 Task: Find connections with filter location Igarapé Açu with filter topic #Entrepreneurswith filter profile language French with filter current company Tata Consultancy Services – UK & Europe with filter school Sikkim Manipal Institute of Technology - SMU with filter industry Wholesale Appliances, Electrical, and Electronics with filter service category Market Research with filter keywords title Translator
Action: Mouse moved to (645, 120)
Screenshot: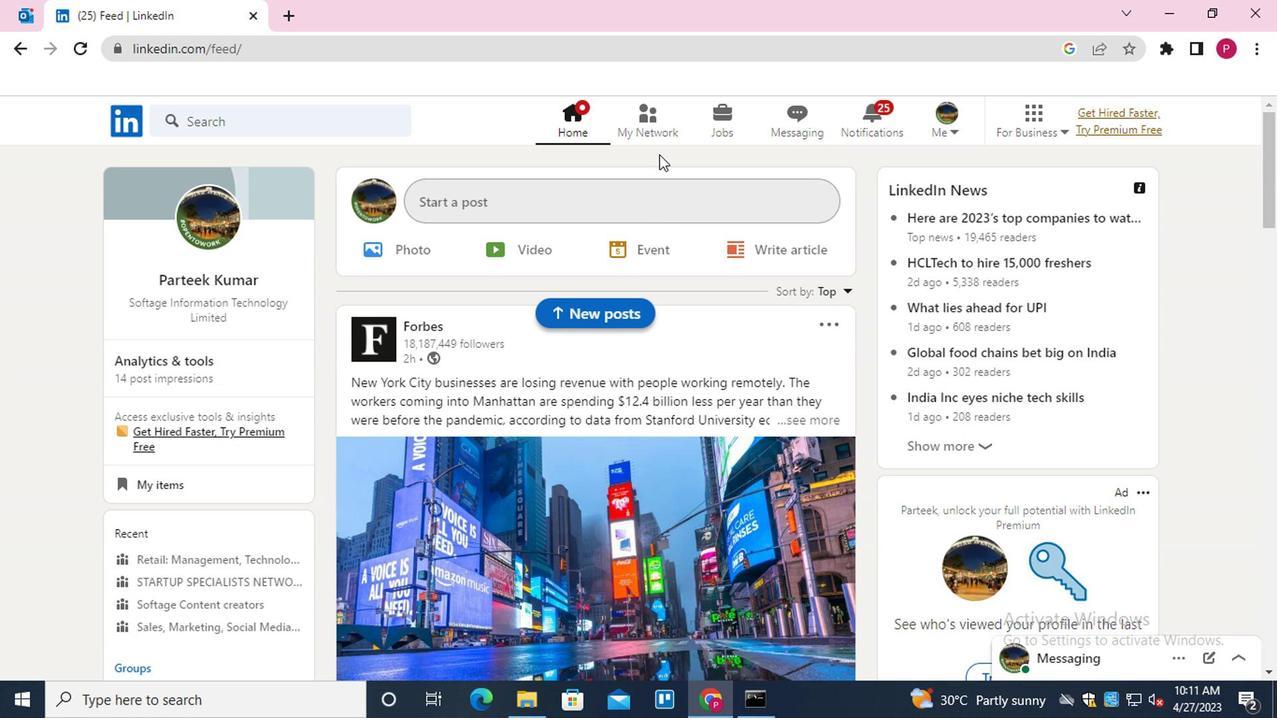 
Action: Mouse pressed left at (645, 120)
Screenshot: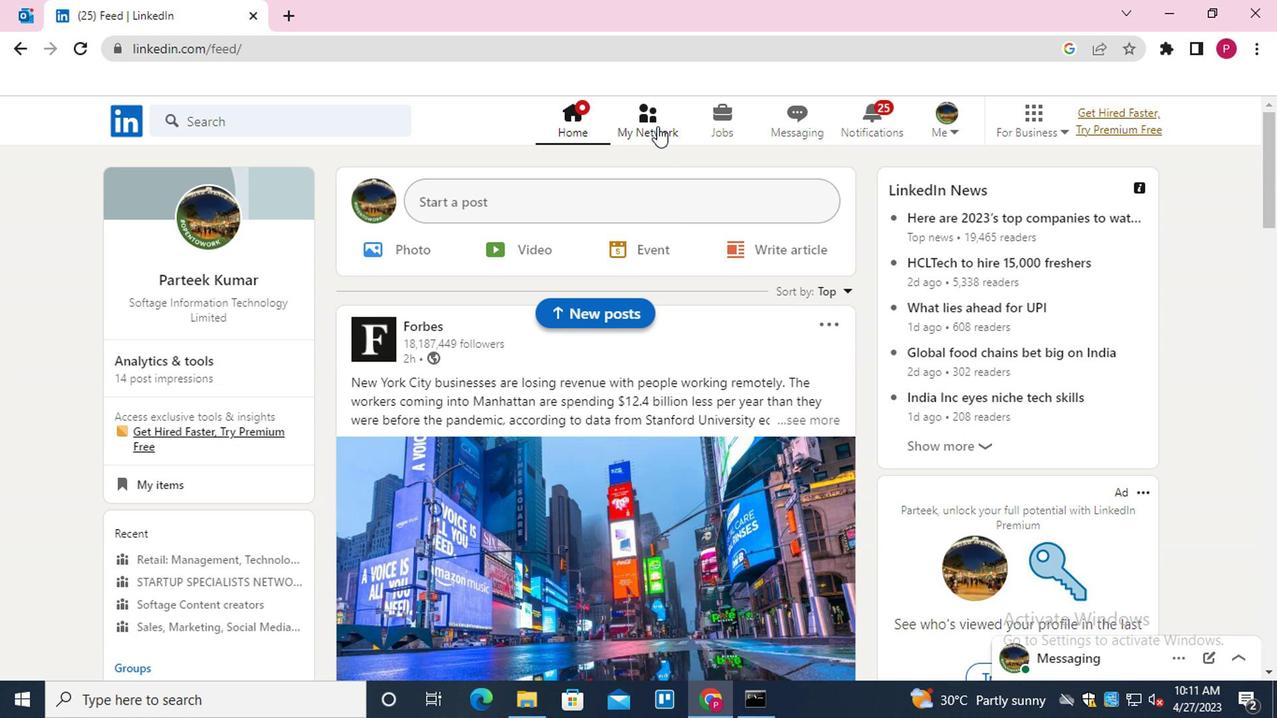 
Action: Mouse moved to (260, 226)
Screenshot: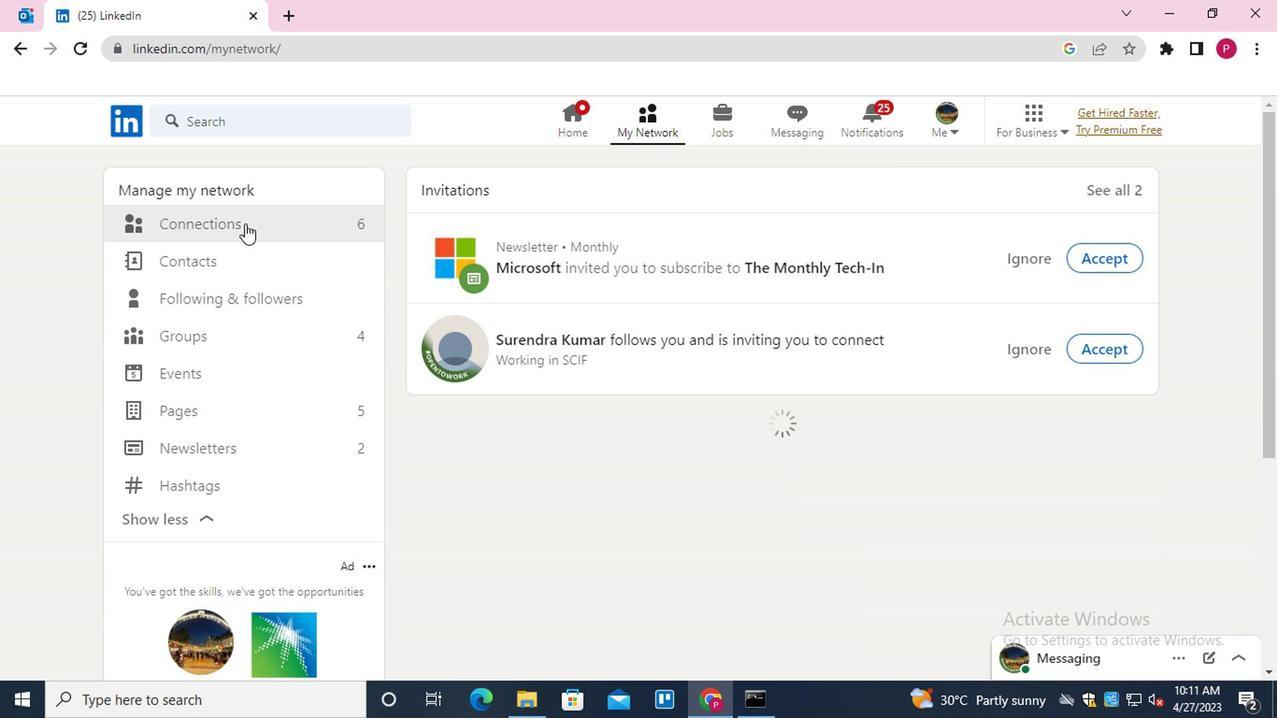 
Action: Mouse pressed left at (260, 226)
Screenshot: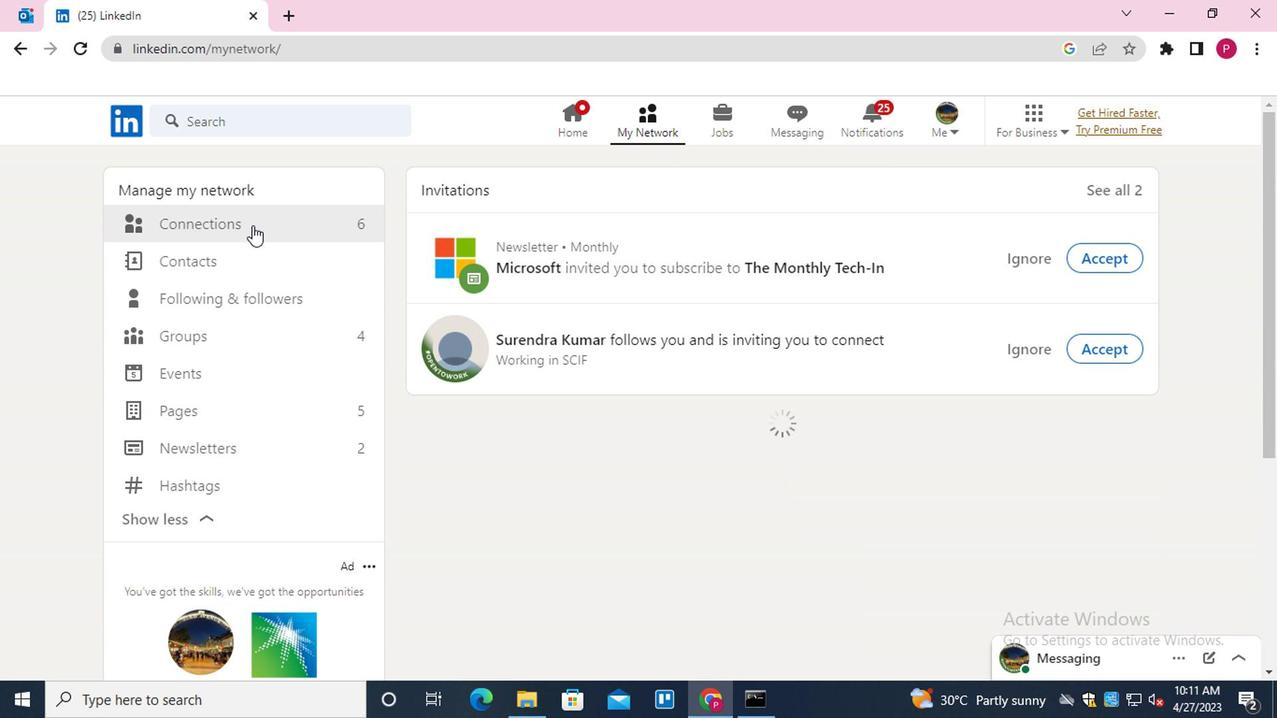 
Action: Mouse moved to (803, 228)
Screenshot: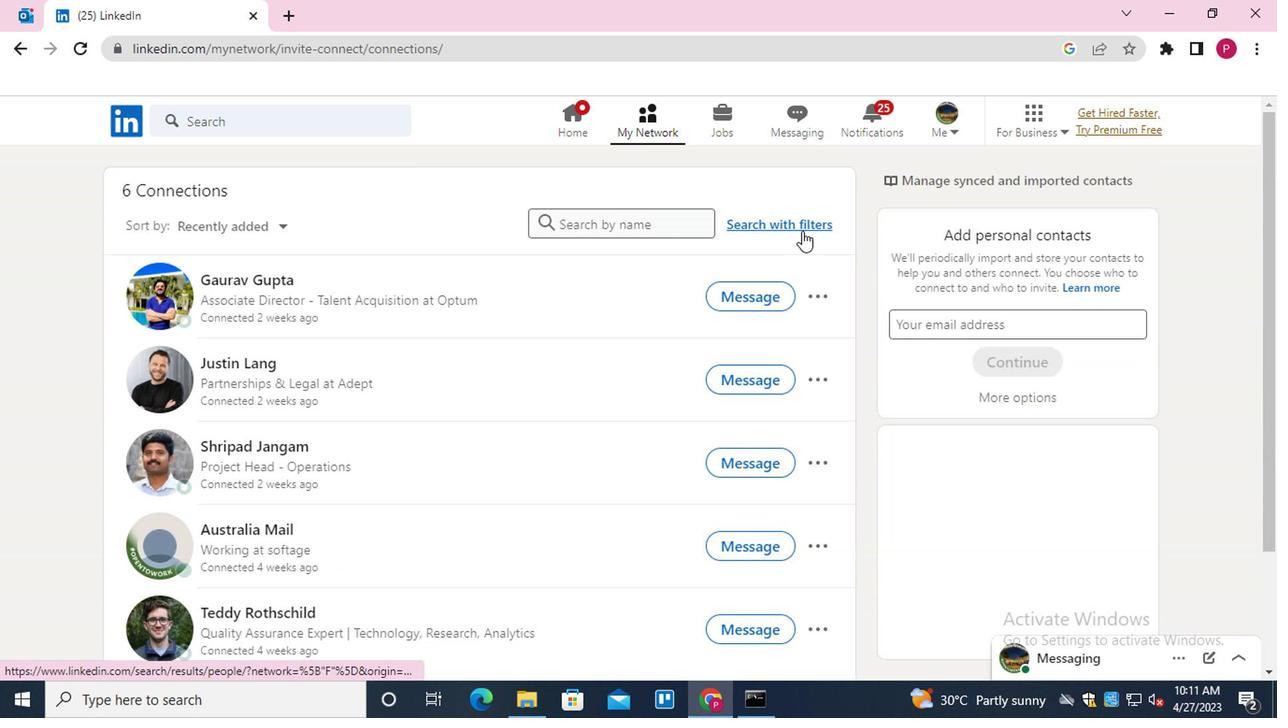 
Action: Mouse pressed left at (803, 228)
Screenshot: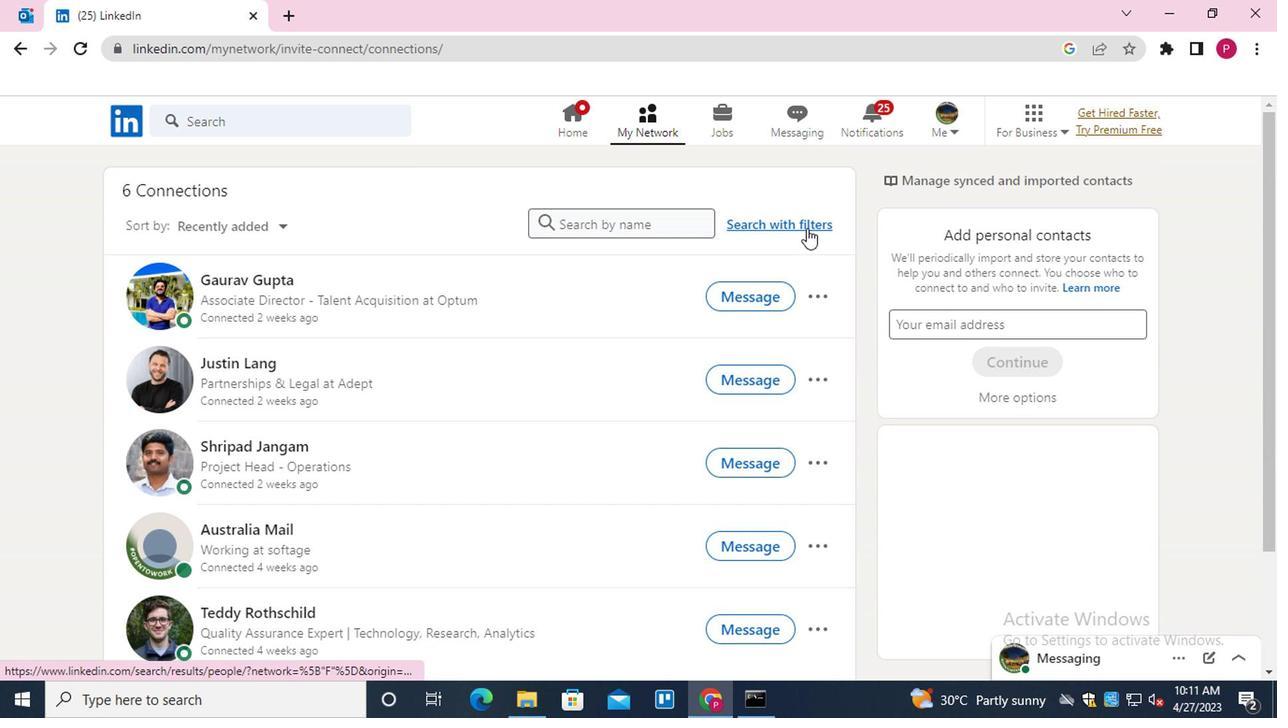 
Action: Mouse moved to (632, 180)
Screenshot: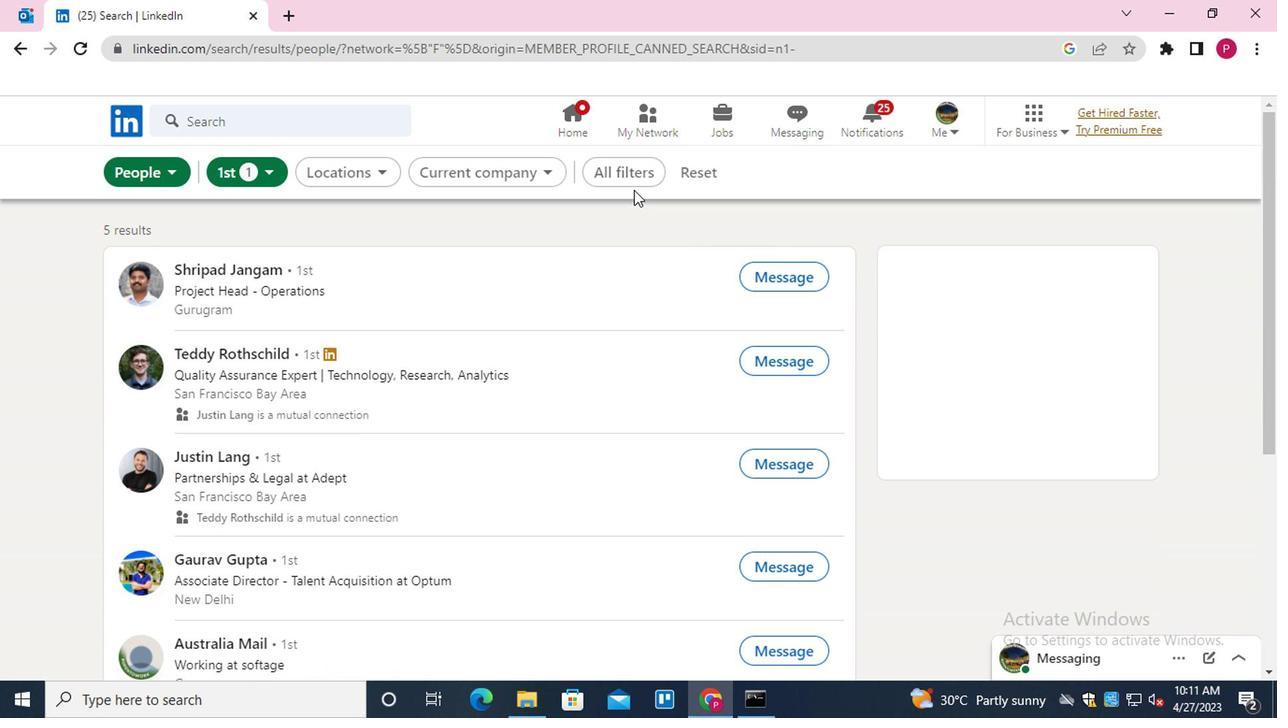 
Action: Mouse pressed left at (632, 180)
Screenshot: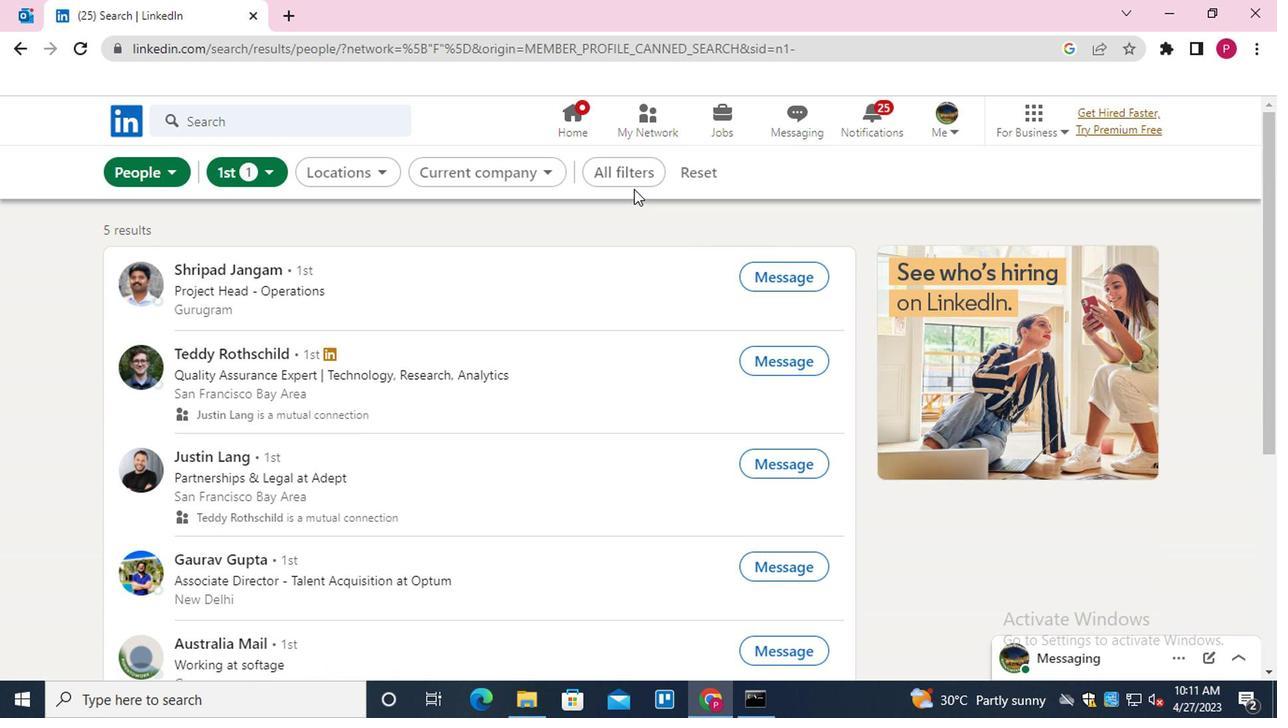 
Action: Mouse moved to (927, 401)
Screenshot: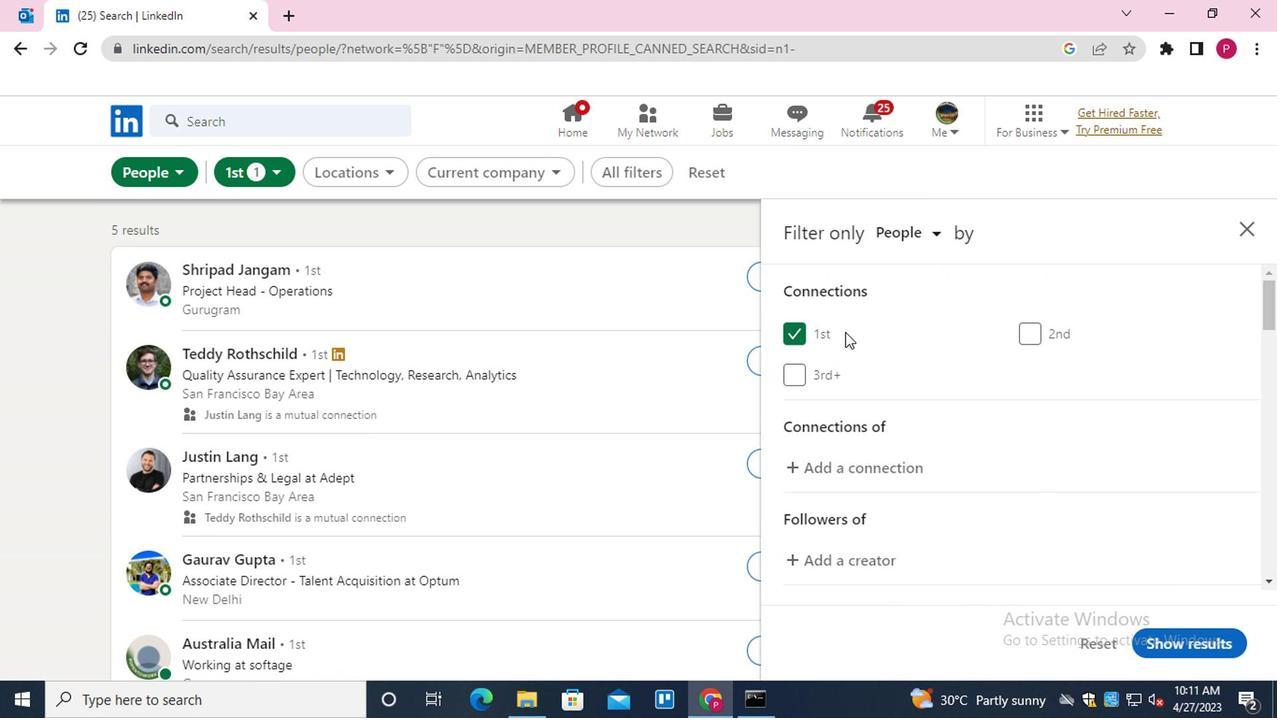 
Action: Mouse scrolled (927, 399) with delta (0, -1)
Screenshot: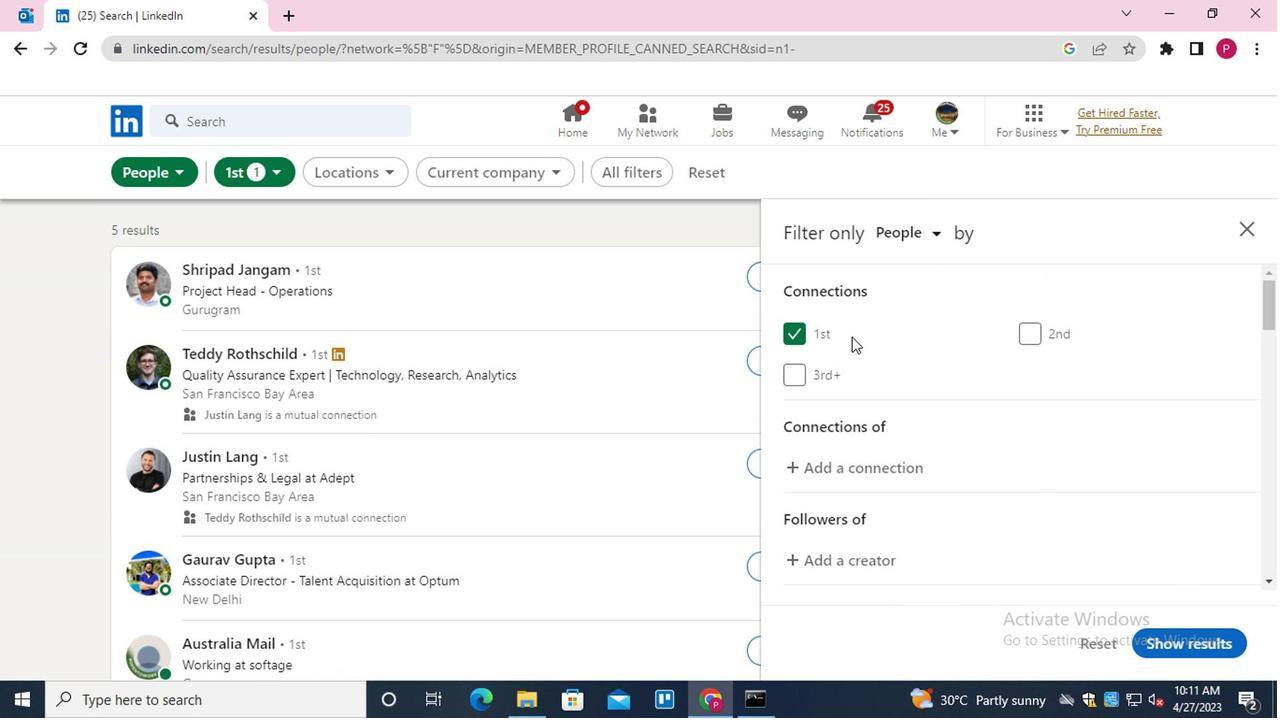 
Action: Mouse scrolled (927, 399) with delta (0, -1)
Screenshot: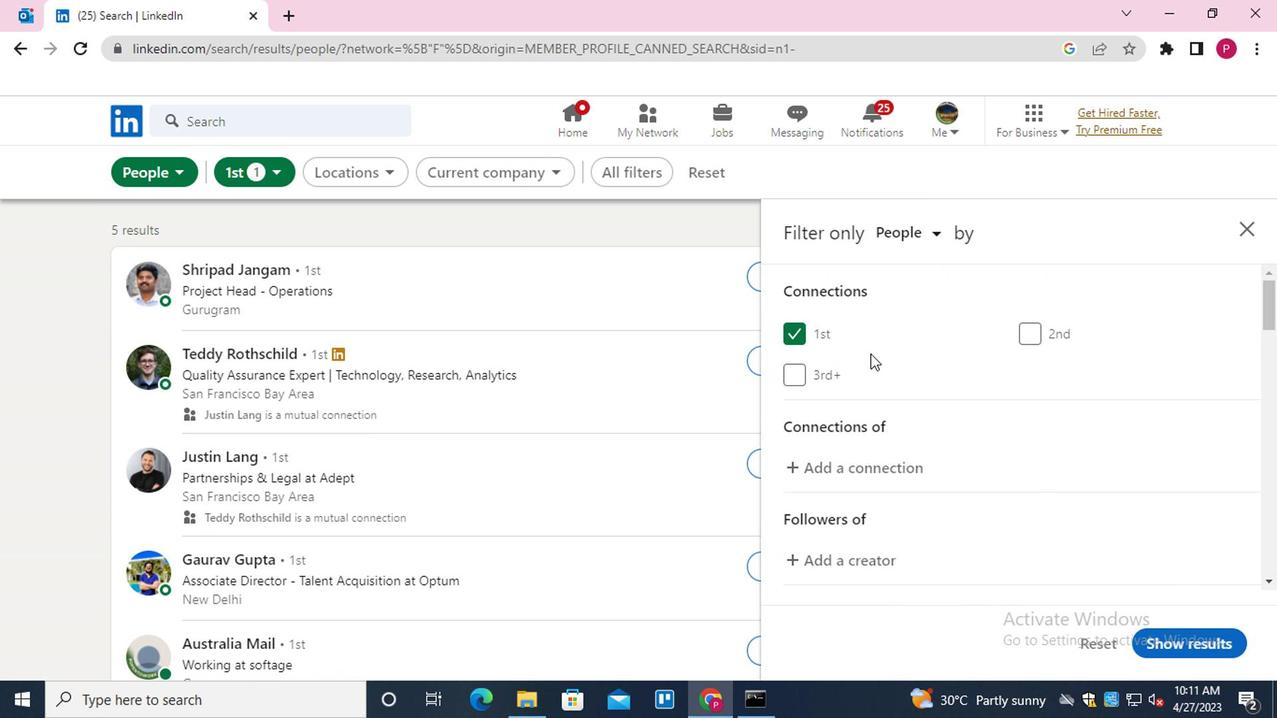 
Action: Mouse scrolled (927, 399) with delta (0, -1)
Screenshot: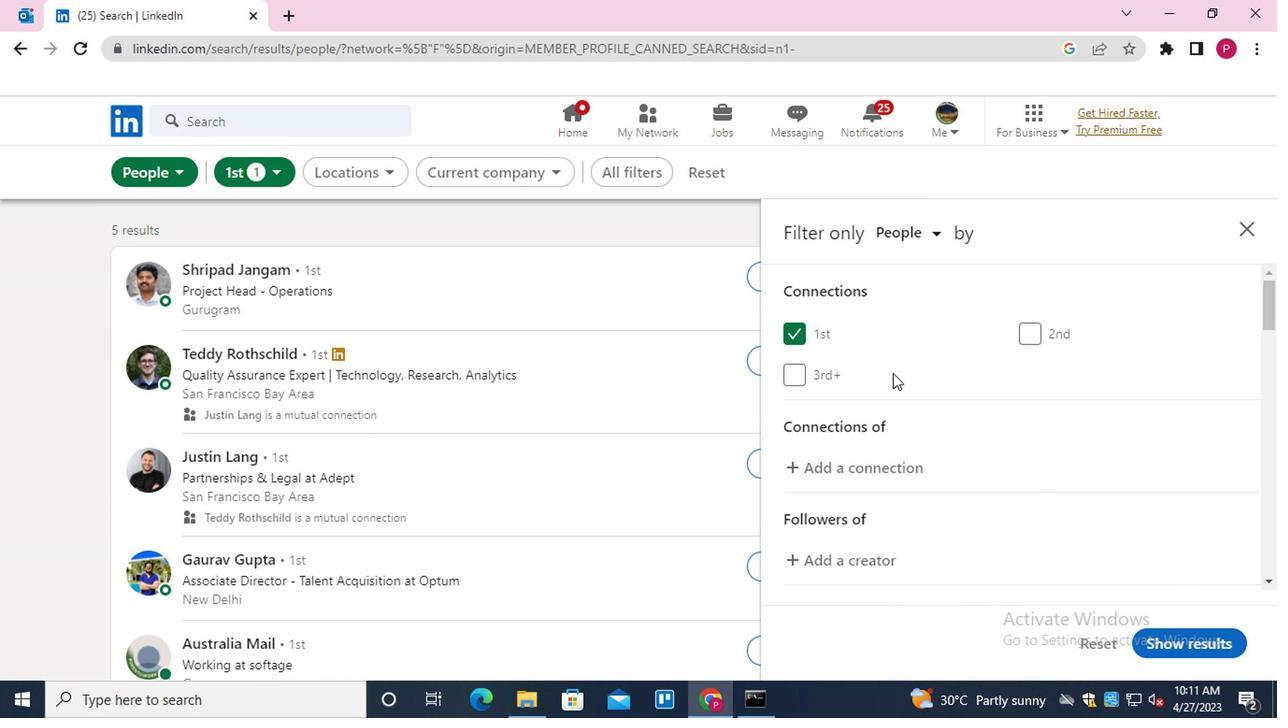 
Action: Mouse moved to (1070, 458)
Screenshot: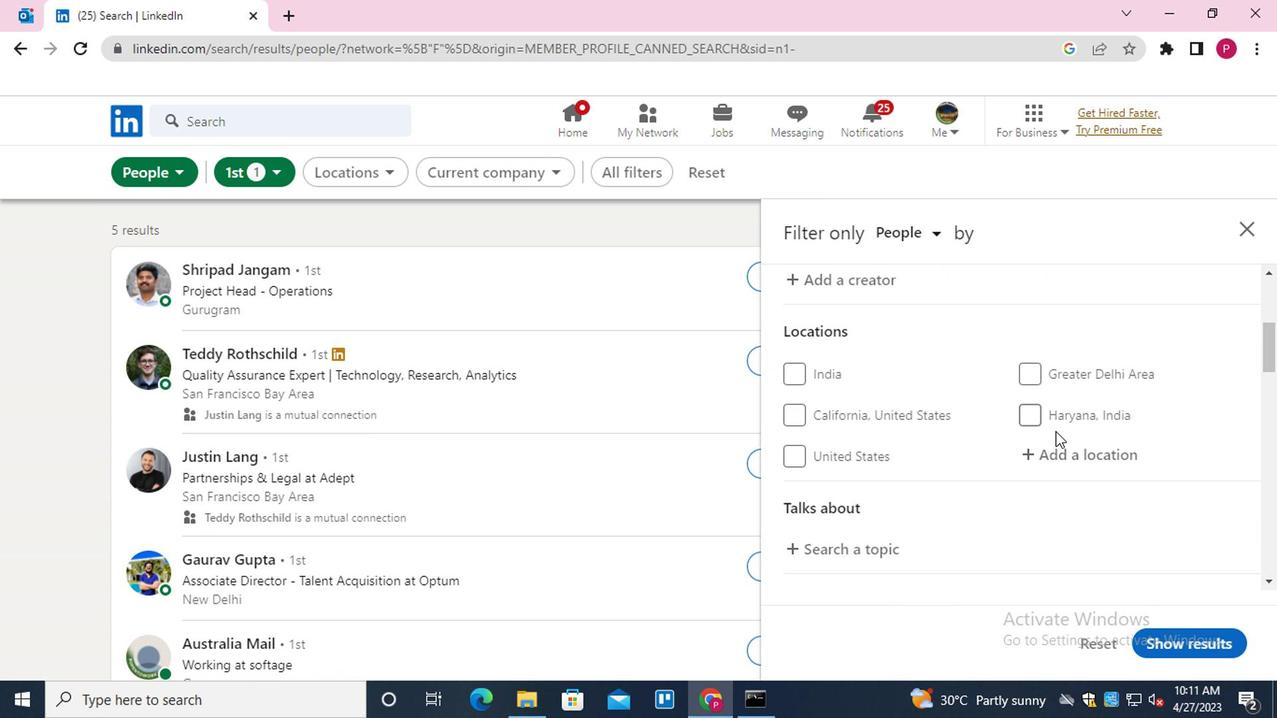 
Action: Mouse pressed left at (1070, 458)
Screenshot: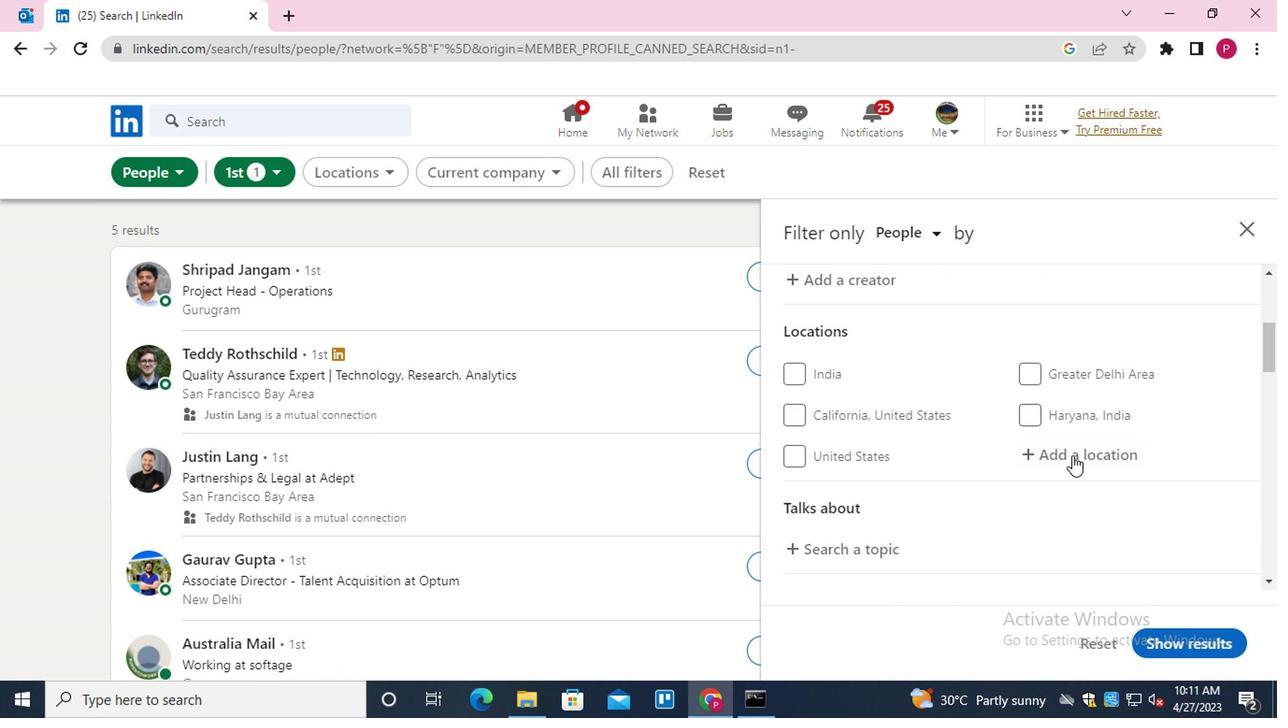 
Action: Key pressed <Key.shift>IGARPAE<Key.backspace><Key.backspace><Key.backspace>APE<Key.down><Key.down><Key.enter>
Screenshot: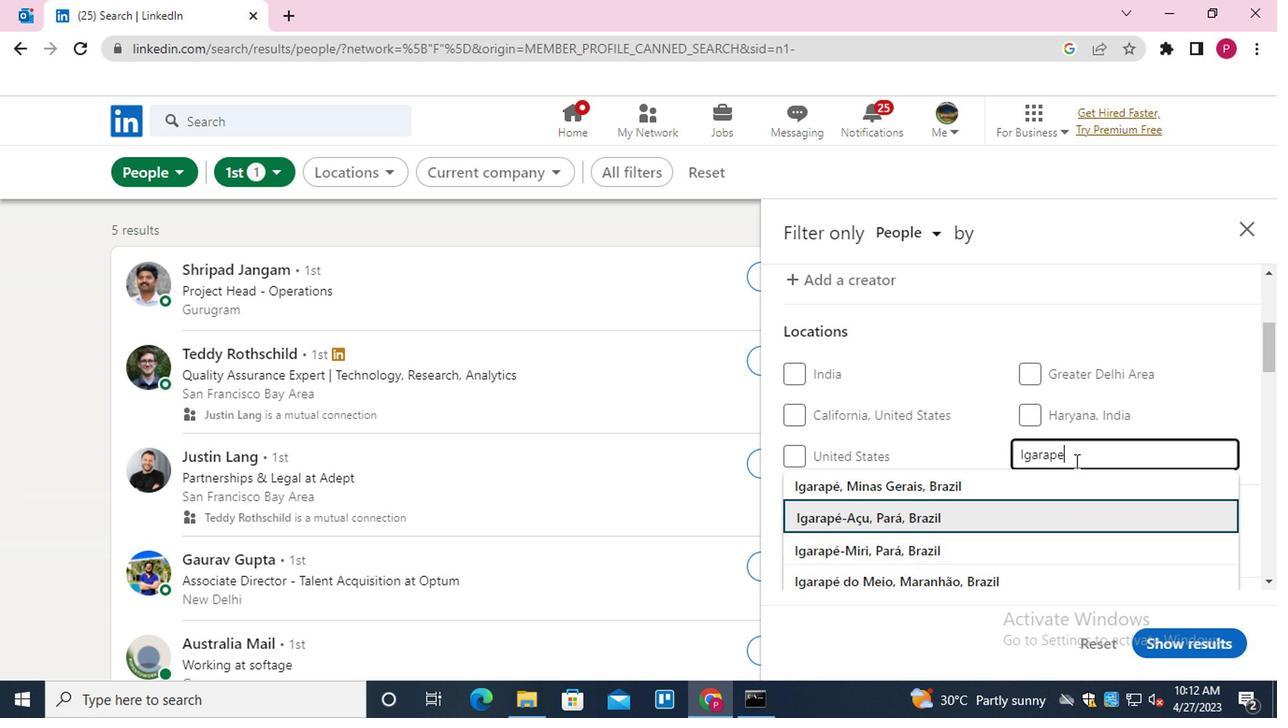 
Action: Mouse moved to (1103, 438)
Screenshot: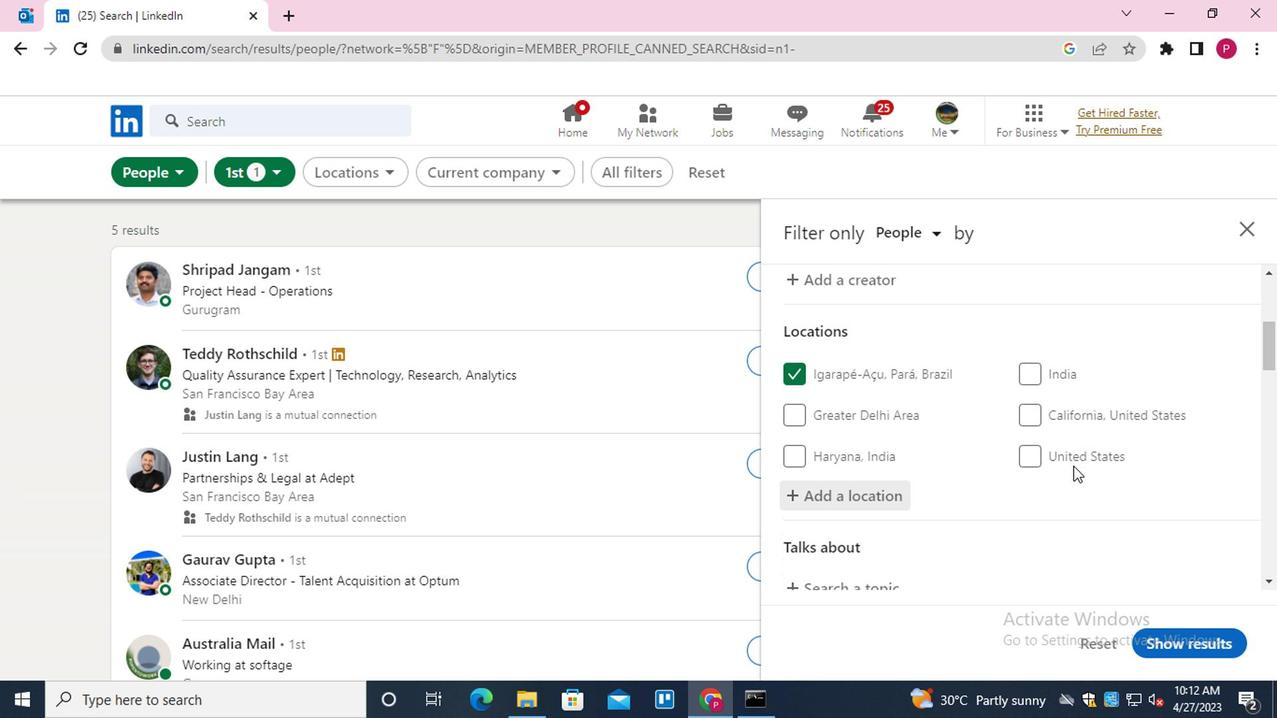 
Action: Mouse scrolled (1103, 437) with delta (0, -1)
Screenshot: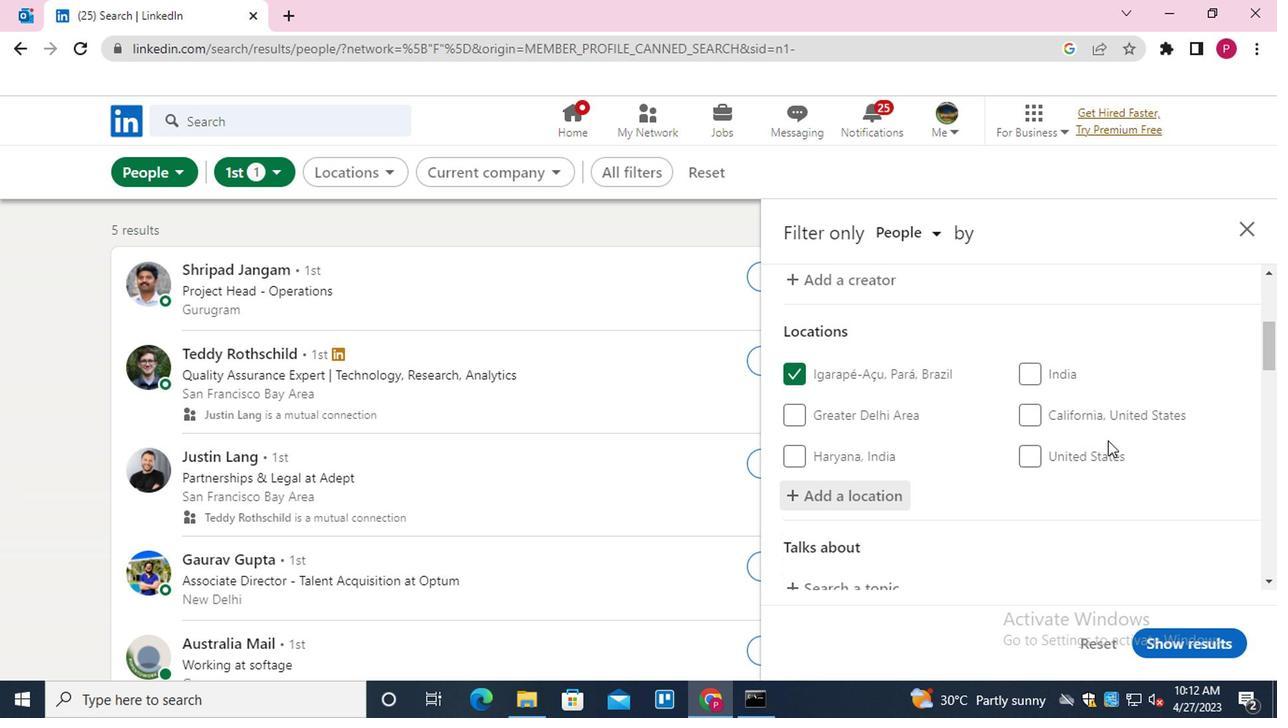 
Action: Mouse scrolled (1103, 437) with delta (0, -1)
Screenshot: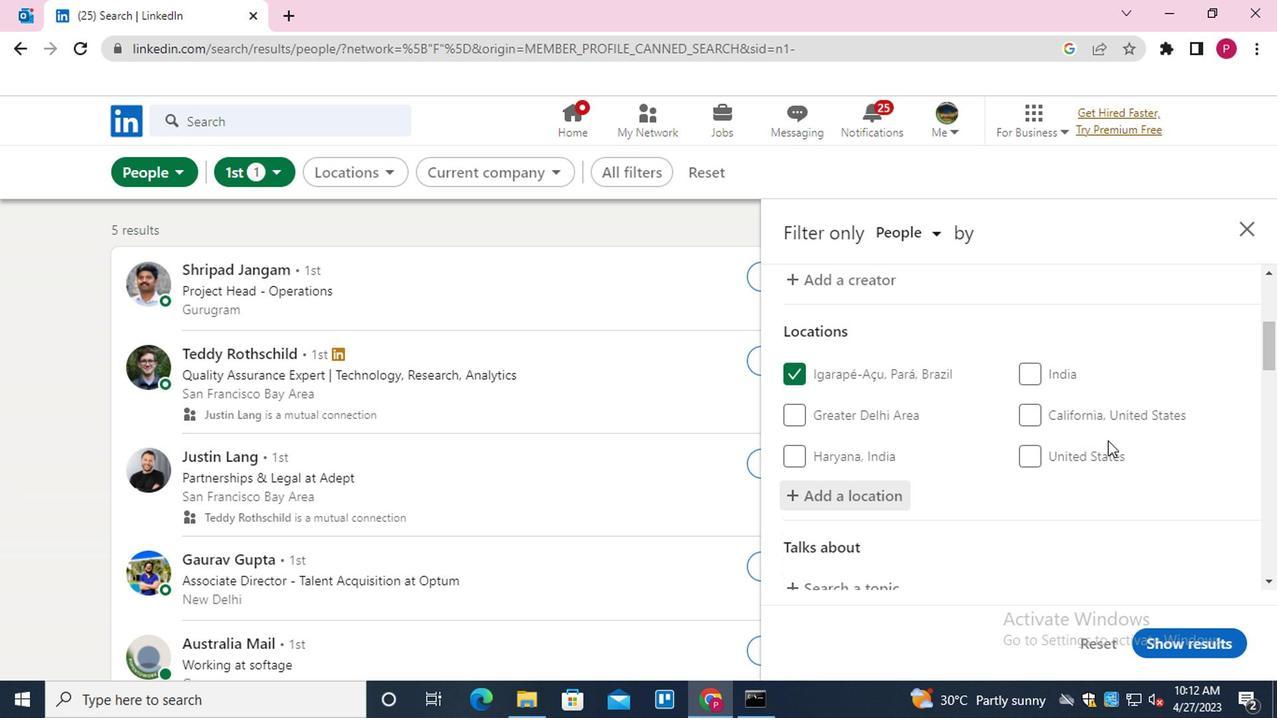 
Action: Mouse moved to (875, 392)
Screenshot: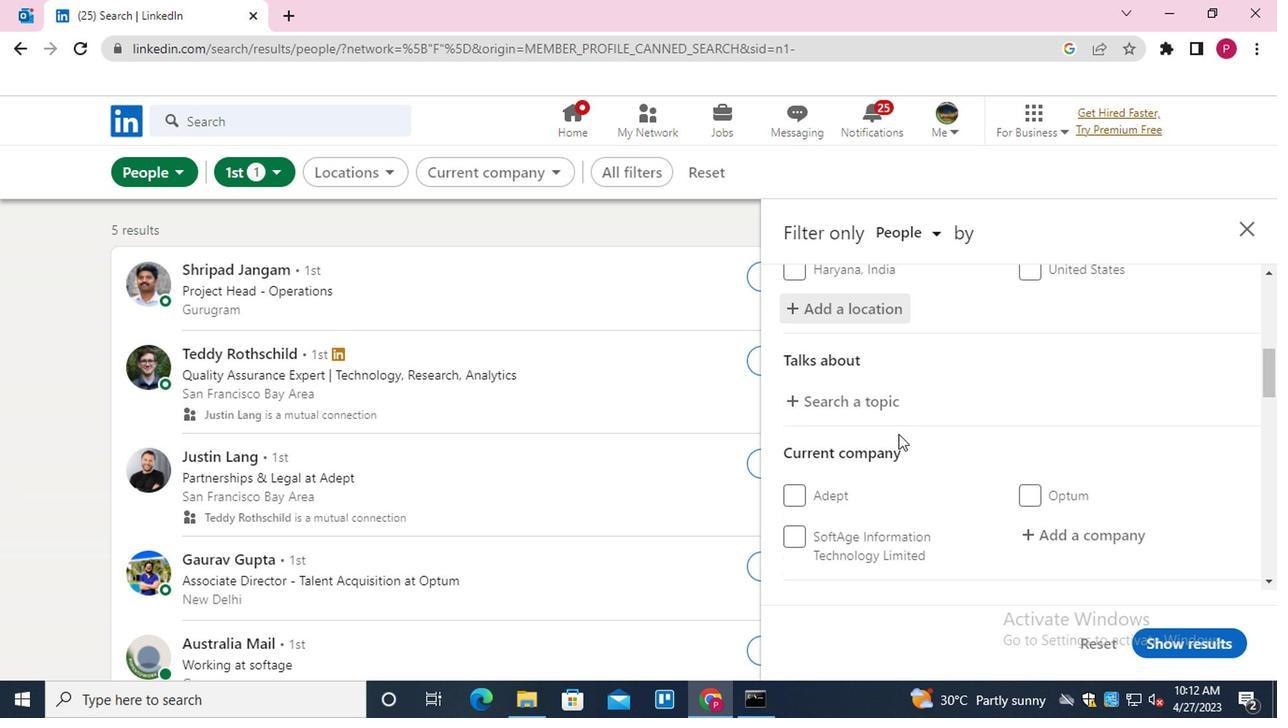 
Action: Mouse pressed left at (875, 392)
Screenshot: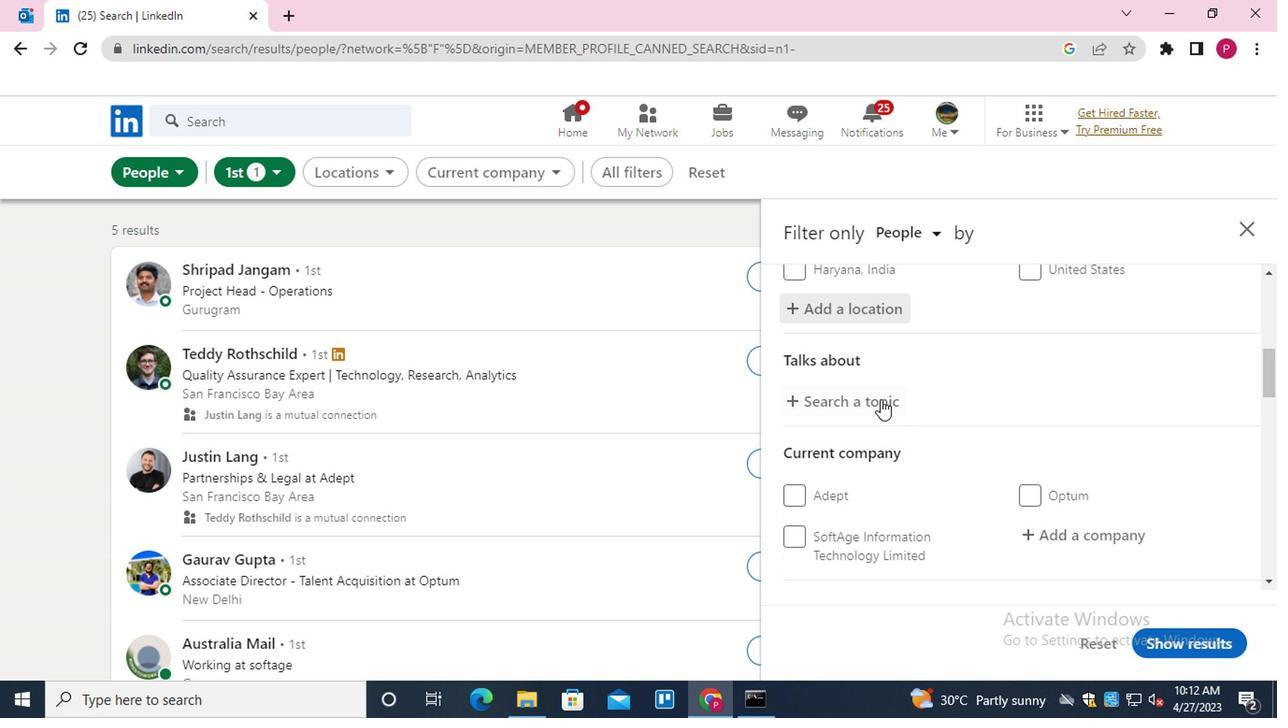 
Action: Key pressed <Key.shift>EMTERPRE<Key.backspace><Key.backspace><Key.backspace><Key.backspace><Key.backspace><Key.backspace><Key.backspace>NTERPRE
Screenshot: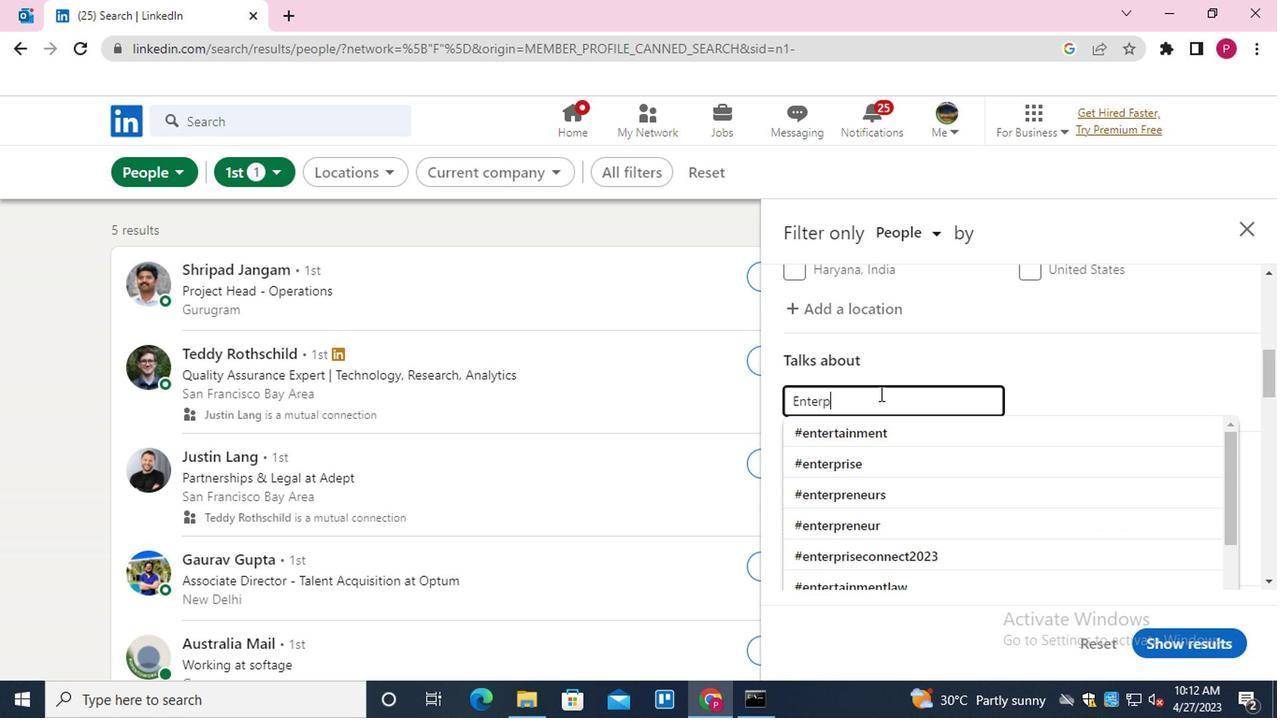 
Action: Mouse moved to (871, 436)
Screenshot: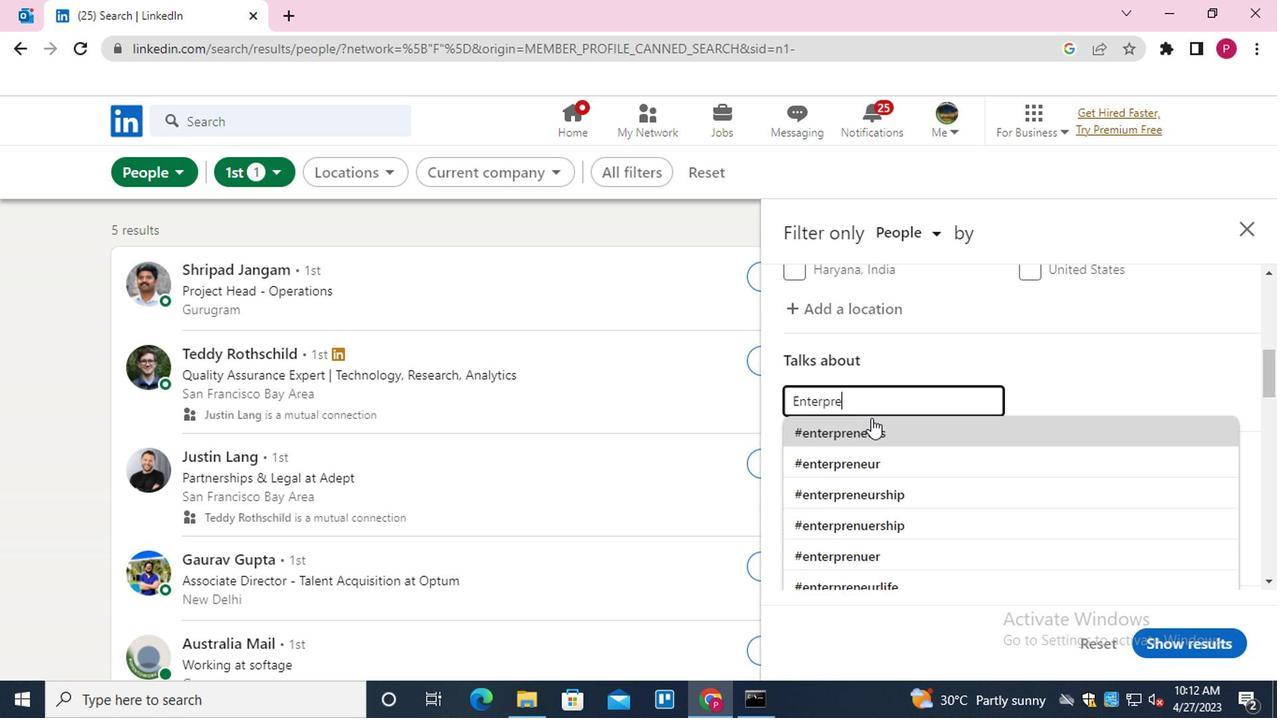 
Action: Mouse pressed left at (871, 436)
Screenshot: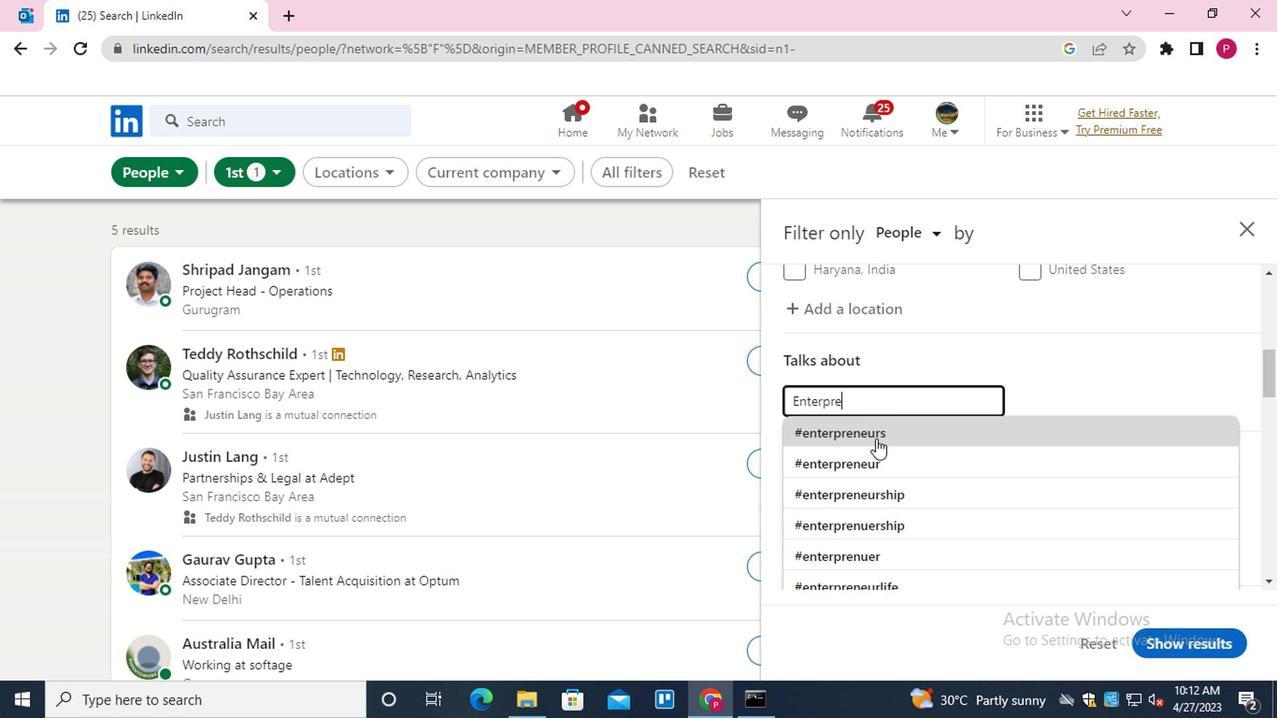 
Action: Mouse moved to (903, 419)
Screenshot: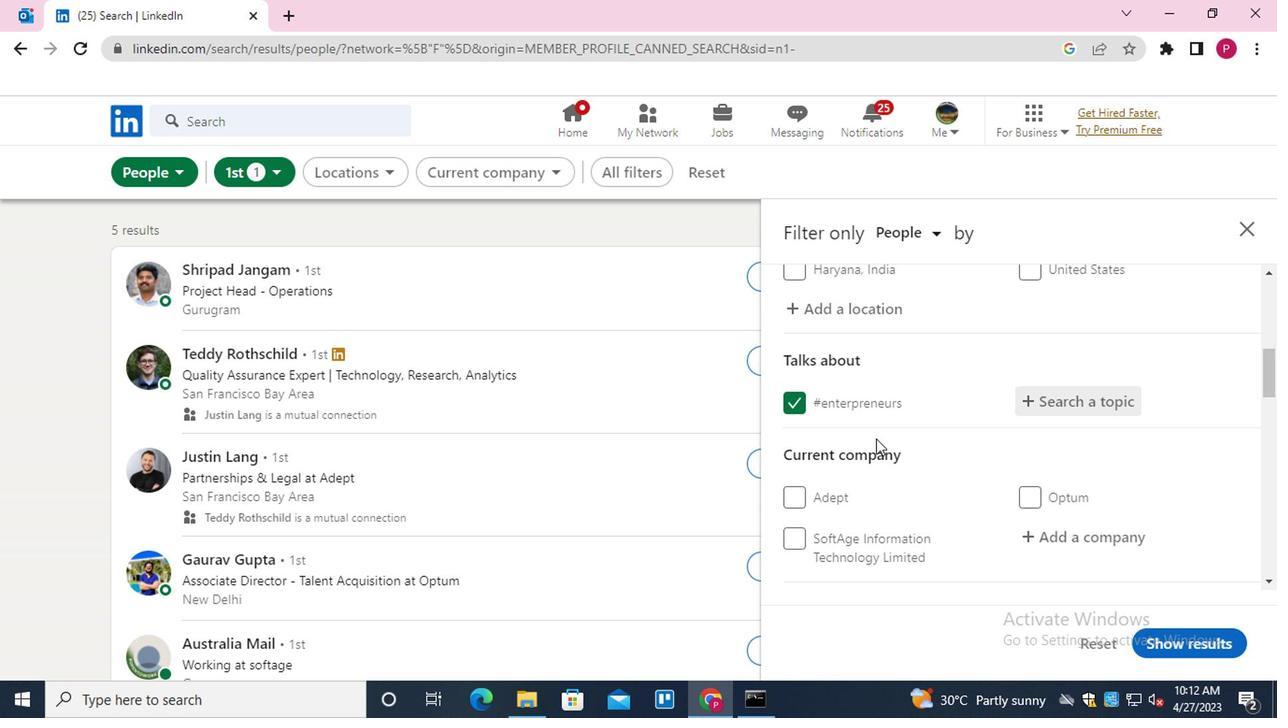 
Action: Mouse scrolled (903, 418) with delta (0, -1)
Screenshot: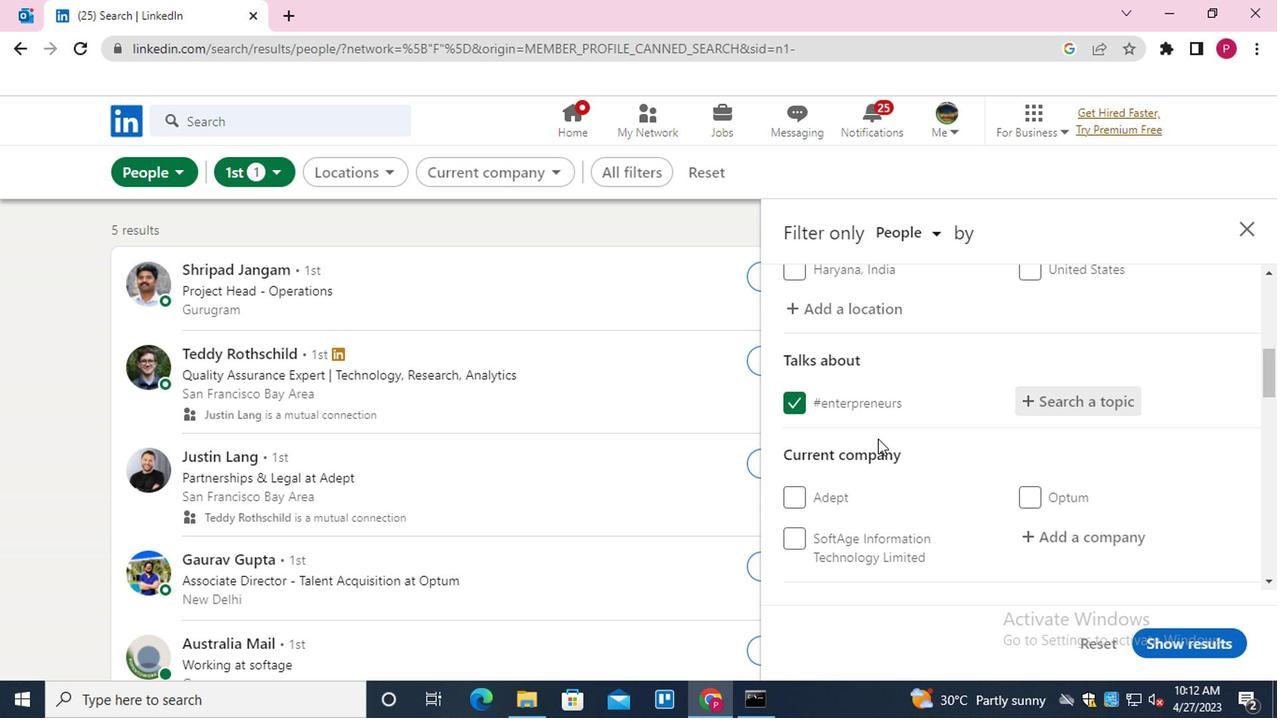 
Action: Mouse scrolled (903, 418) with delta (0, -1)
Screenshot: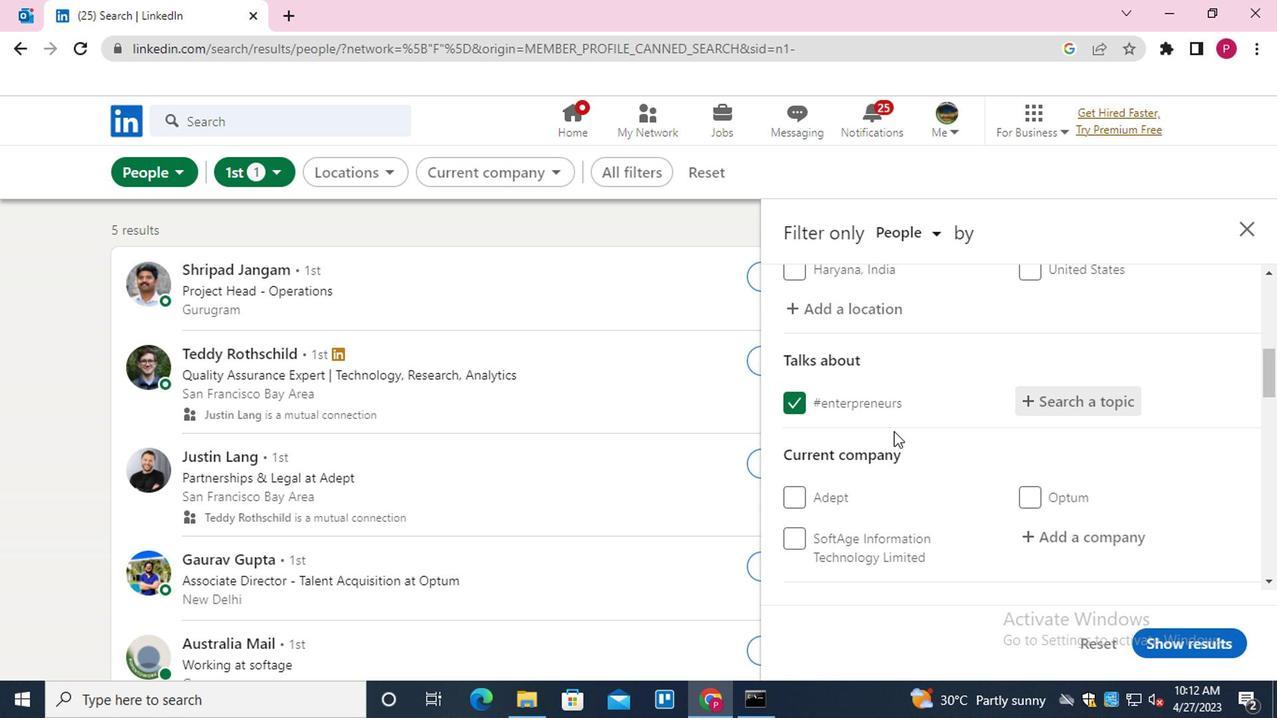 
Action: Mouse scrolled (903, 418) with delta (0, -1)
Screenshot: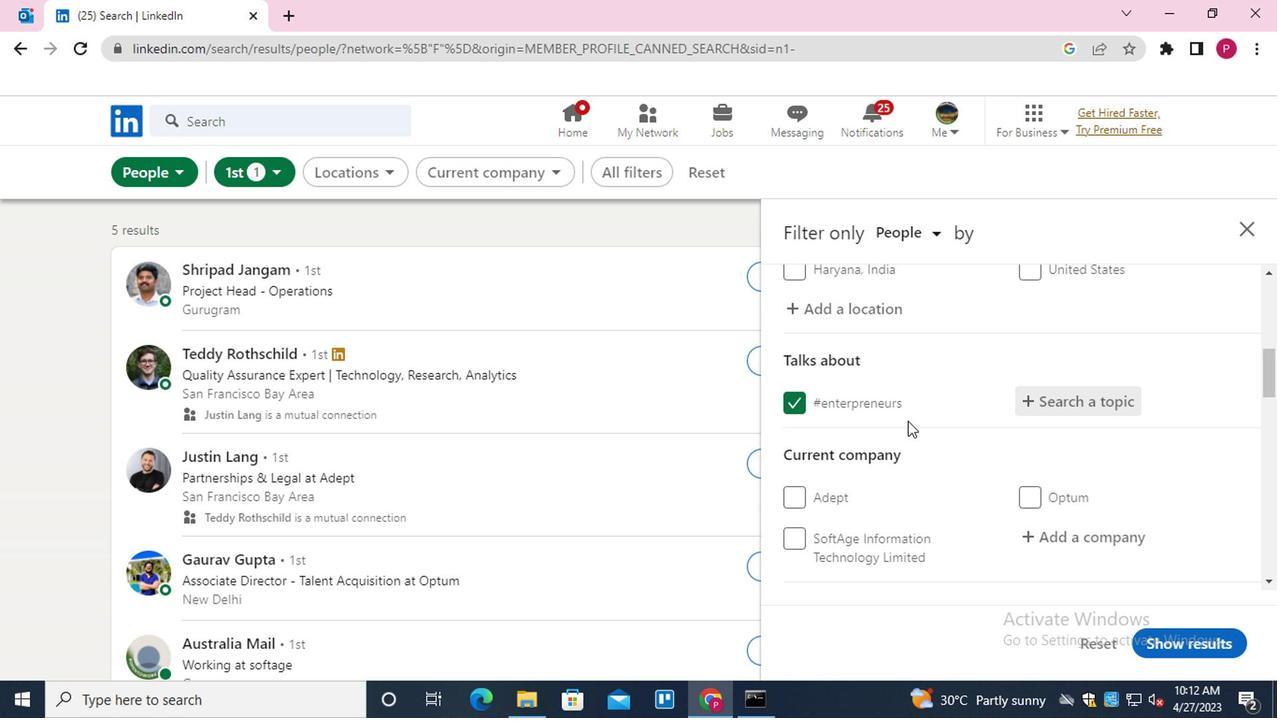 
Action: Mouse moved to (1019, 351)
Screenshot: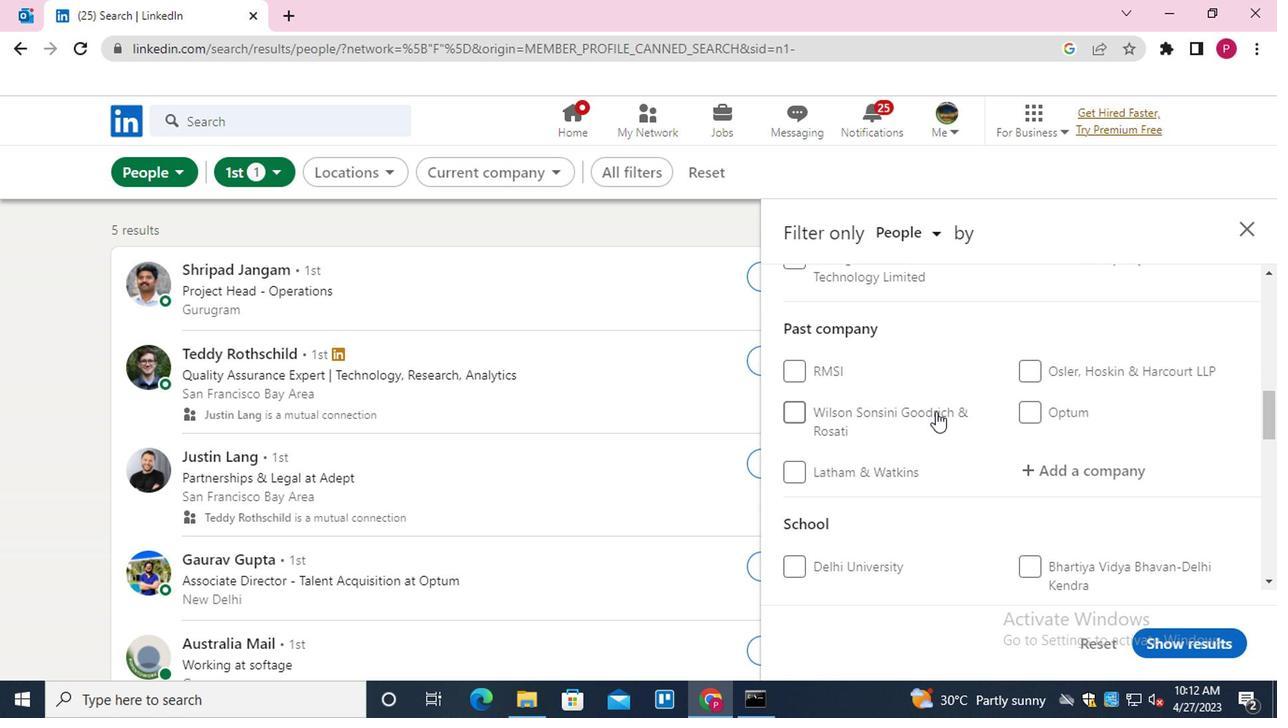 
Action: Mouse scrolled (1019, 351) with delta (0, 0)
Screenshot: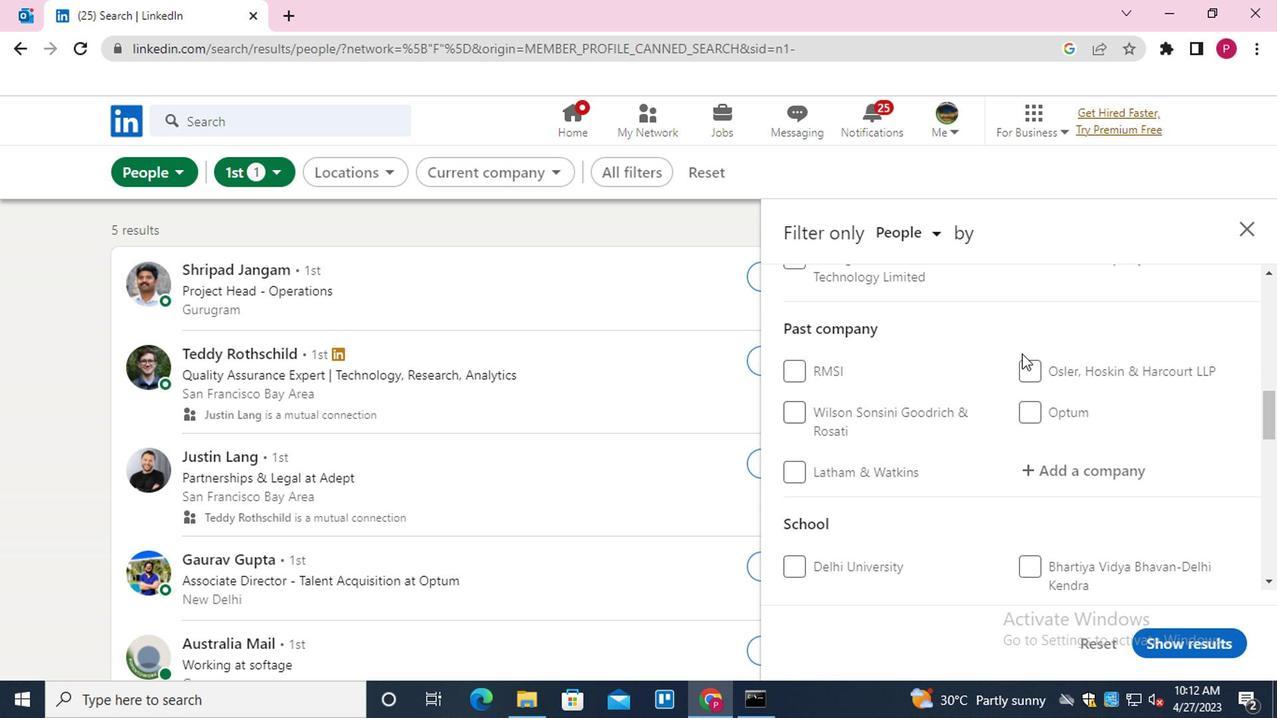
Action: Mouse moved to (1050, 351)
Screenshot: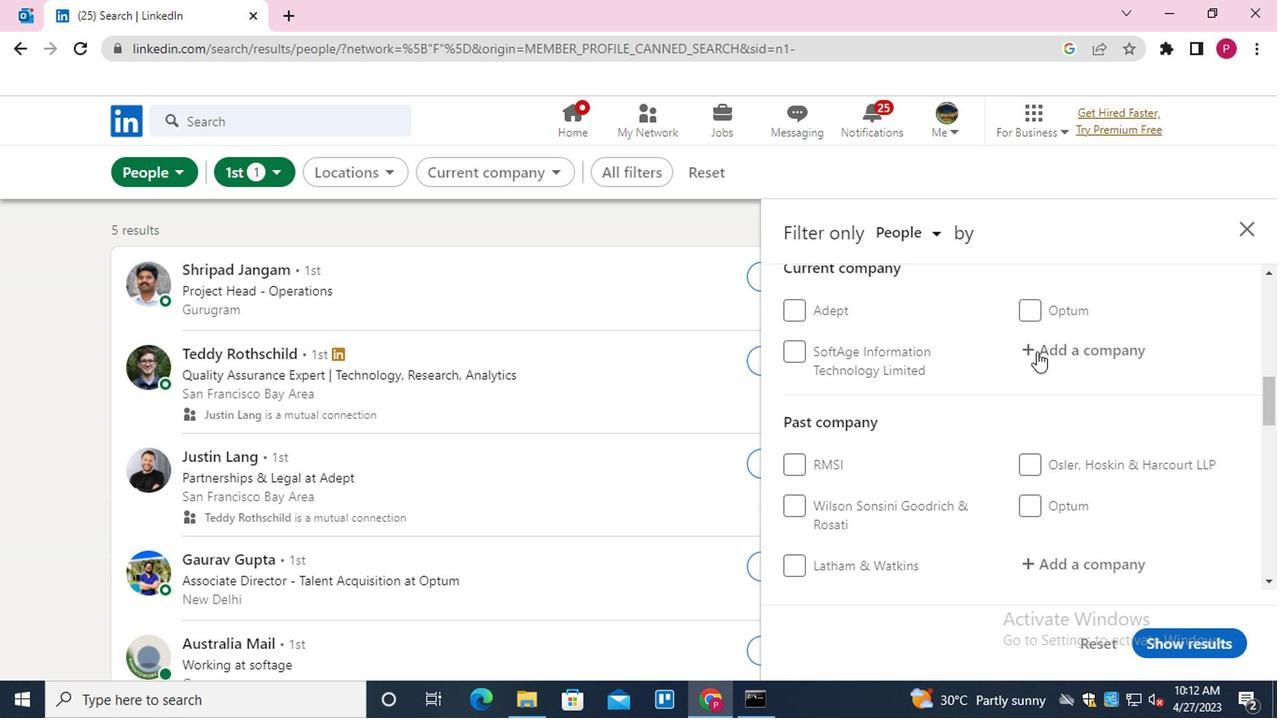
Action: Mouse pressed left at (1050, 351)
Screenshot: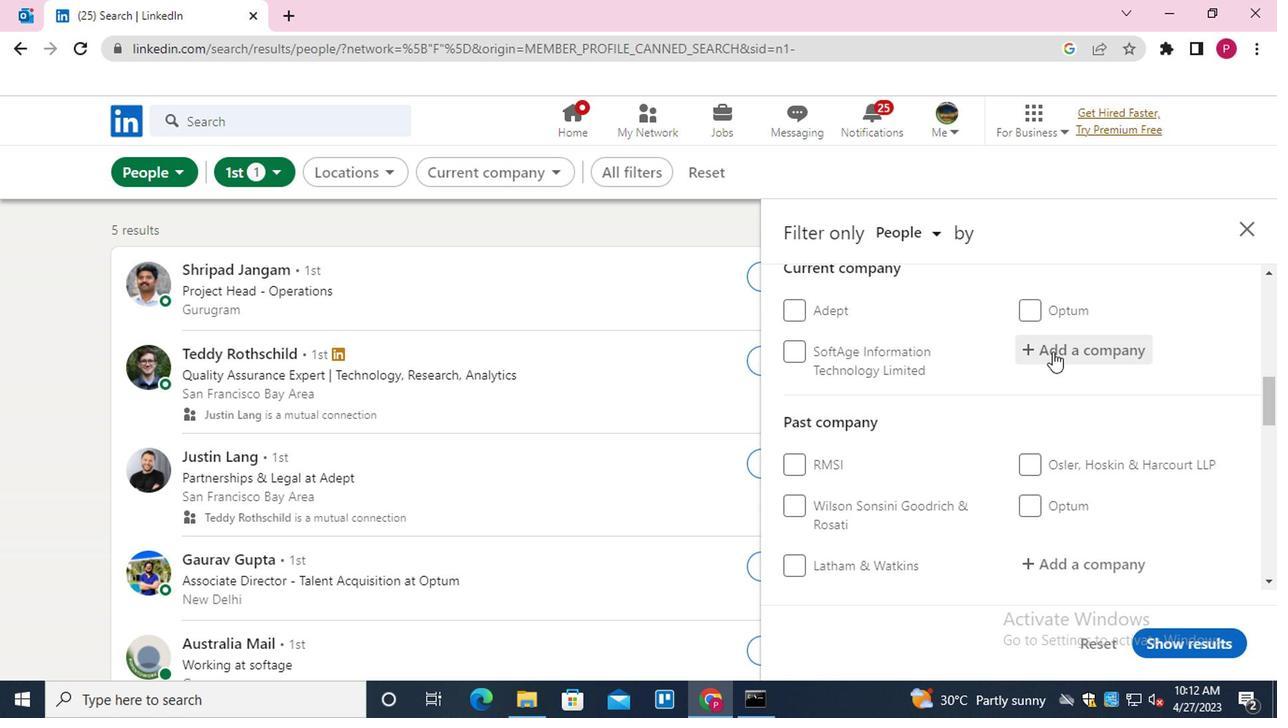 
Action: Key pressed <Key.shift>TATA<Key.space><Key.shift>CON<Key.down><Key.enter>
Screenshot: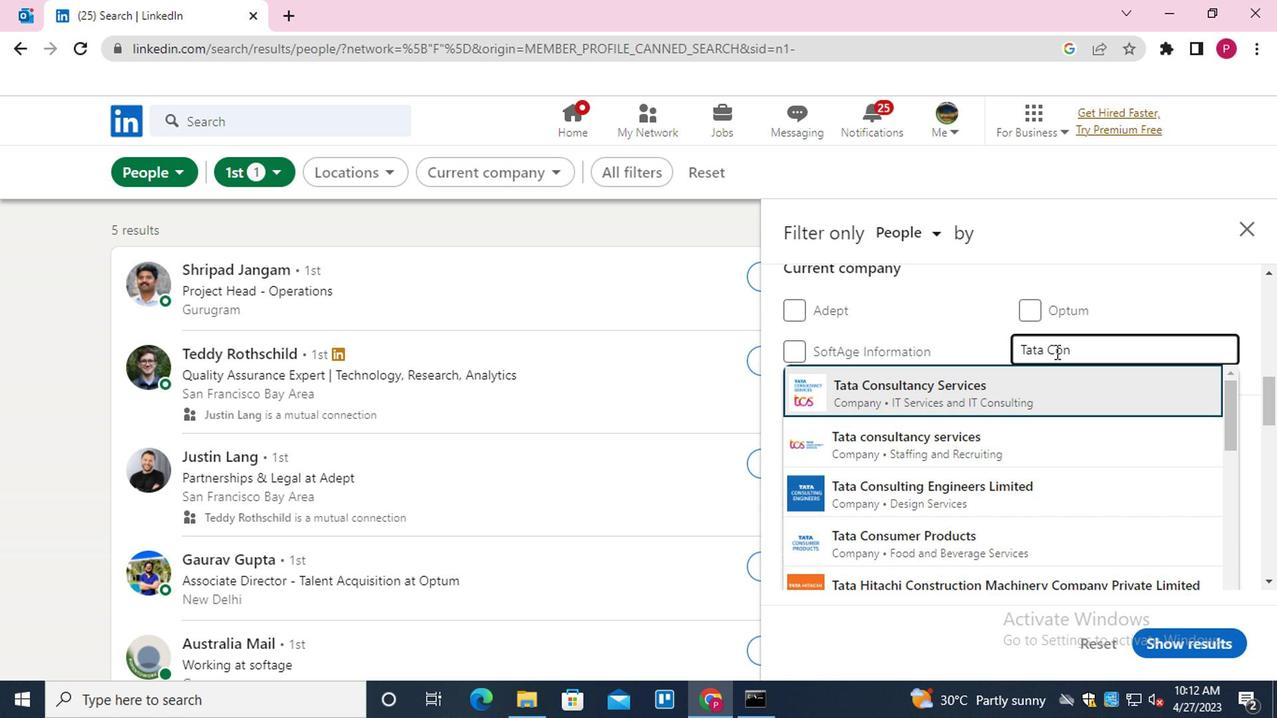 
Action: Mouse scrolled (1050, 350) with delta (0, 0)
Screenshot: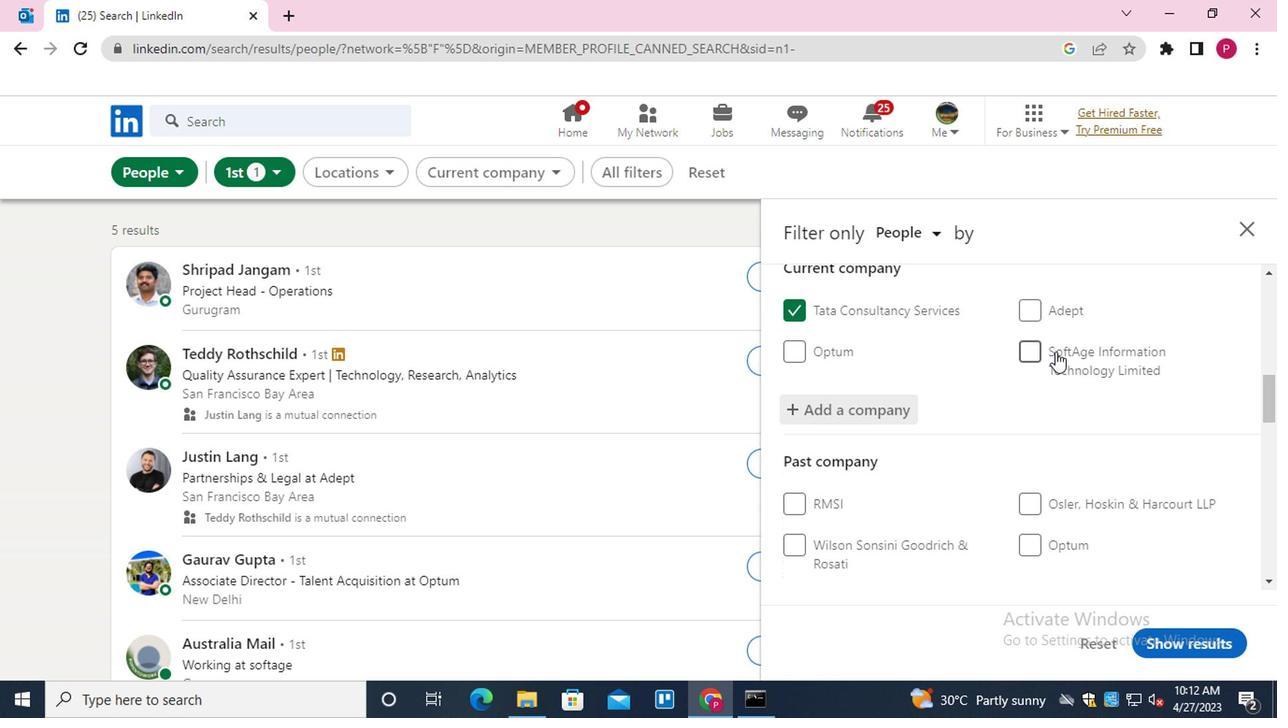 
Action: Mouse moved to (1001, 385)
Screenshot: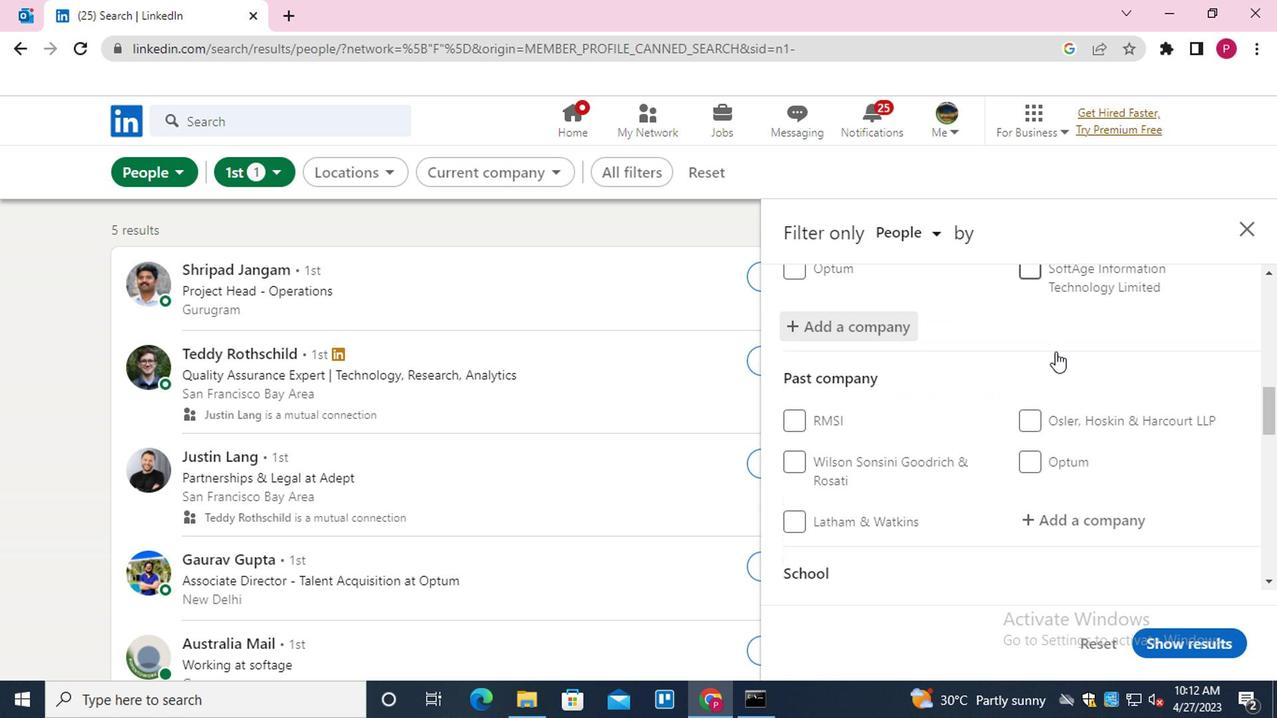 
Action: Mouse scrolled (1001, 384) with delta (0, 0)
Screenshot: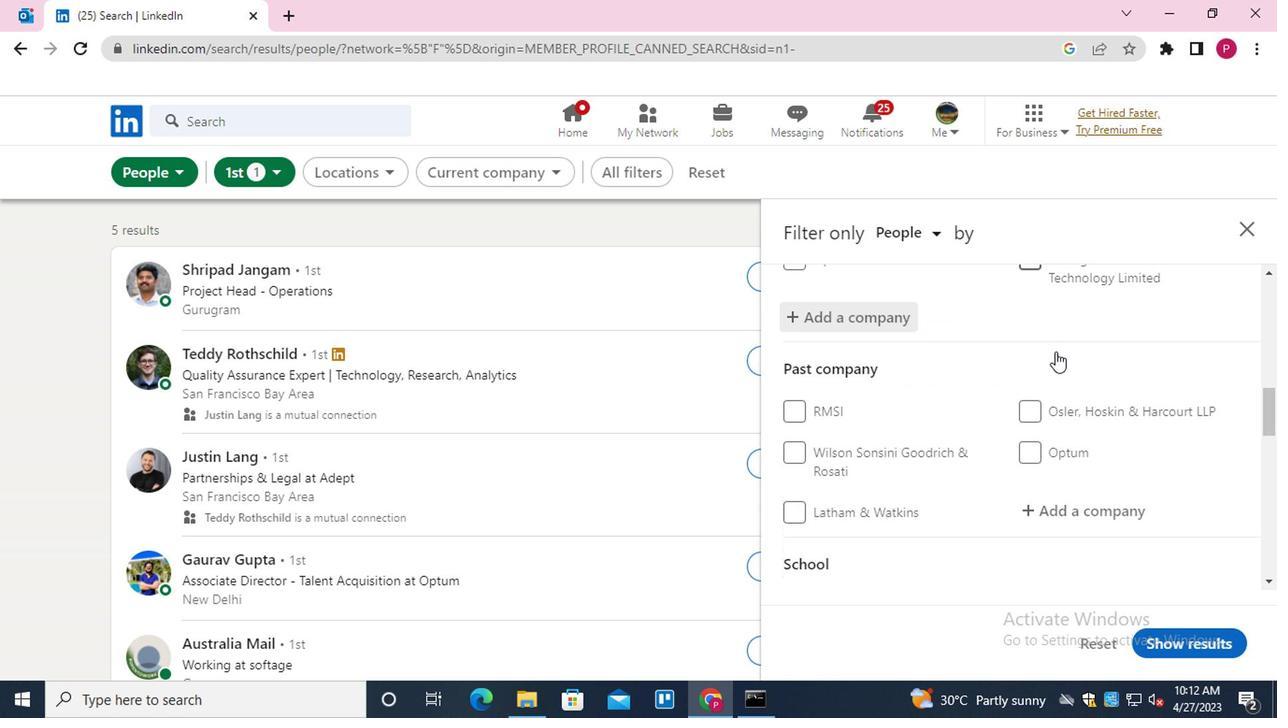 
Action: Mouse scrolled (1001, 384) with delta (0, 0)
Screenshot: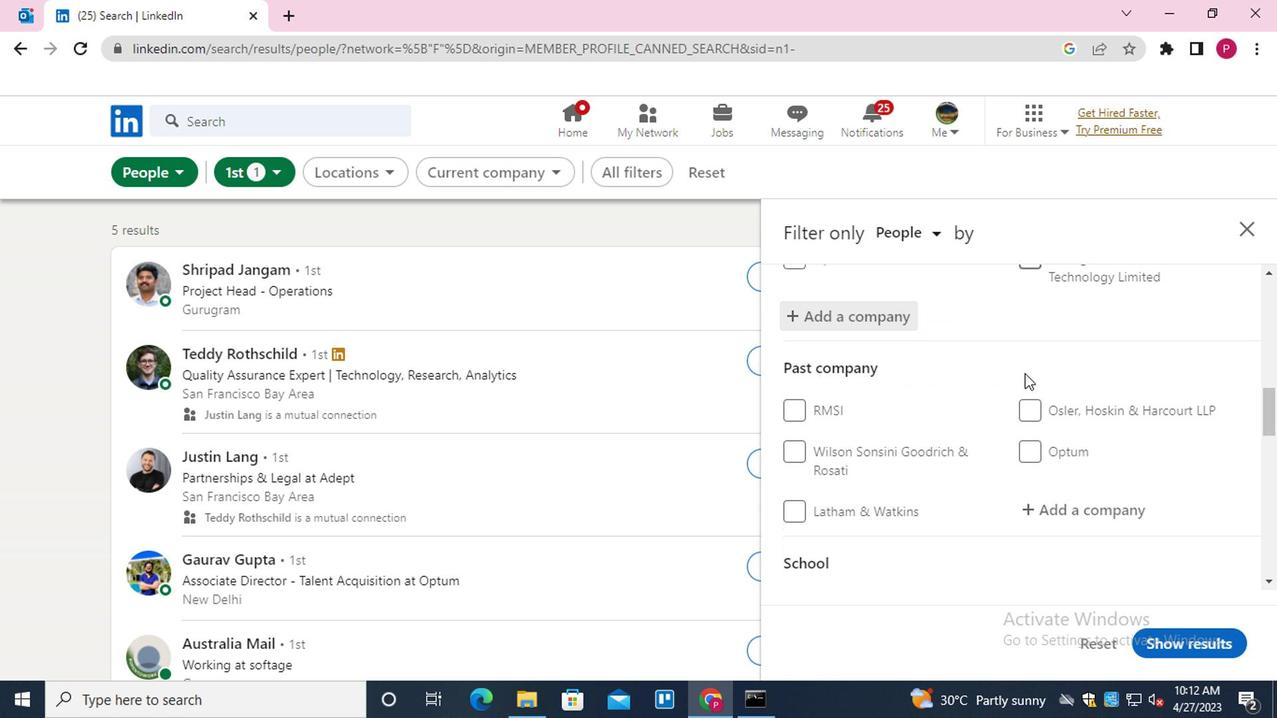 
Action: Mouse scrolled (1001, 384) with delta (0, 0)
Screenshot: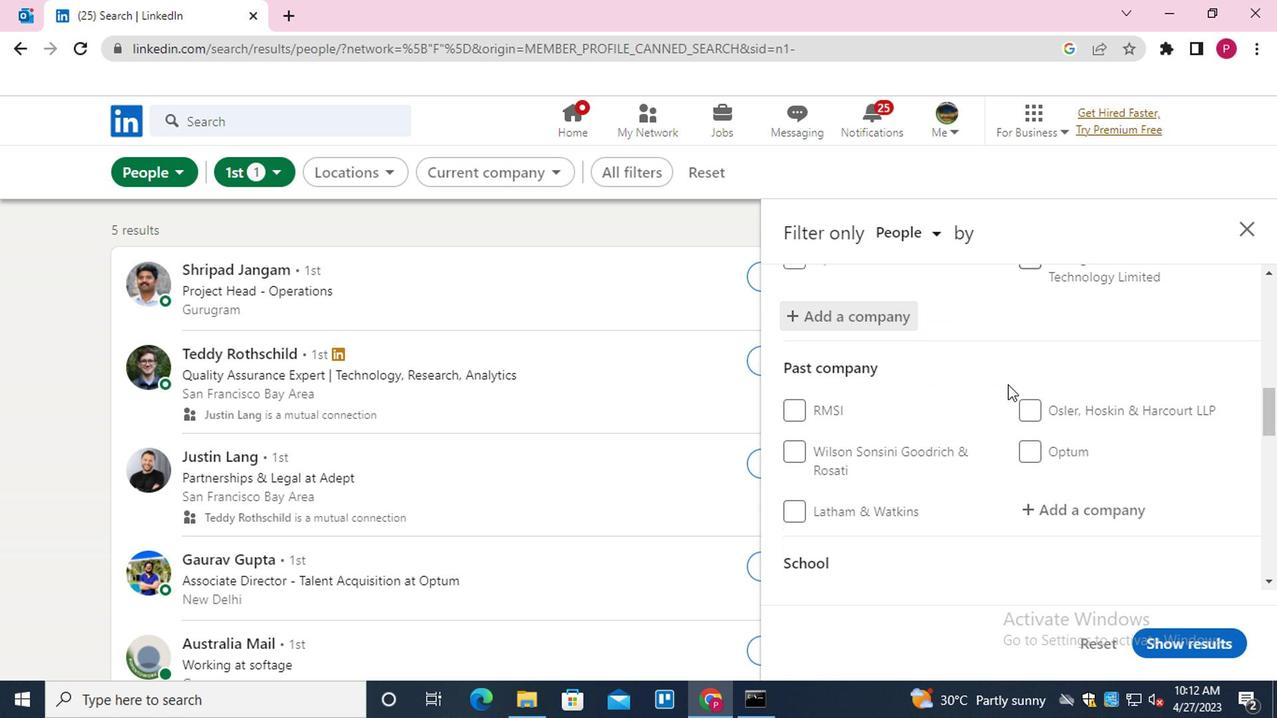
Action: Mouse moved to (1050, 430)
Screenshot: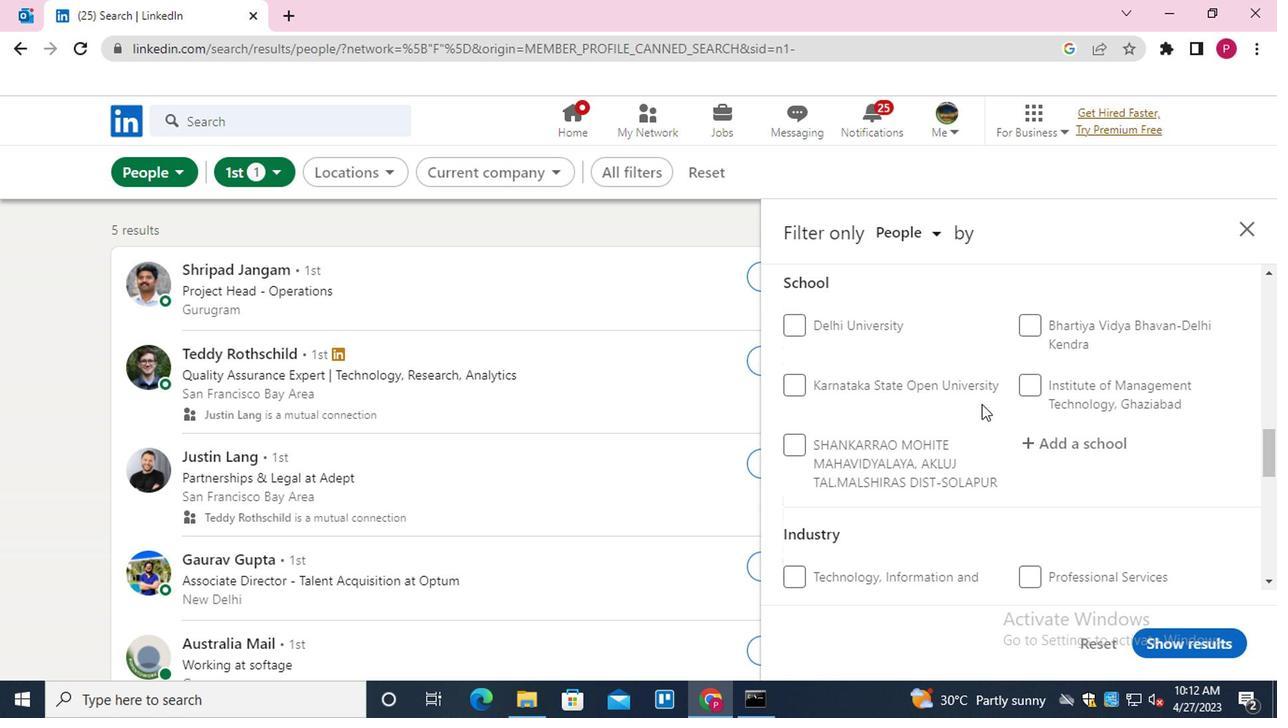 
Action: Mouse pressed left at (1050, 430)
Screenshot: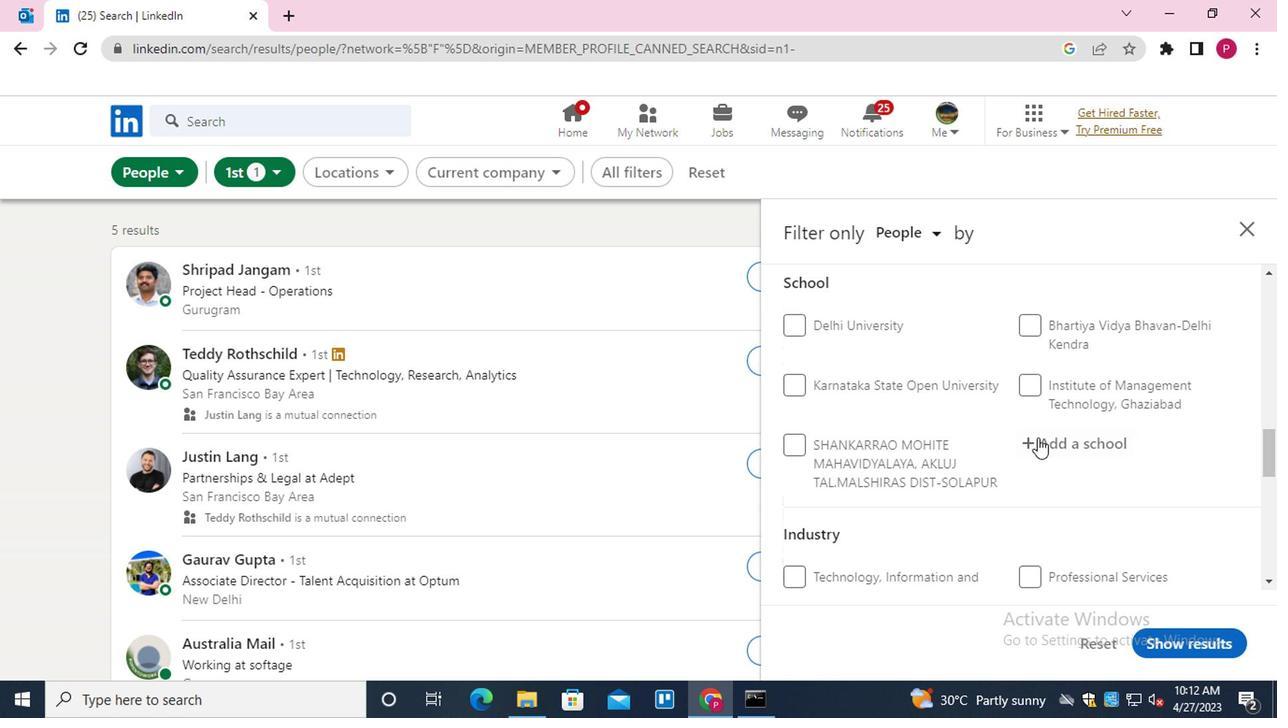 
Action: Mouse moved to (1044, 406)
Screenshot: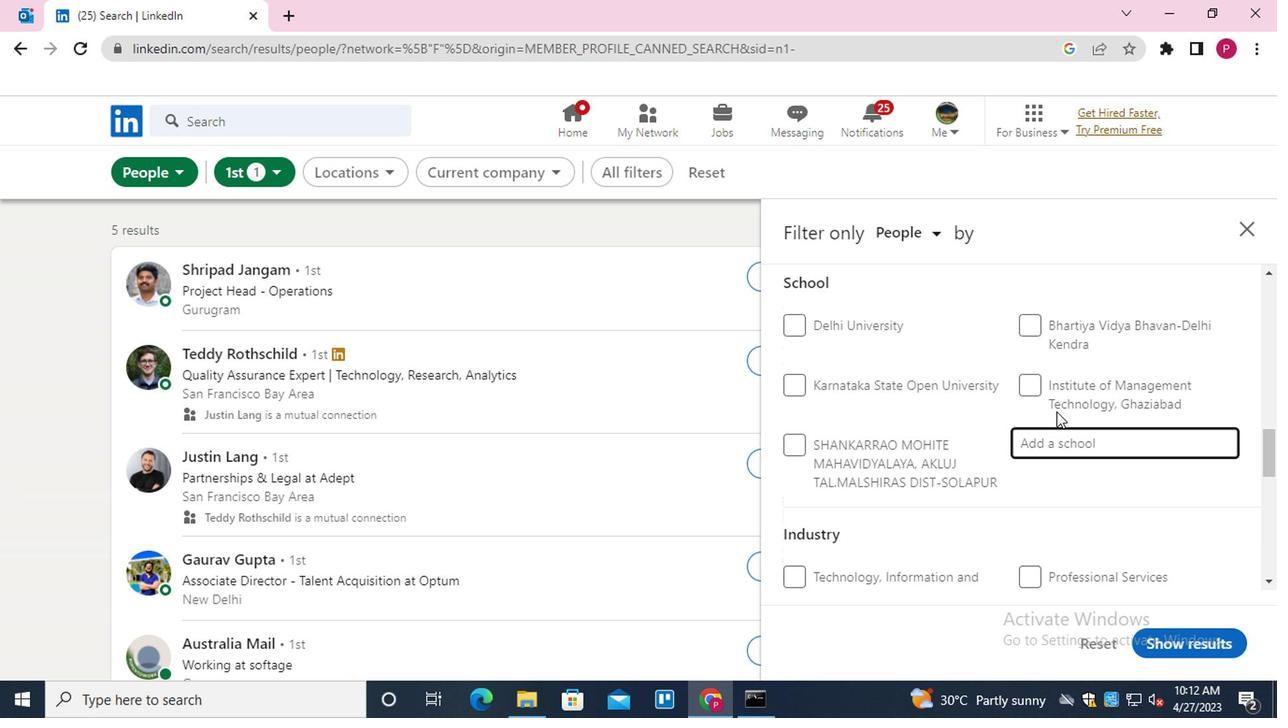 
Action: Mouse scrolled (1044, 407) with delta (0, 1)
Screenshot: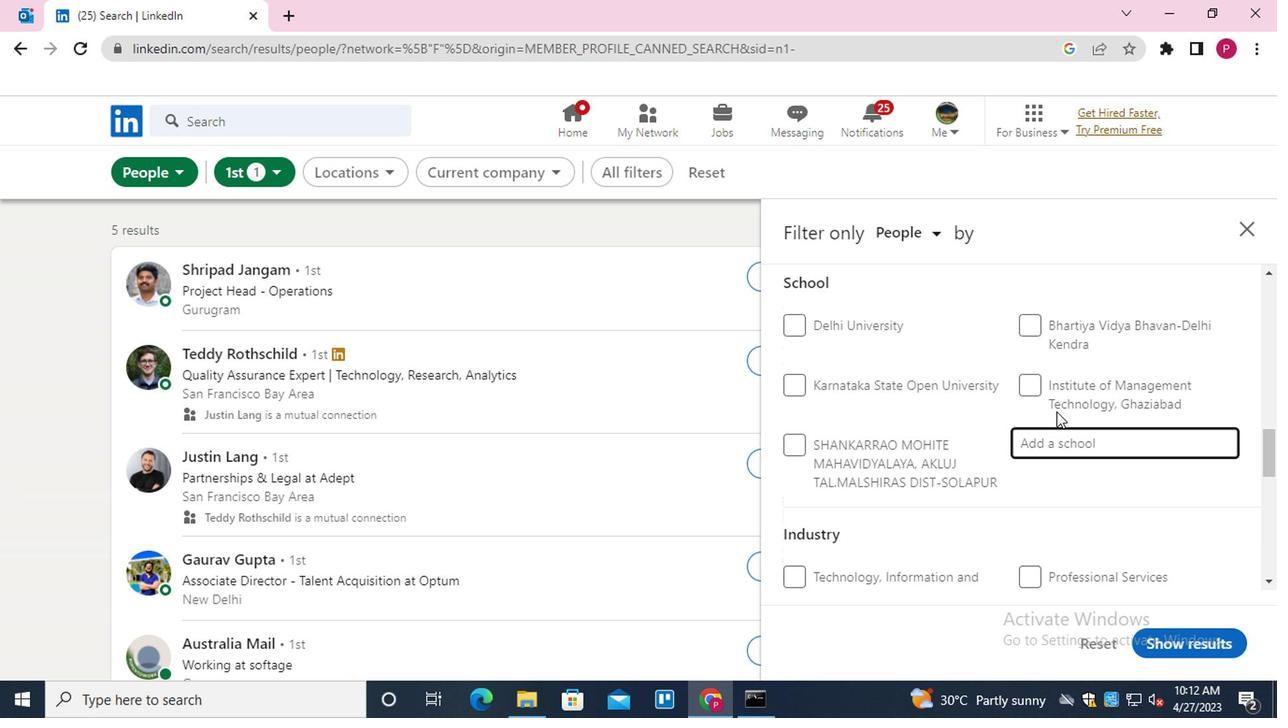 
Action: Mouse scrolled (1044, 407) with delta (0, 1)
Screenshot: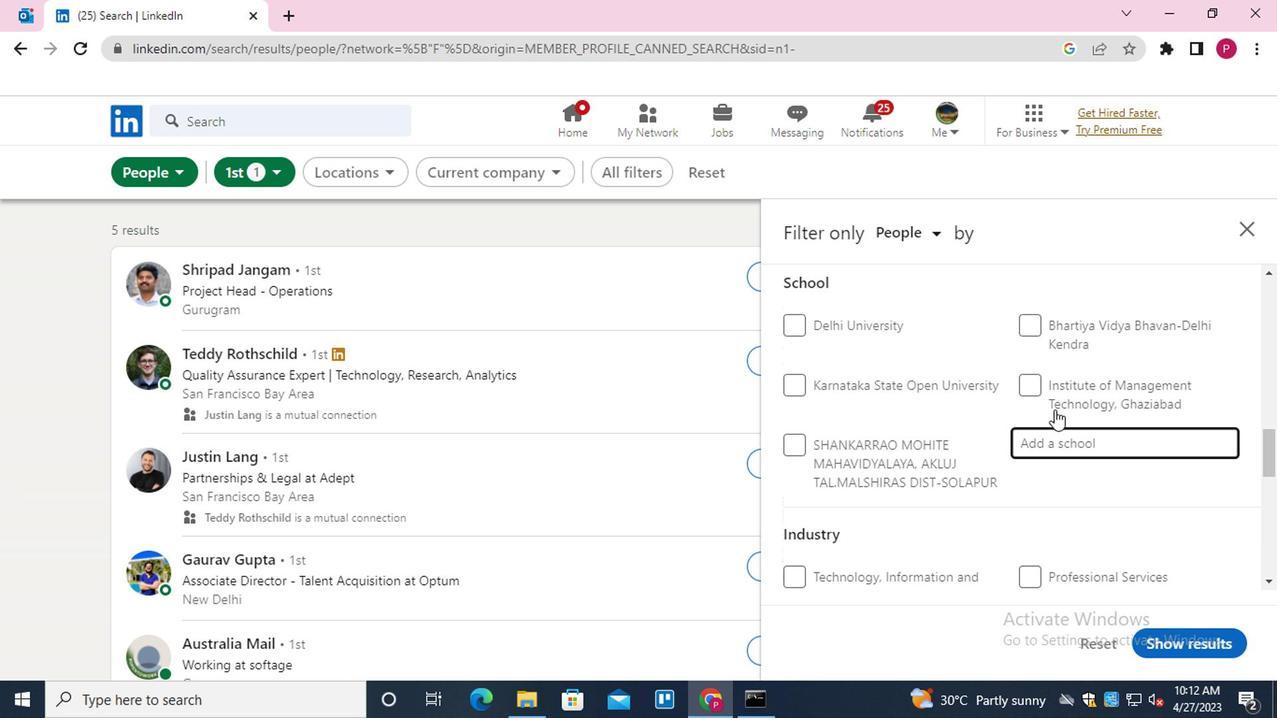 
Action: Mouse scrolled (1044, 407) with delta (0, 1)
Screenshot: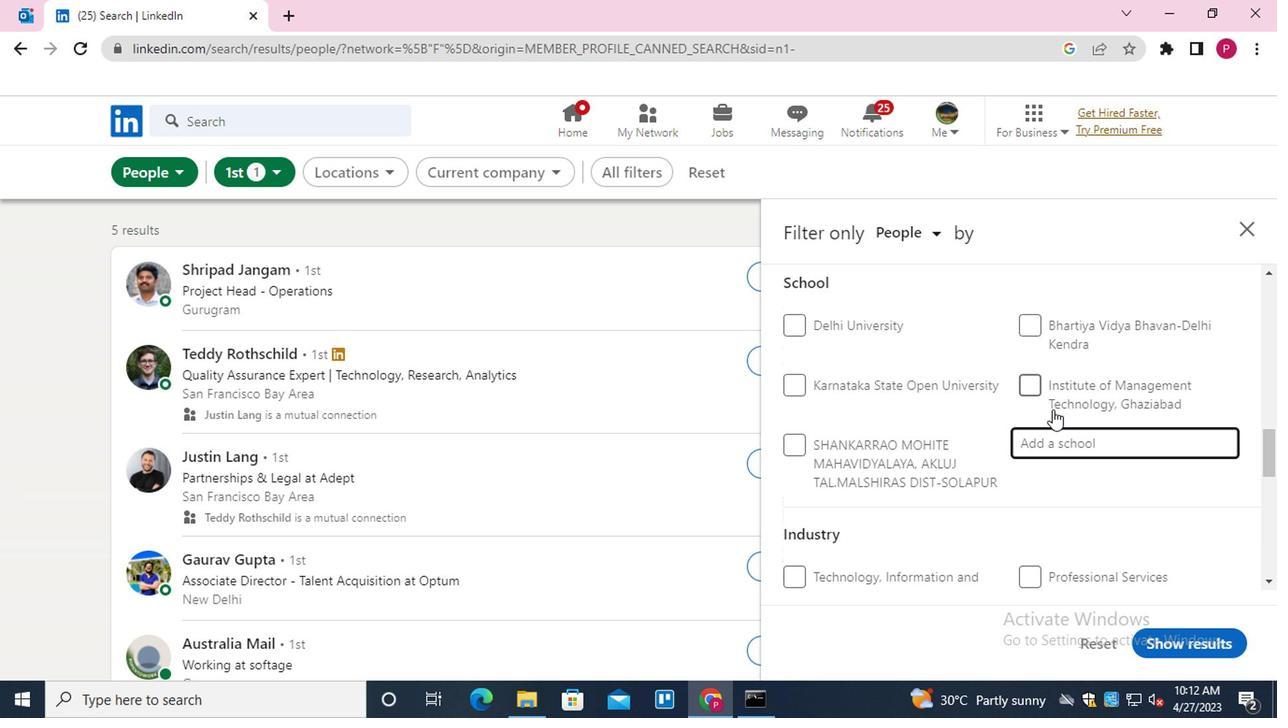 
Action: Mouse scrolled (1044, 405) with delta (0, 0)
Screenshot: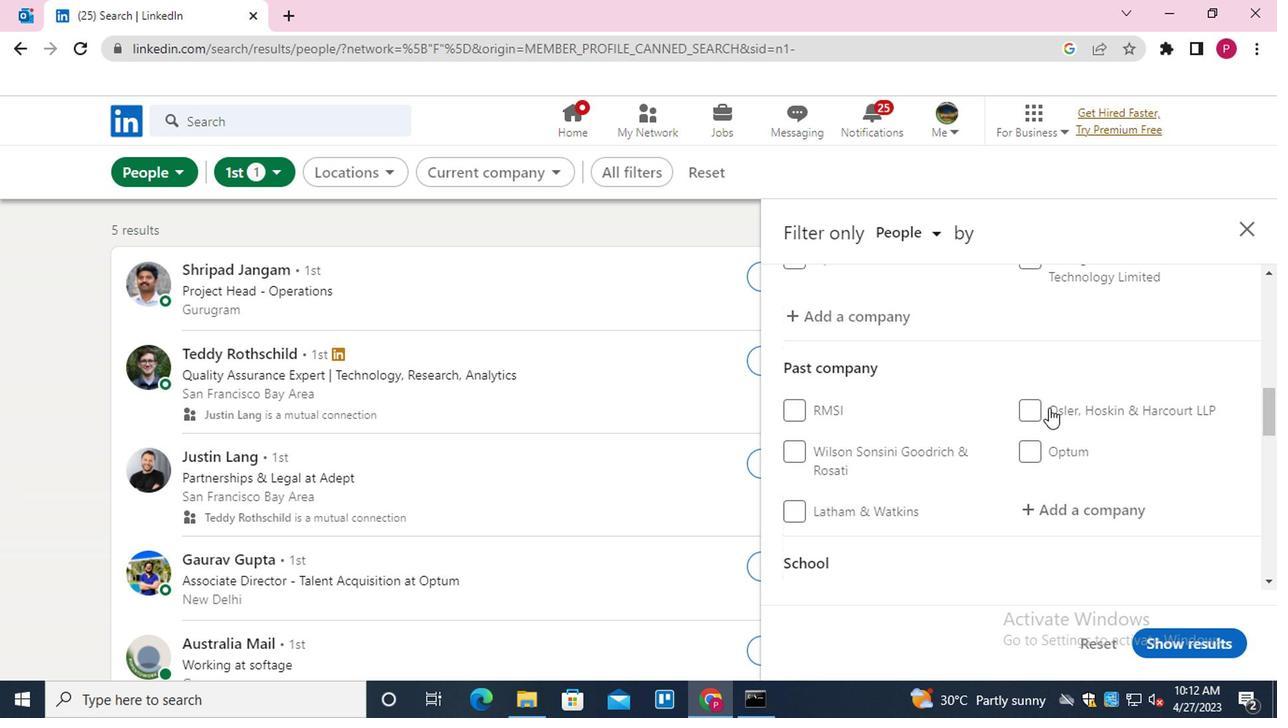 
Action: Mouse scrolled (1044, 405) with delta (0, 0)
Screenshot: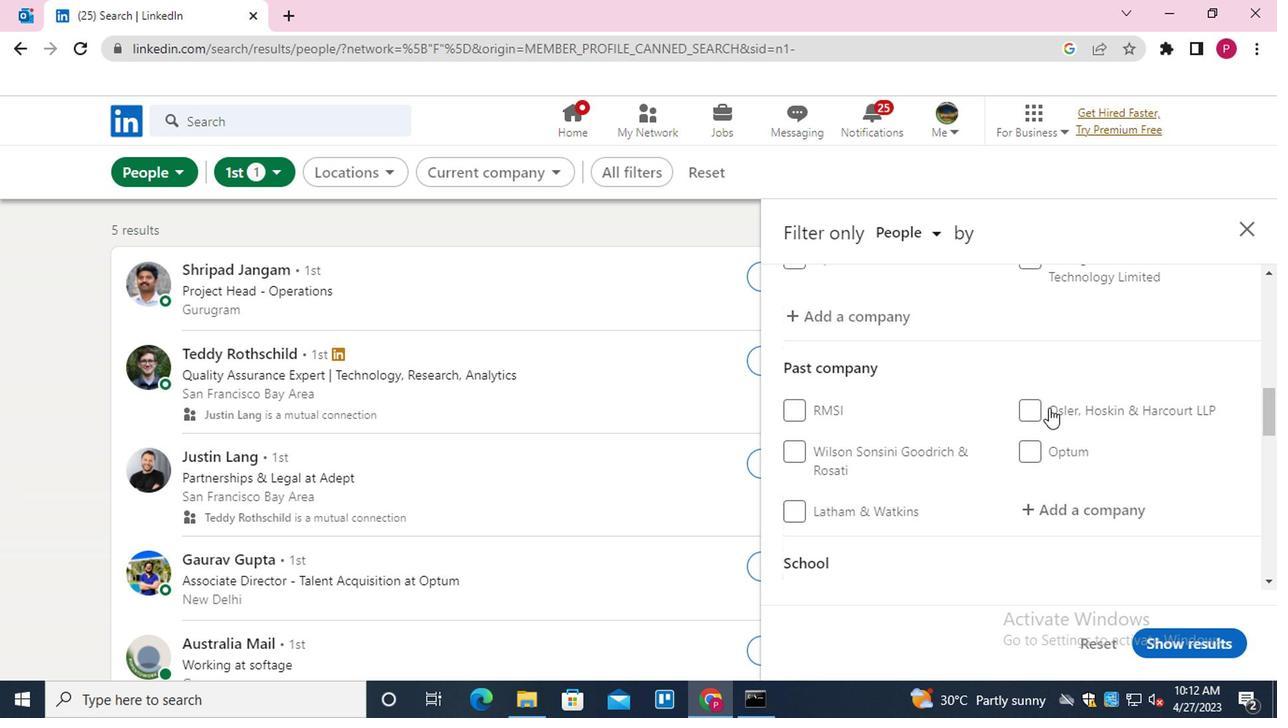 
Action: Mouse scrolled (1044, 405) with delta (0, 0)
Screenshot: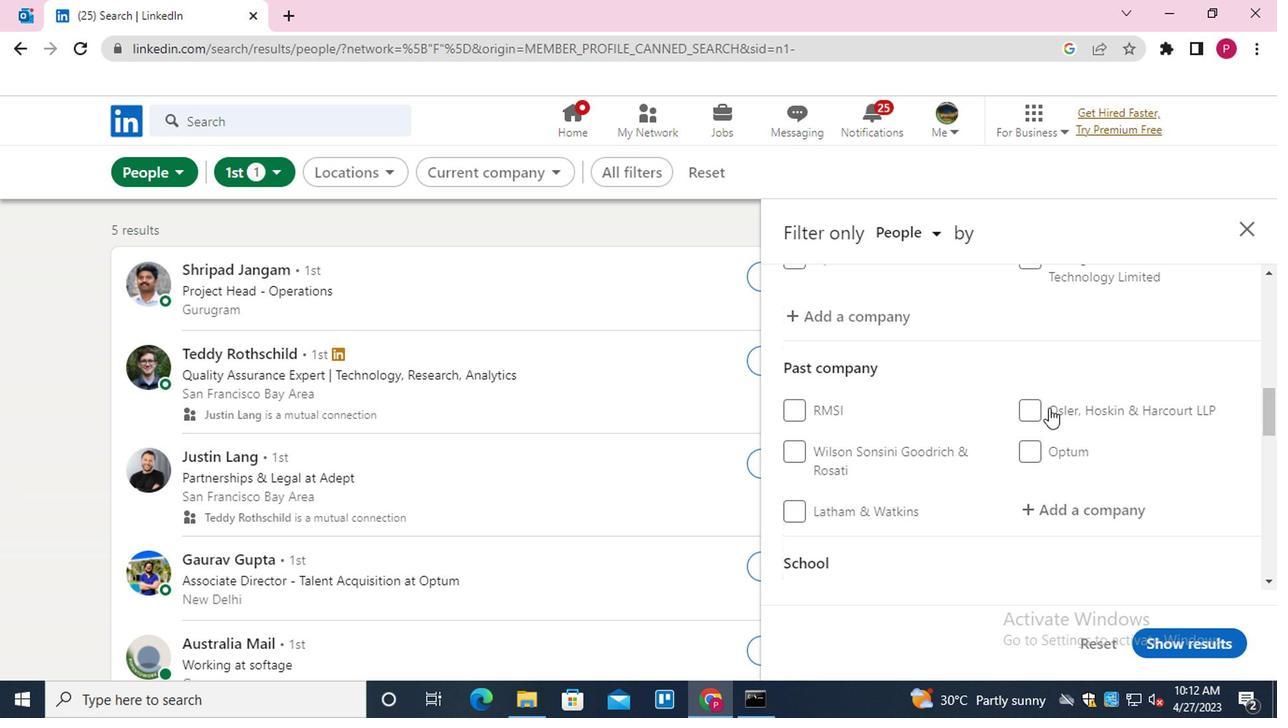 
Action: Mouse scrolled (1044, 407) with delta (0, 1)
Screenshot: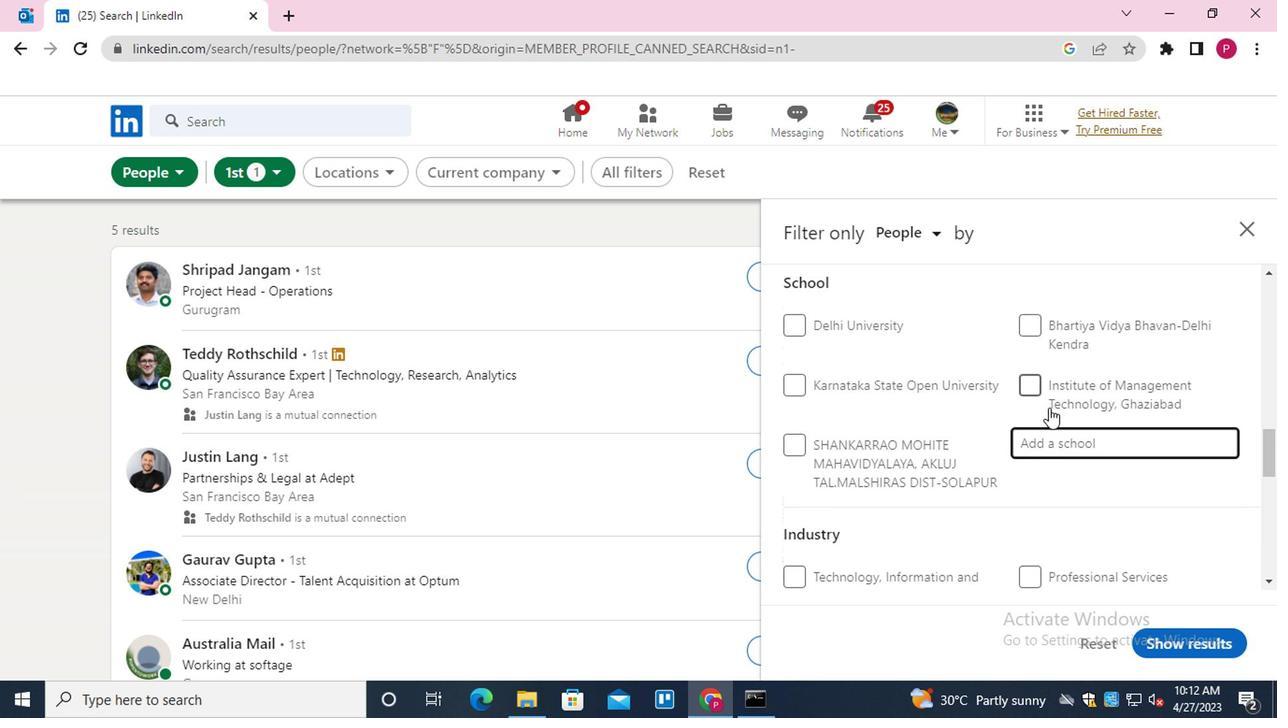 
Action: Mouse scrolled (1044, 407) with delta (0, 1)
Screenshot: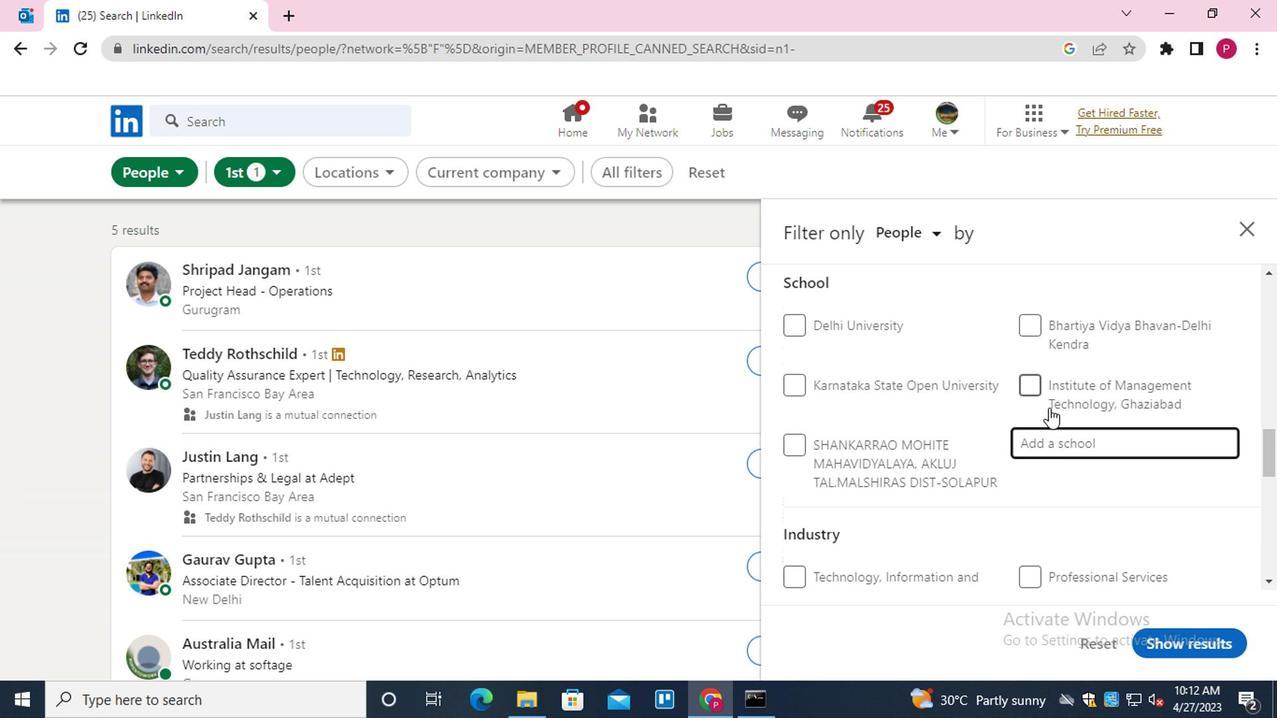 
Action: Mouse moved to (1043, 406)
Screenshot: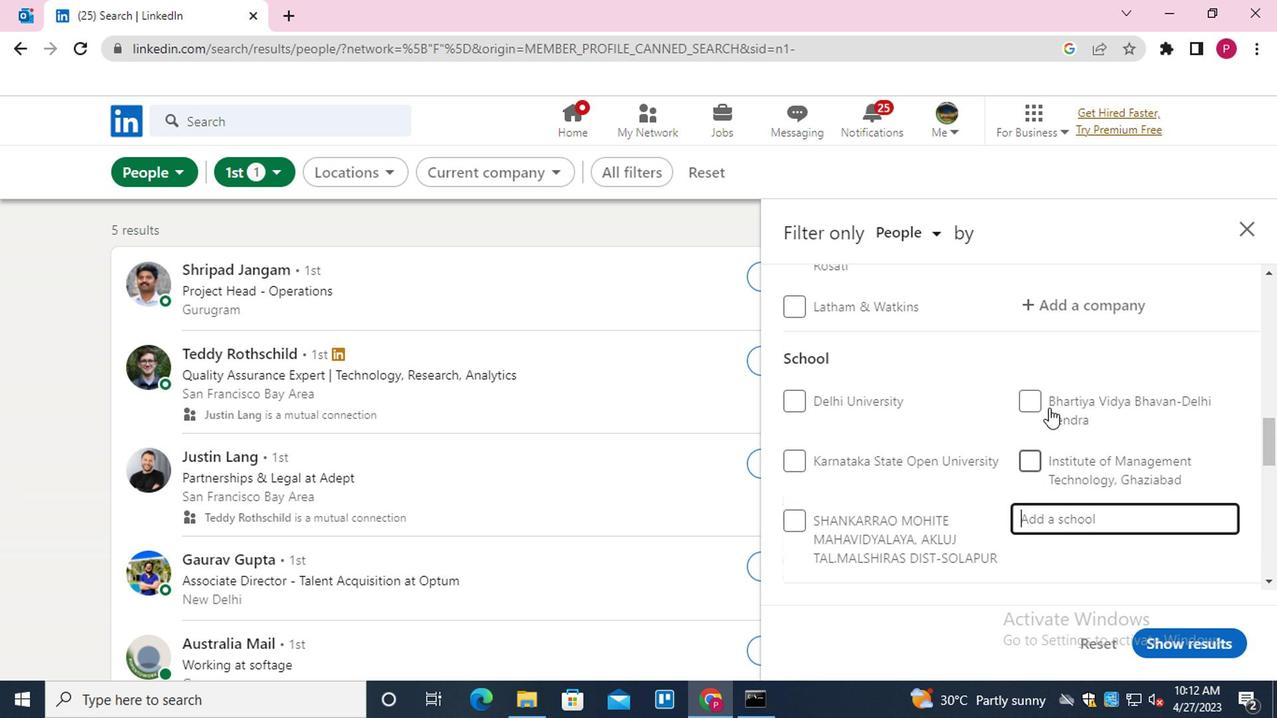 
Action: Mouse scrolled (1043, 407) with delta (0, 1)
Screenshot: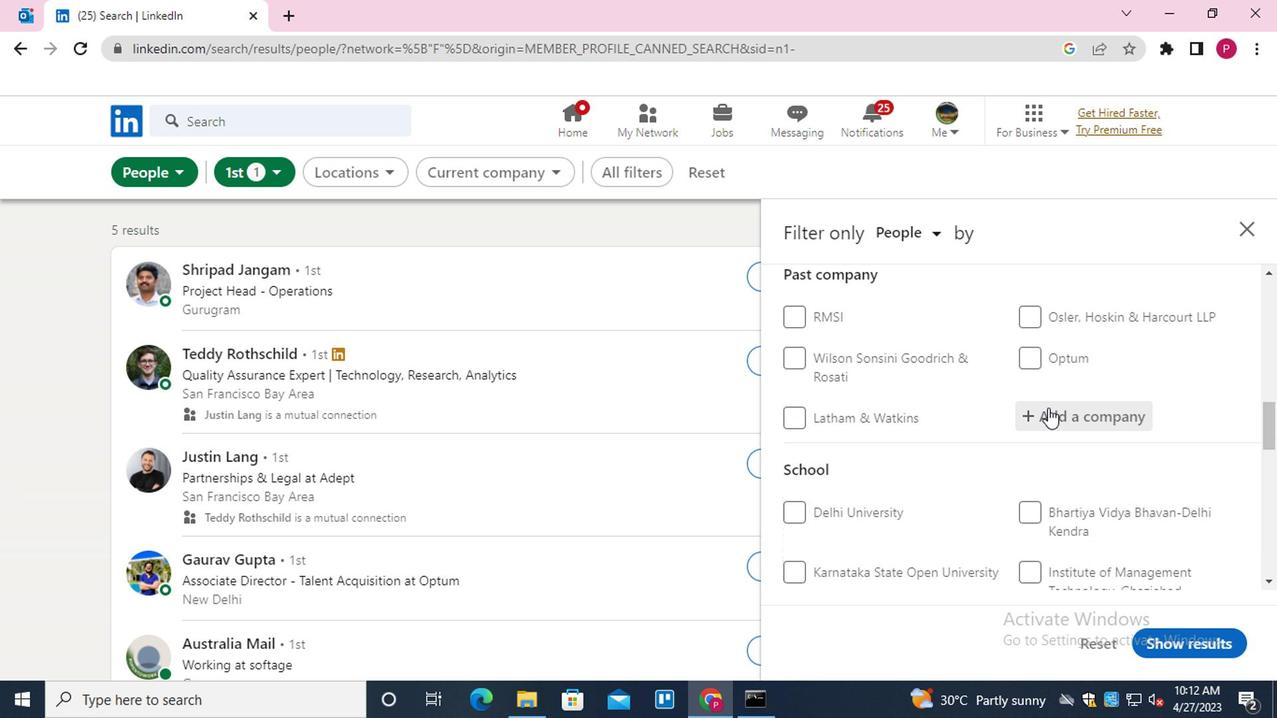 
Action: Mouse scrolled (1043, 407) with delta (0, 1)
Screenshot: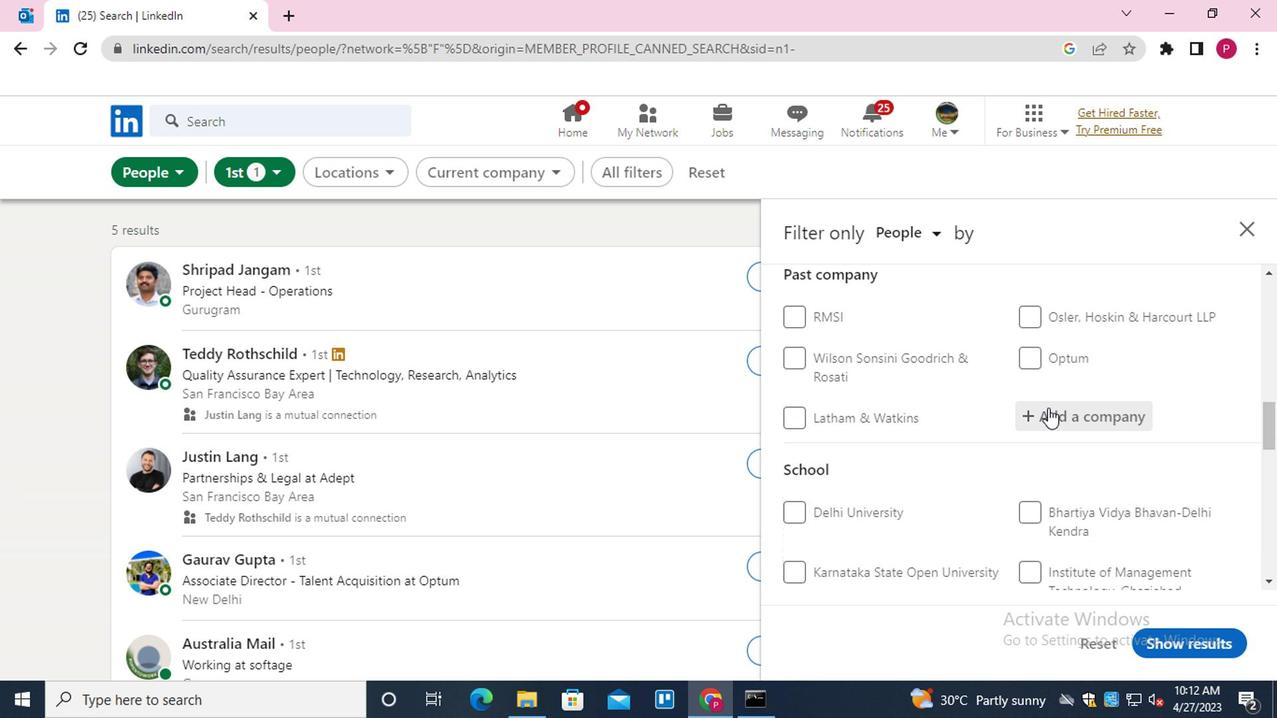 
Action: Mouse scrolled (1043, 405) with delta (0, 0)
Screenshot: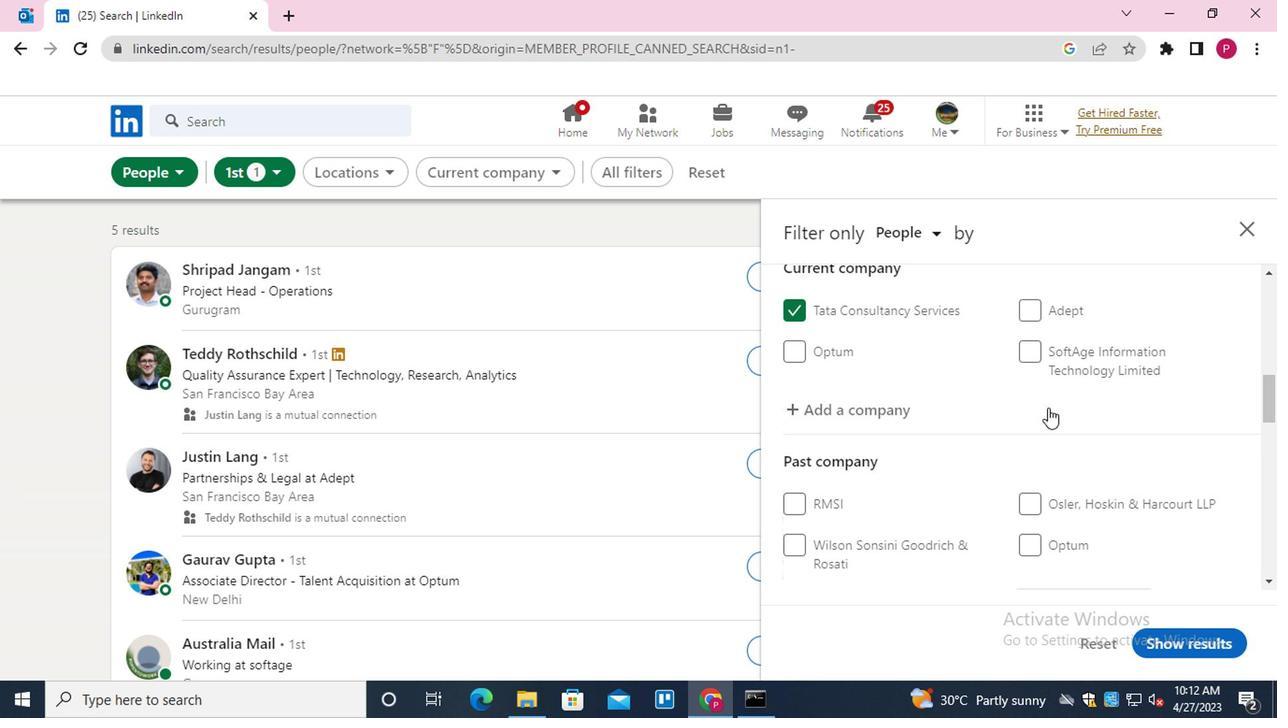 
Action: Mouse scrolled (1043, 405) with delta (0, 0)
Screenshot: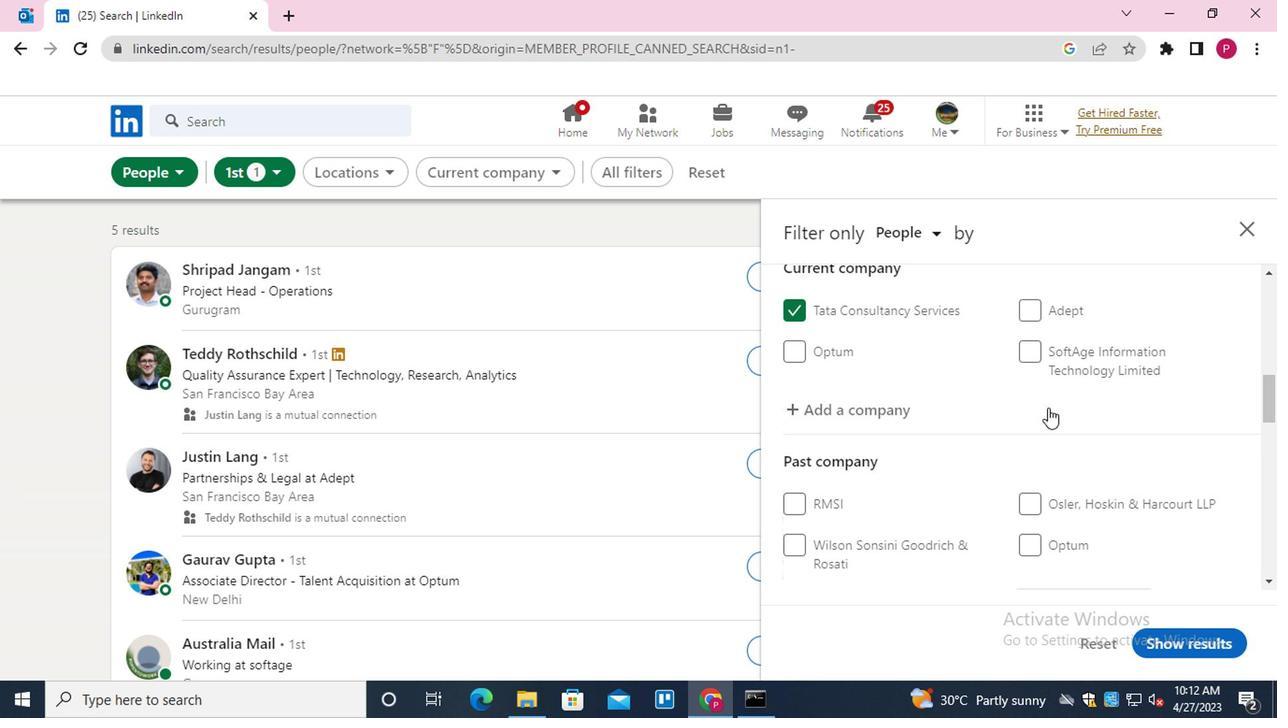 
Action: Mouse scrolled (1043, 405) with delta (0, 0)
Screenshot: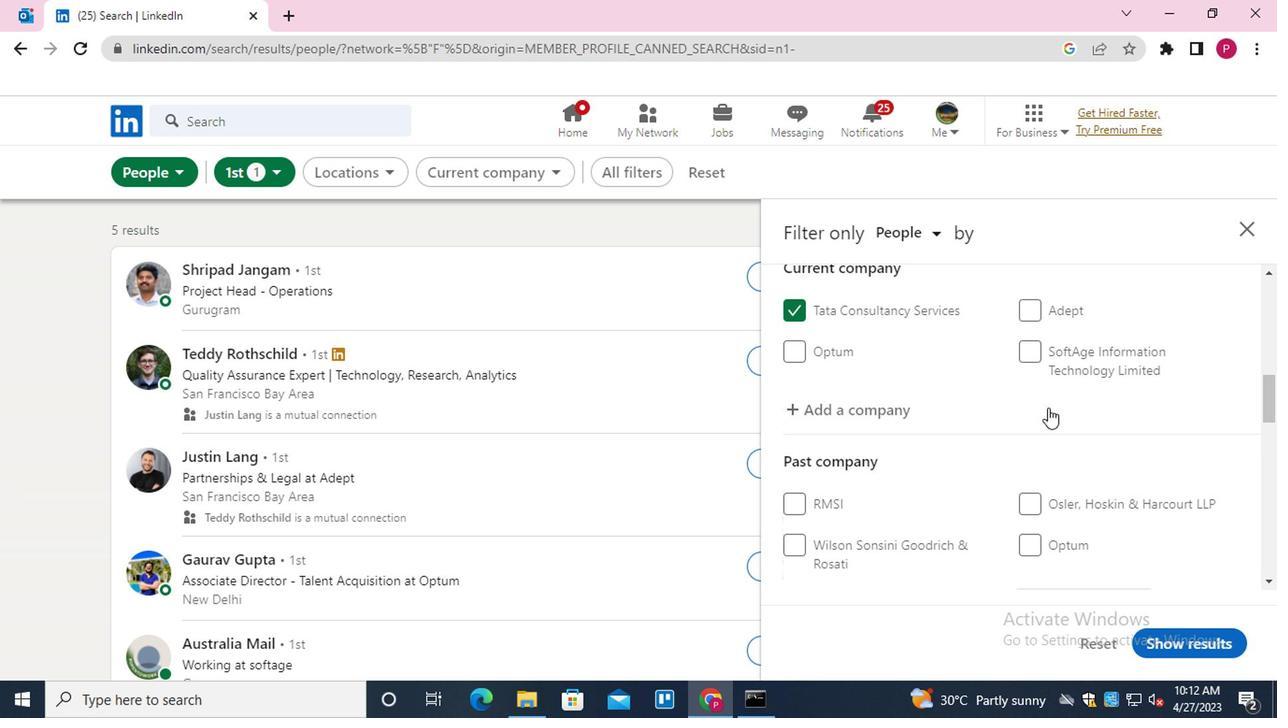 
Action: Mouse scrolled (1043, 405) with delta (0, 0)
Screenshot: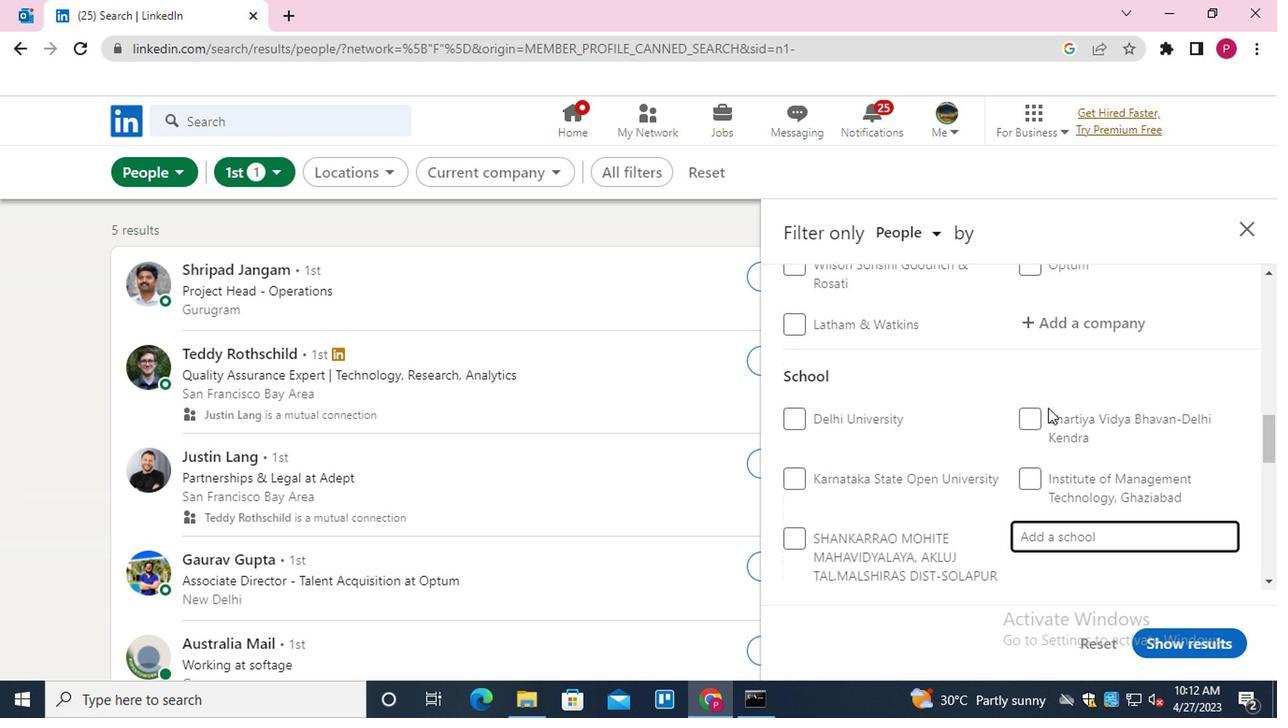 
Action: Mouse scrolled (1043, 405) with delta (0, 0)
Screenshot: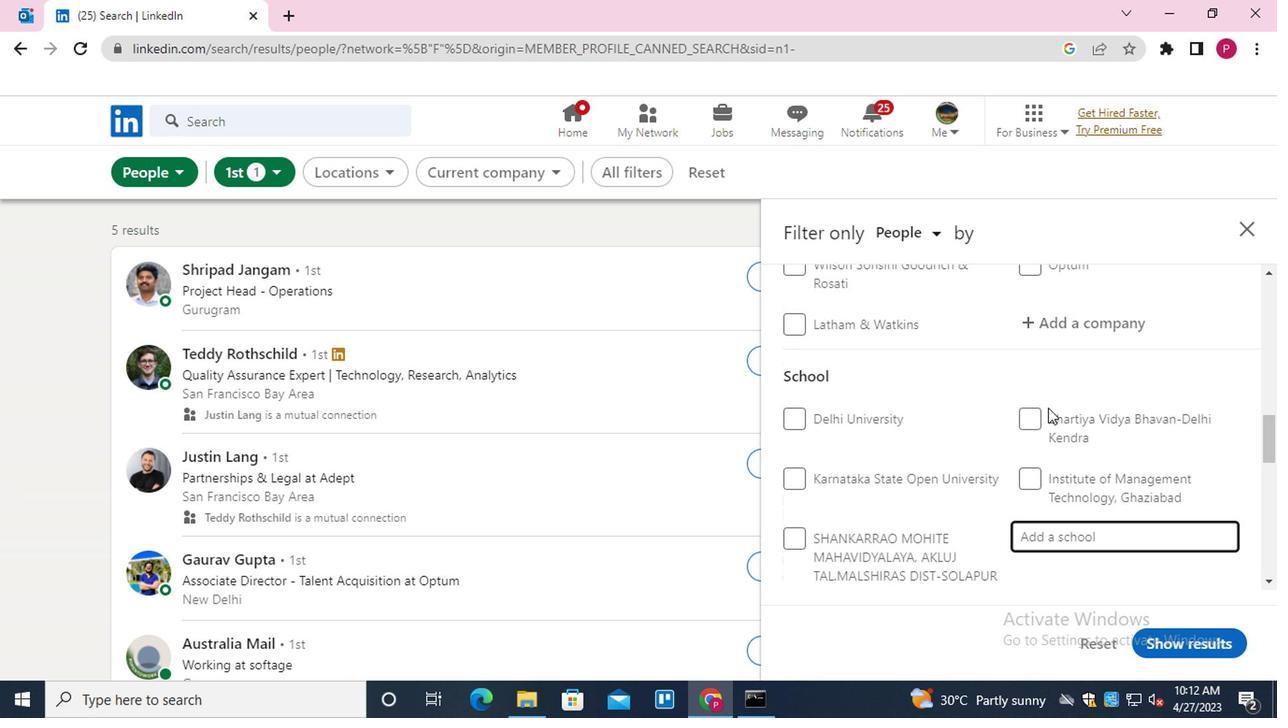 
Action: Key pressed <Key.shift>SIKKIM<Key.space><Key.shift><Key.shift><Key.shift><Key.shift><Key.shift>MANIPAL<Key.down><Key.down><Key.enter>
Screenshot: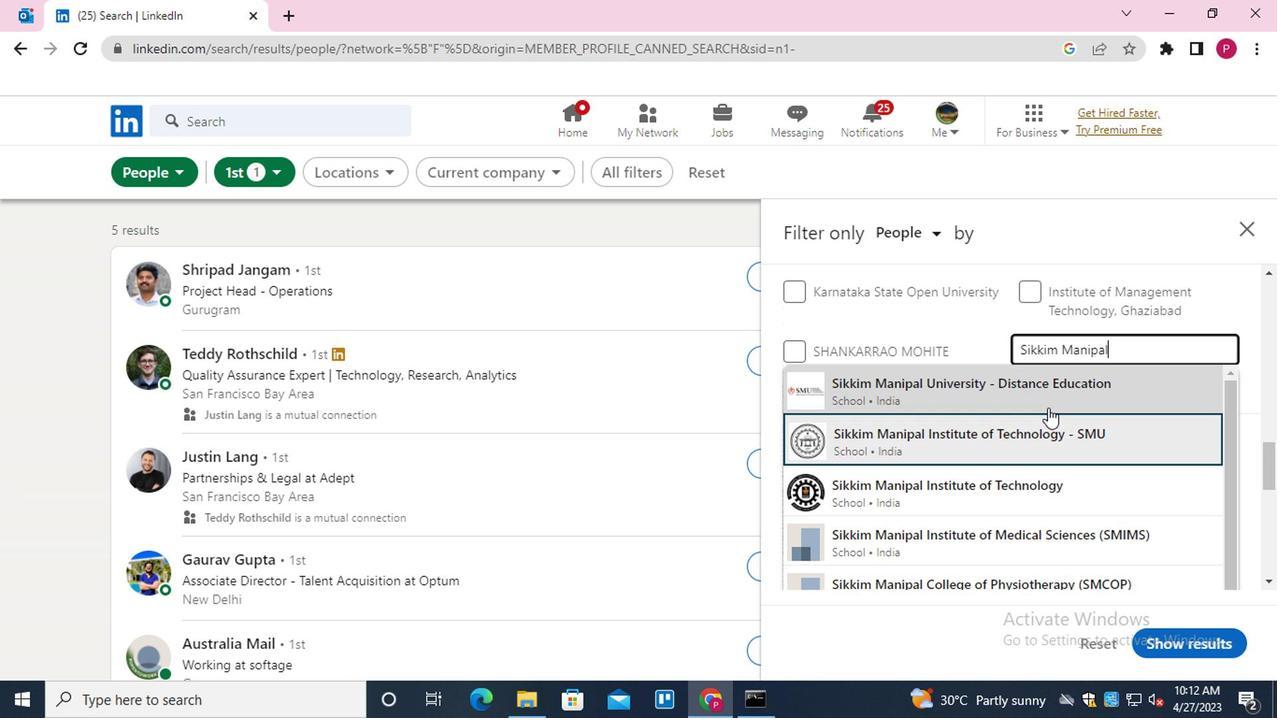 
Action: Mouse moved to (1042, 406)
Screenshot: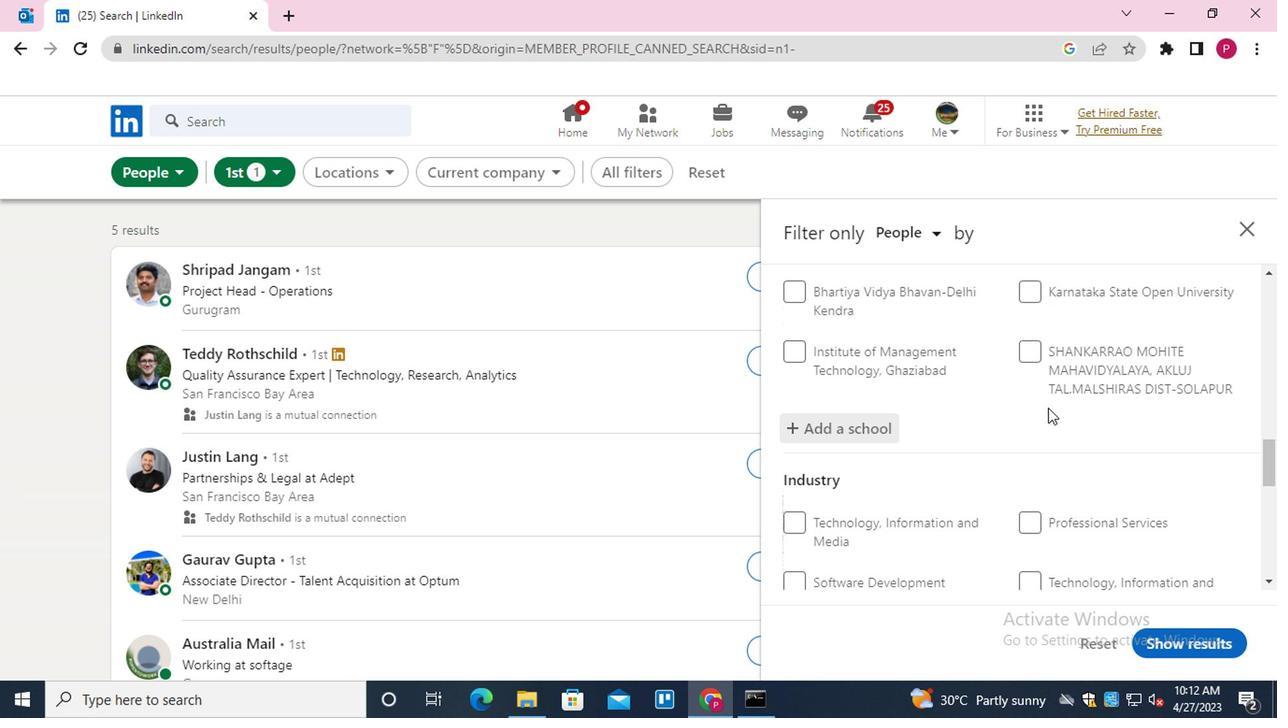 
Action: Mouse scrolled (1042, 405) with delta (0, 0)
Screenshot: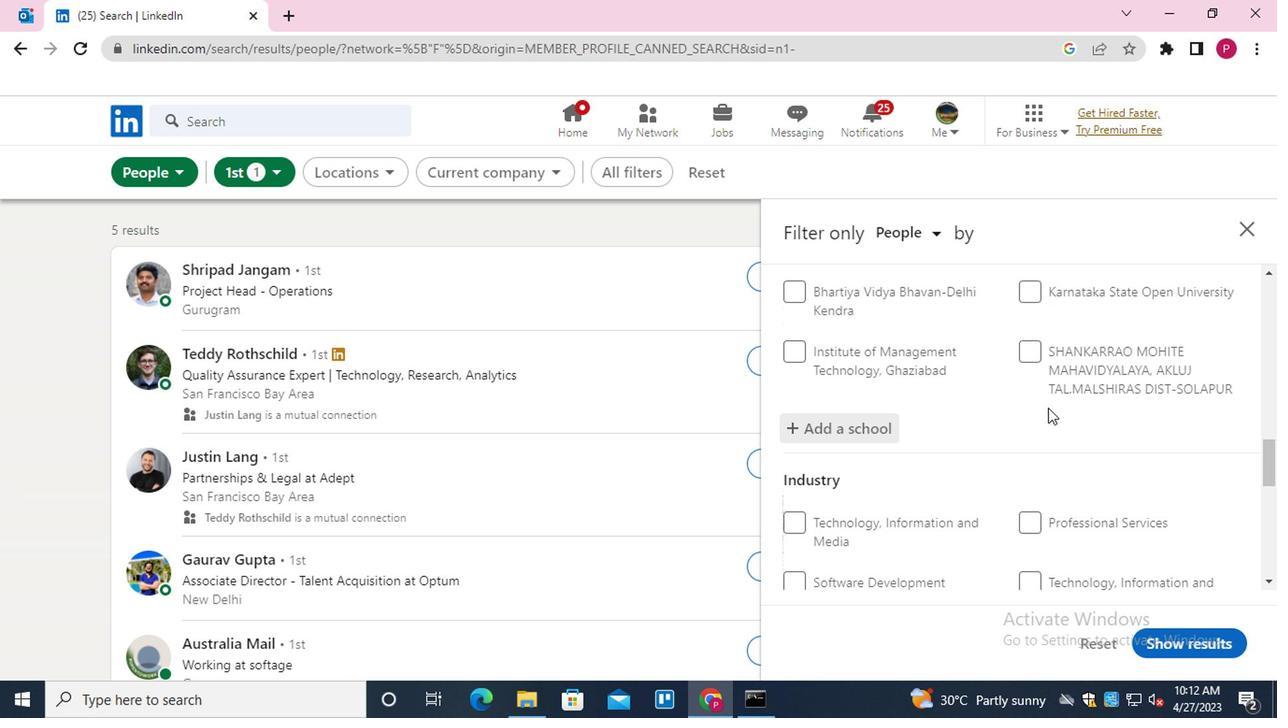 
Action: Mouse scrolled (1042, 405) with delta (0, 0)
Screenshot: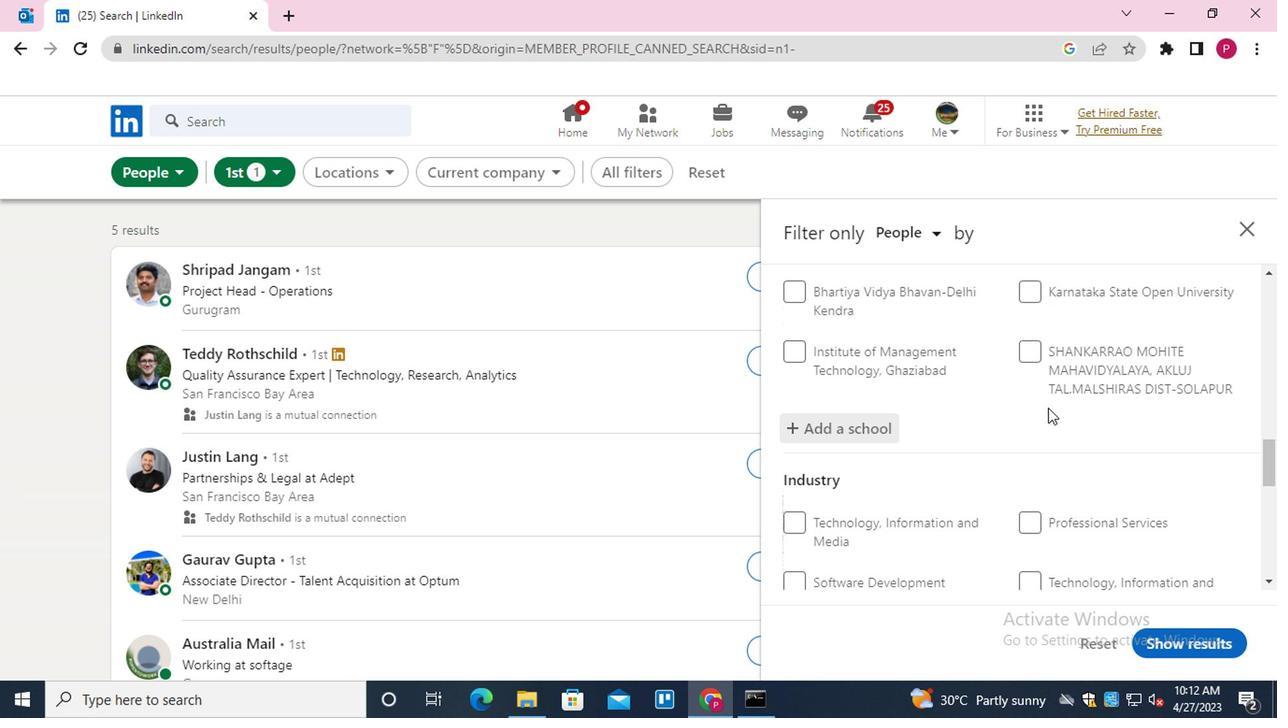 
Action: Mouse scrolled (1042, 405) with delta (0, 0)
Screenshot: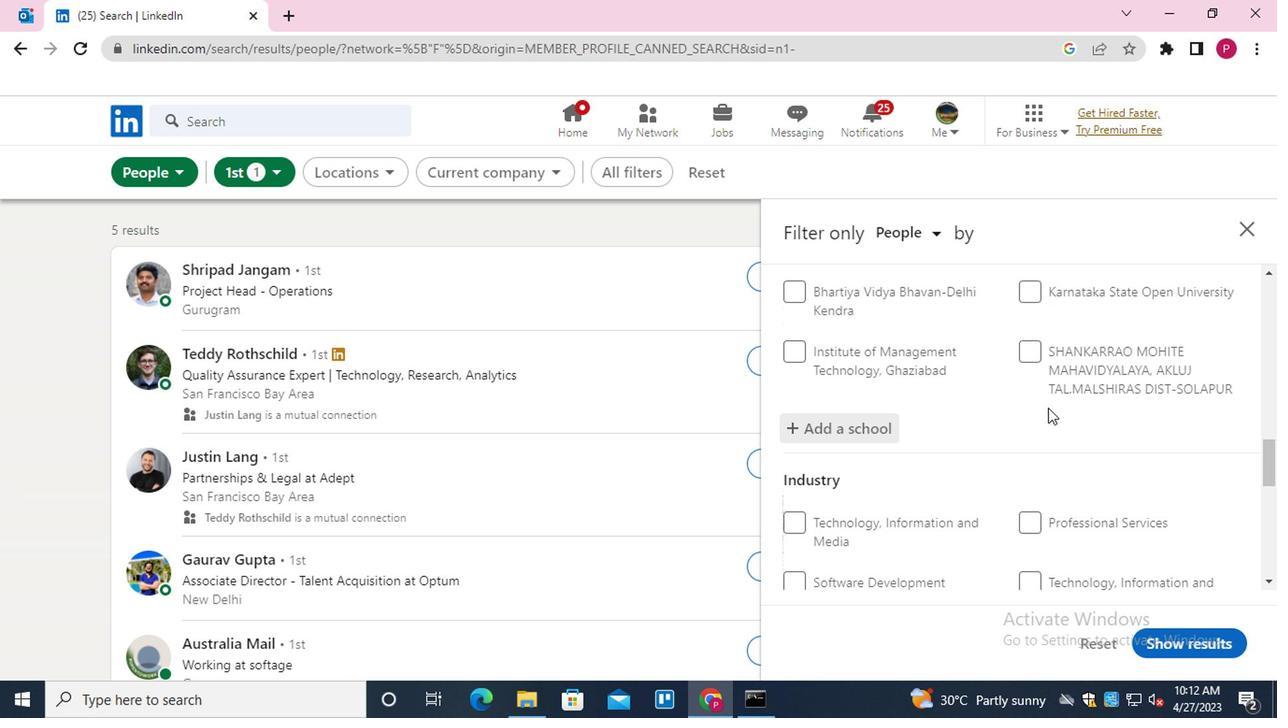 
Action: Mouse moved to (1085, 354)
Screenshot: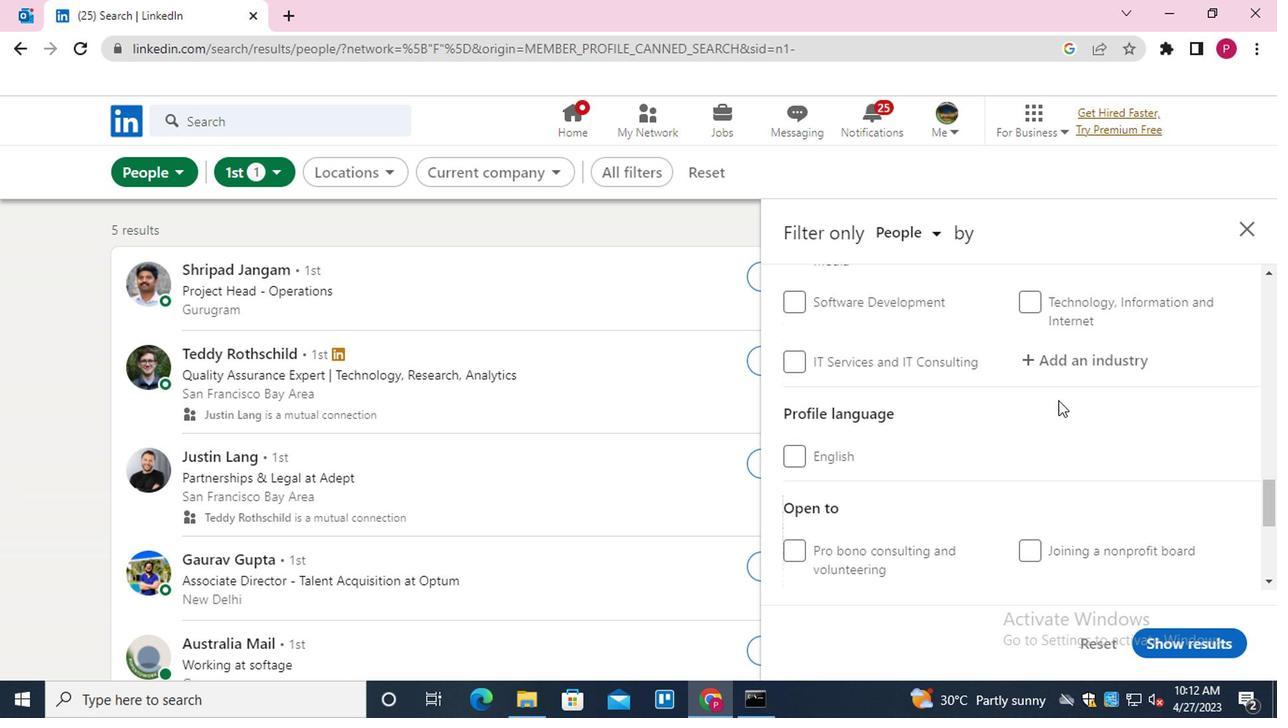 
Action: Mouse pressed left at (1085, 354)
Screenshot: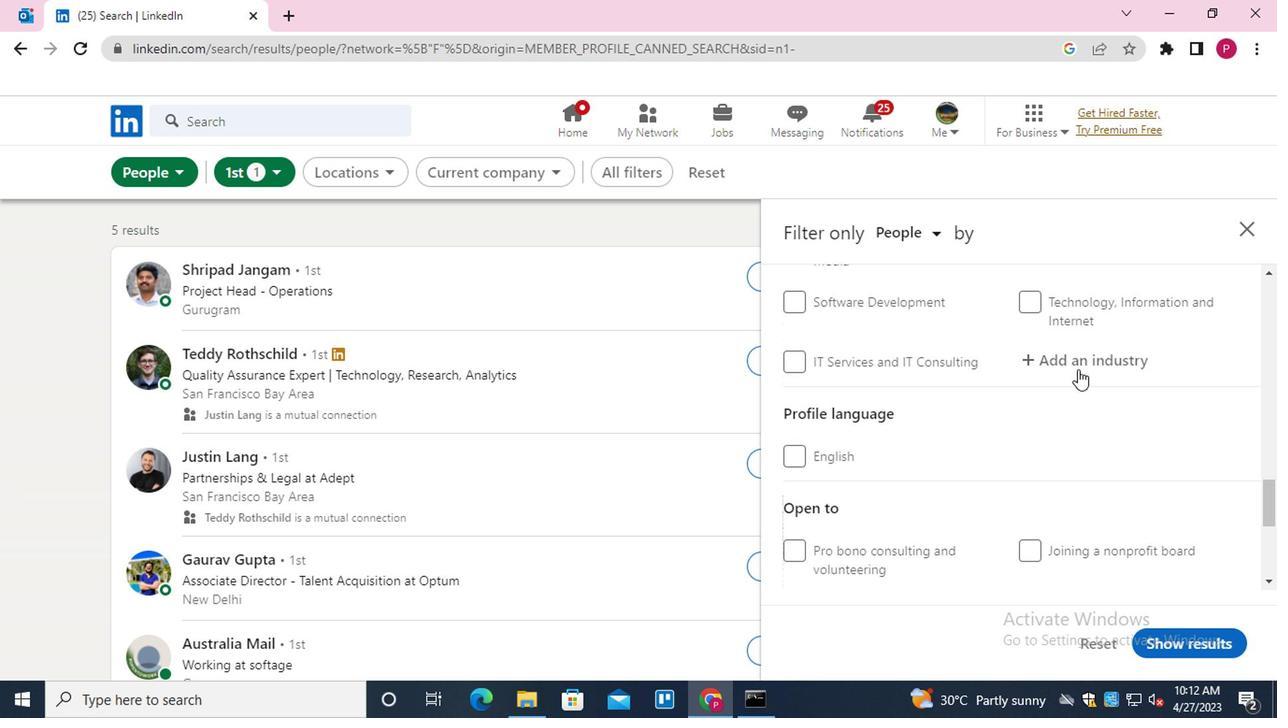 
Action: Key pressed <Key.shift>WHOLESALE<Key.down><Key.down><Key.down><Key.down><Key.down><Key.down><Key.down><Key.down><Key.down><Key.down><Key.down><Key.down><Key.down><Key.down><Key.down><Key.down><Key.down><Key.down><Key.up><Key.enter>
Screenshot: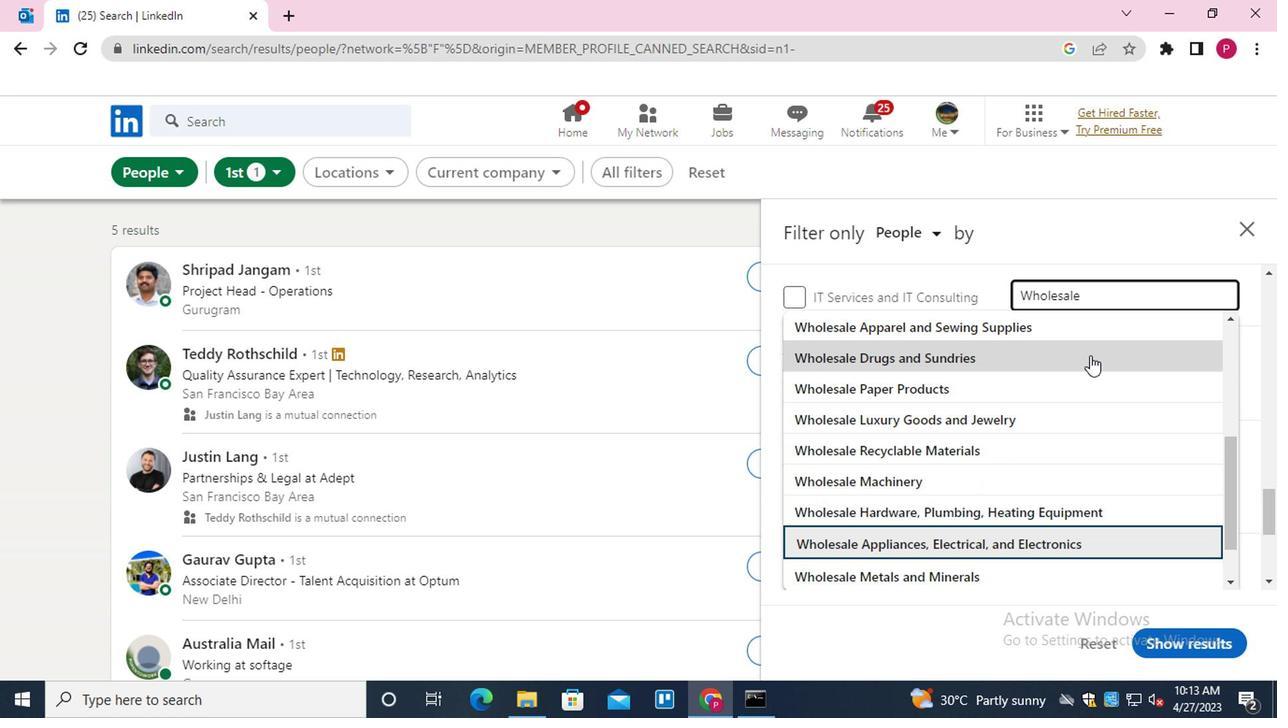 
Action: Mouse moved to (987, 362)
Screenshot: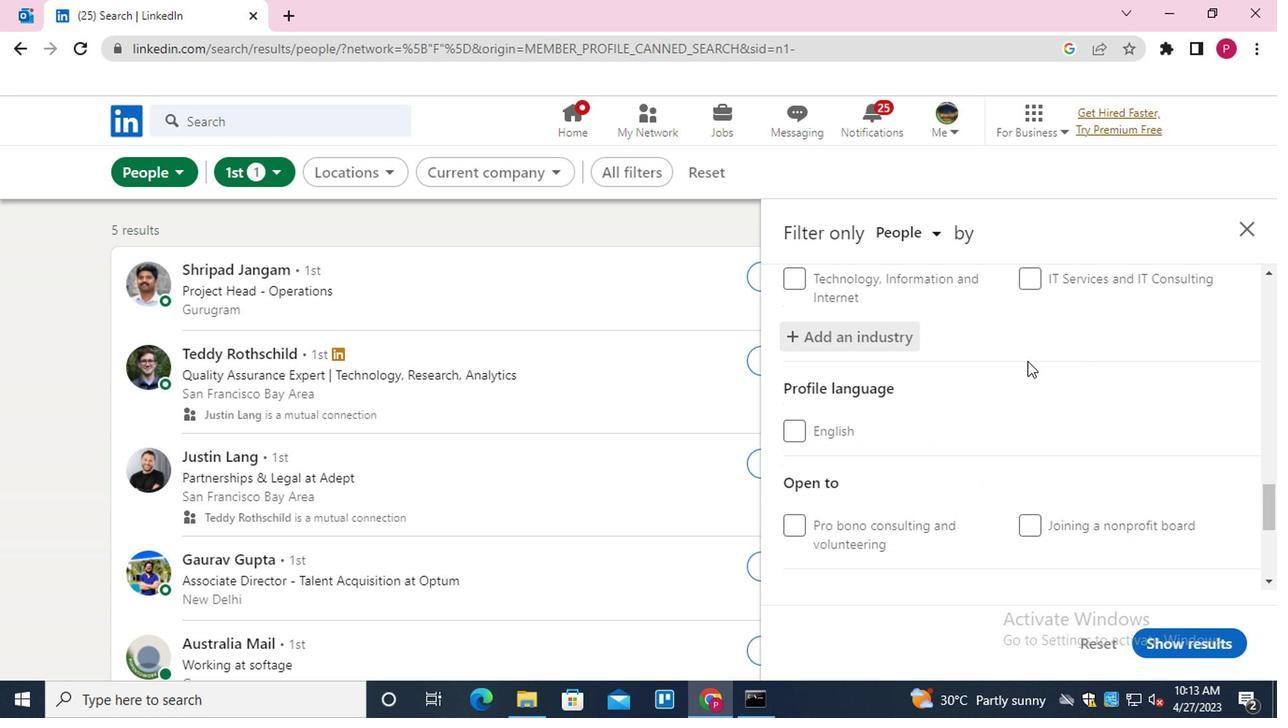 
Action: Mouse scrolled (987, 361) with delta (0, -1)
Screenshot: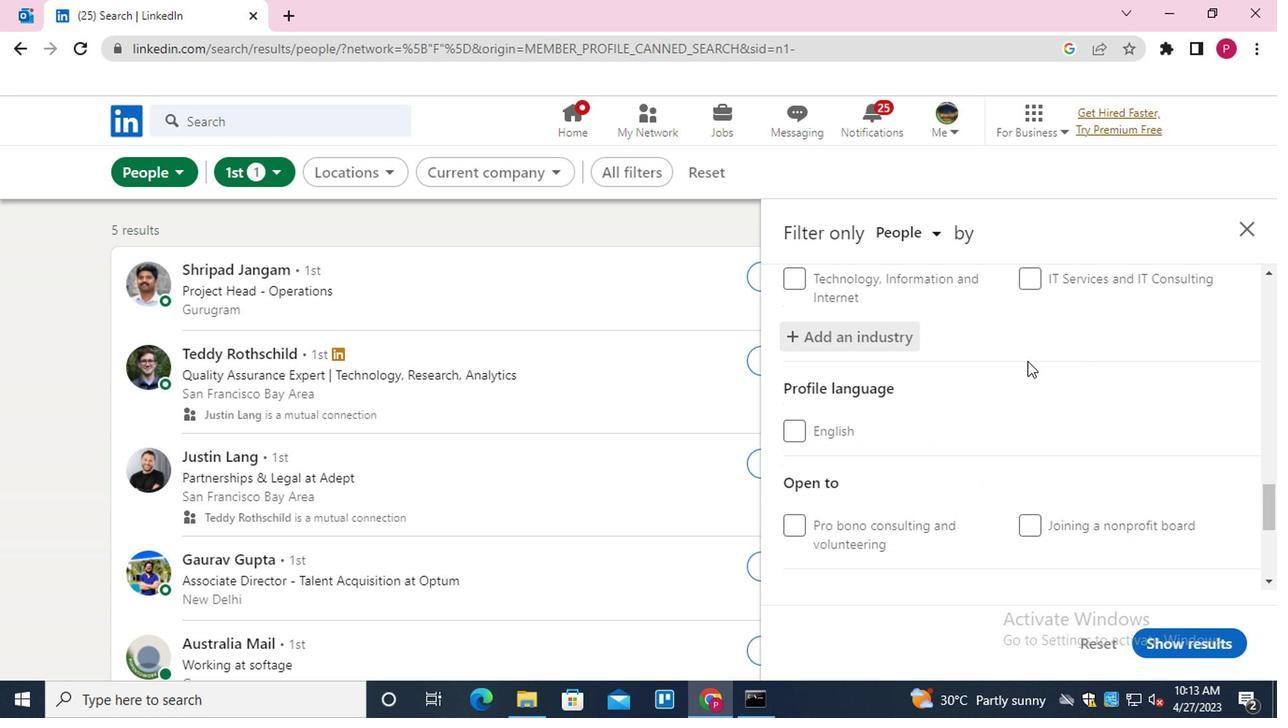 
Action: Mouse moved to (983, 362)
Screenshot: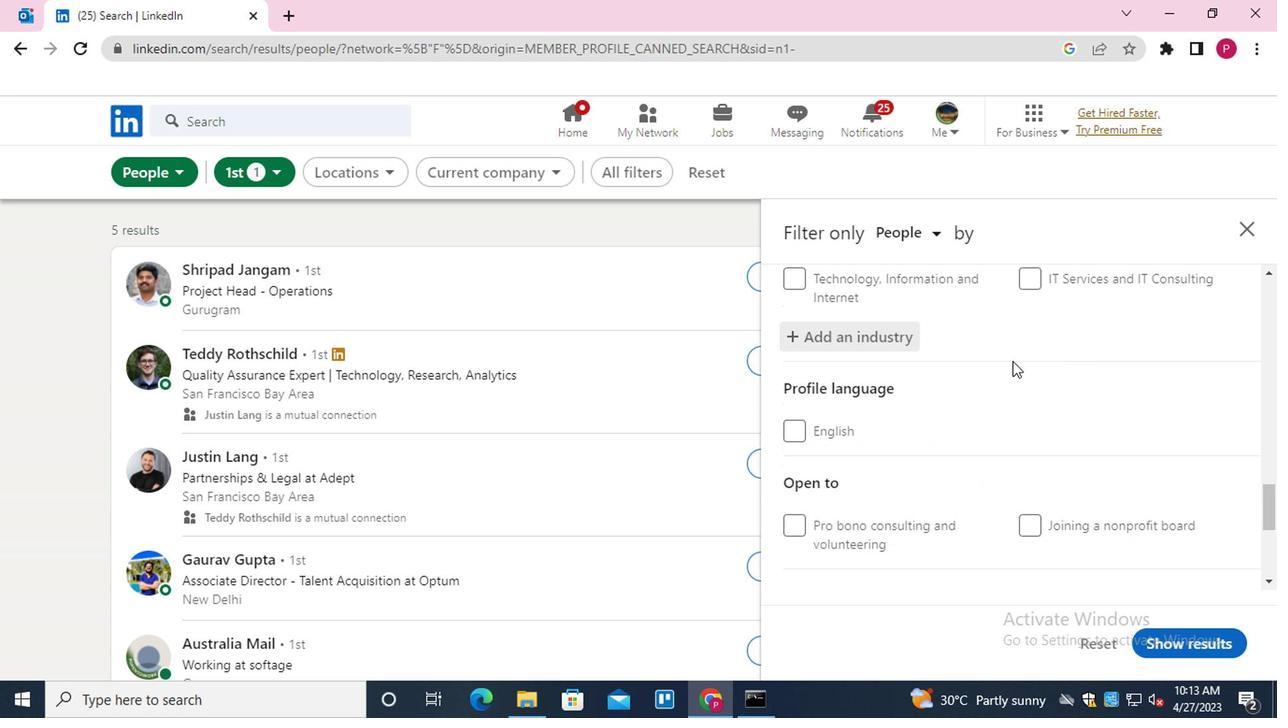 
Action: Mouse scrolled (983, 361) with delta (0, -1)
Screenshot: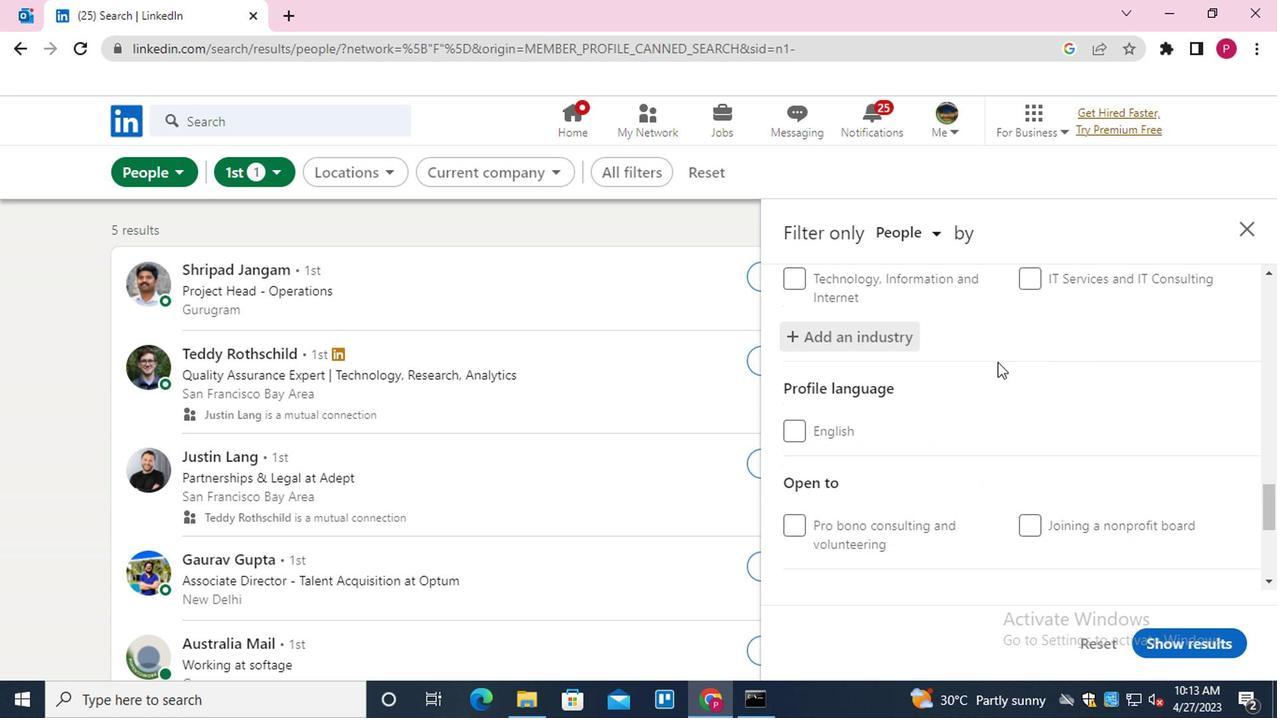 
Action: Mouse moved to (983, 363)
Screenshot: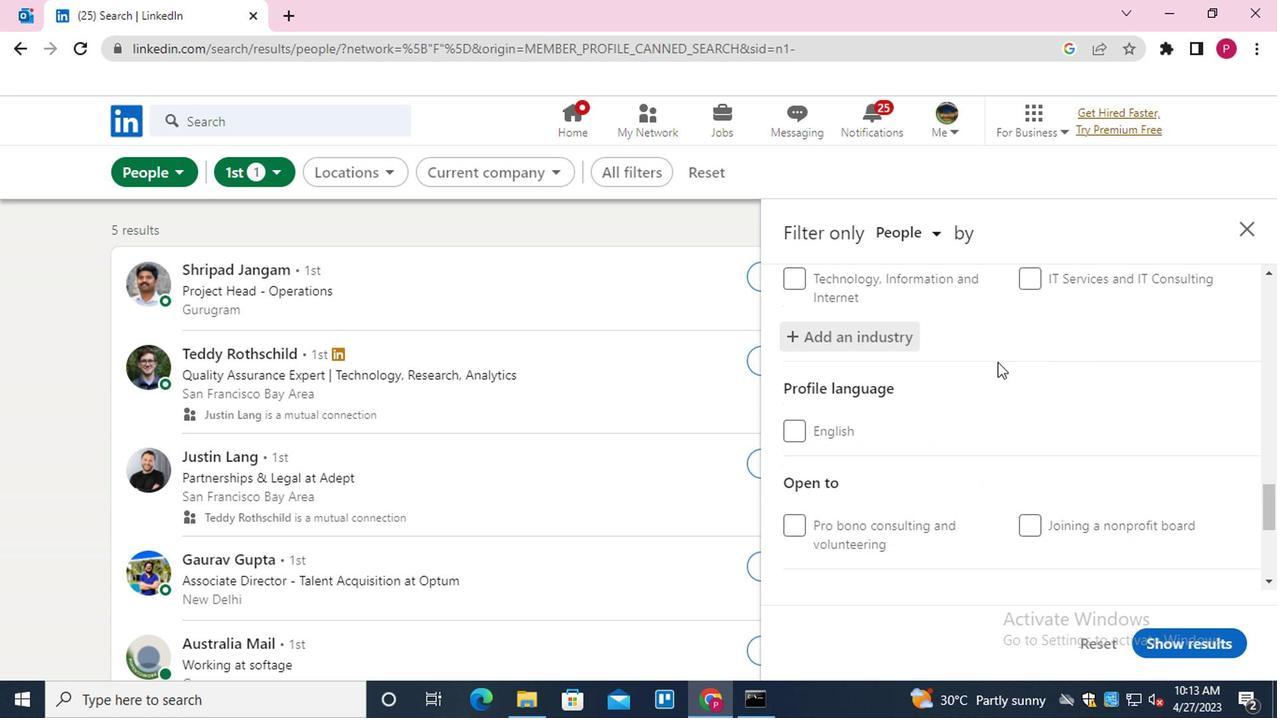 
Action: Mouse scrolled (983, 362) with delta (0, 0)
Screenshot: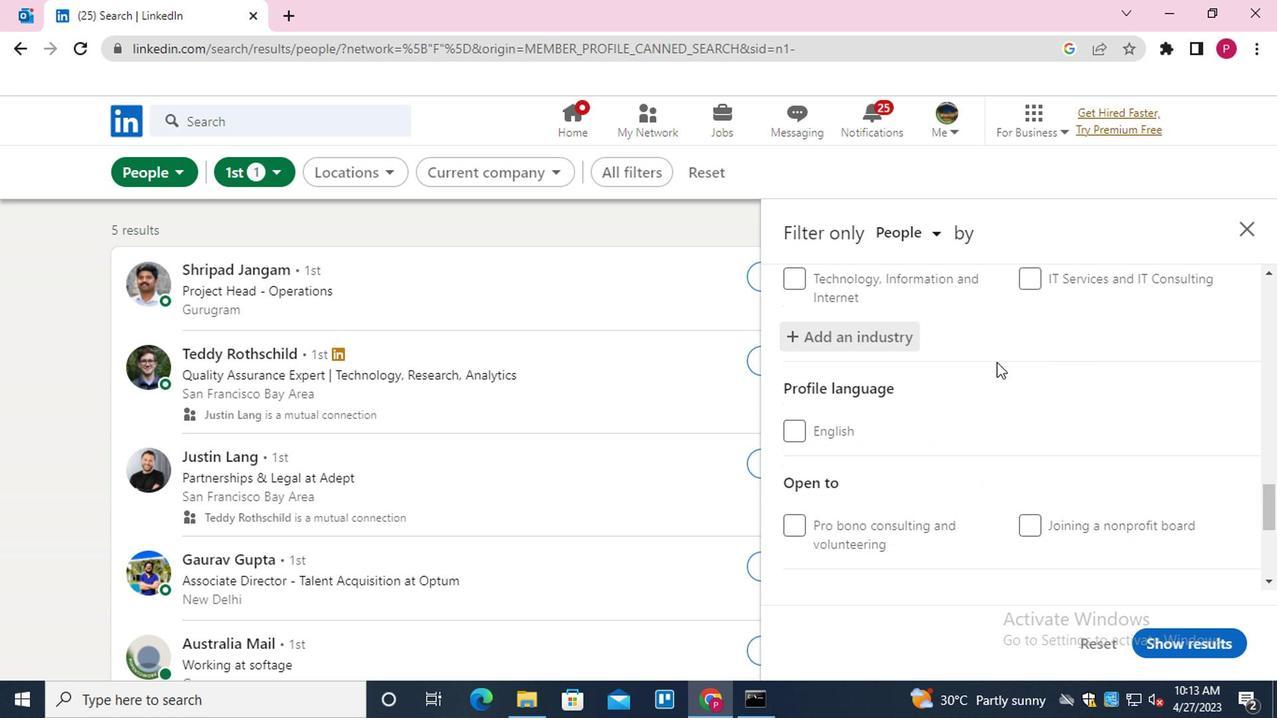 
Action: Mouse moved to (885, 350)
Screenshot: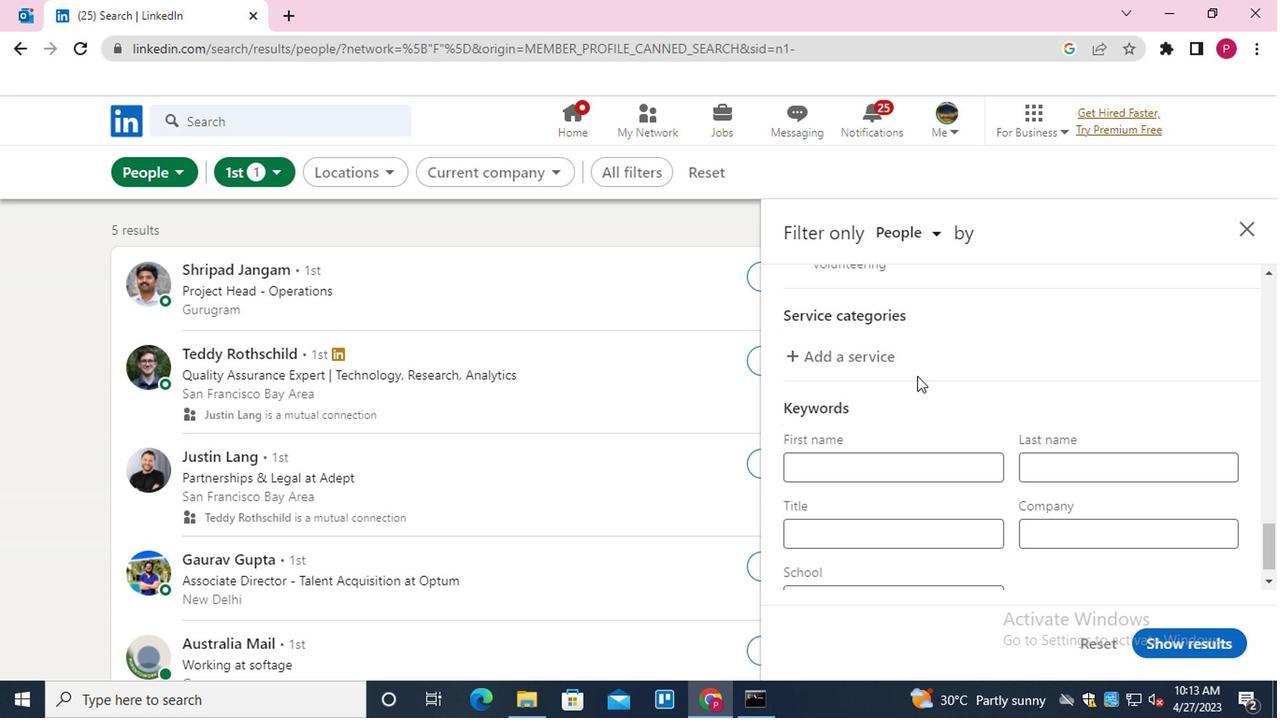 
Action: Mouse pressed left at (885, 350)
Screenshot: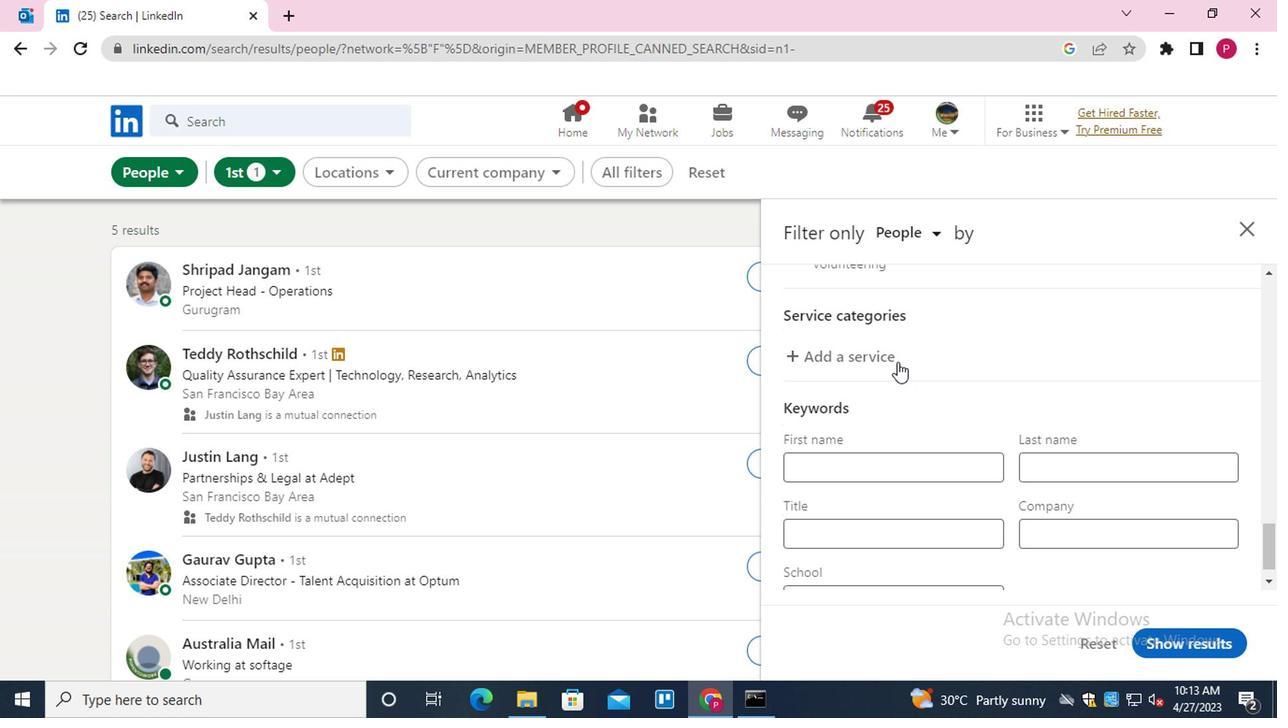 
Action: Key pressed <Key.shift>MARKET<Key.down><Key.down><Key.enter>
Screenshot: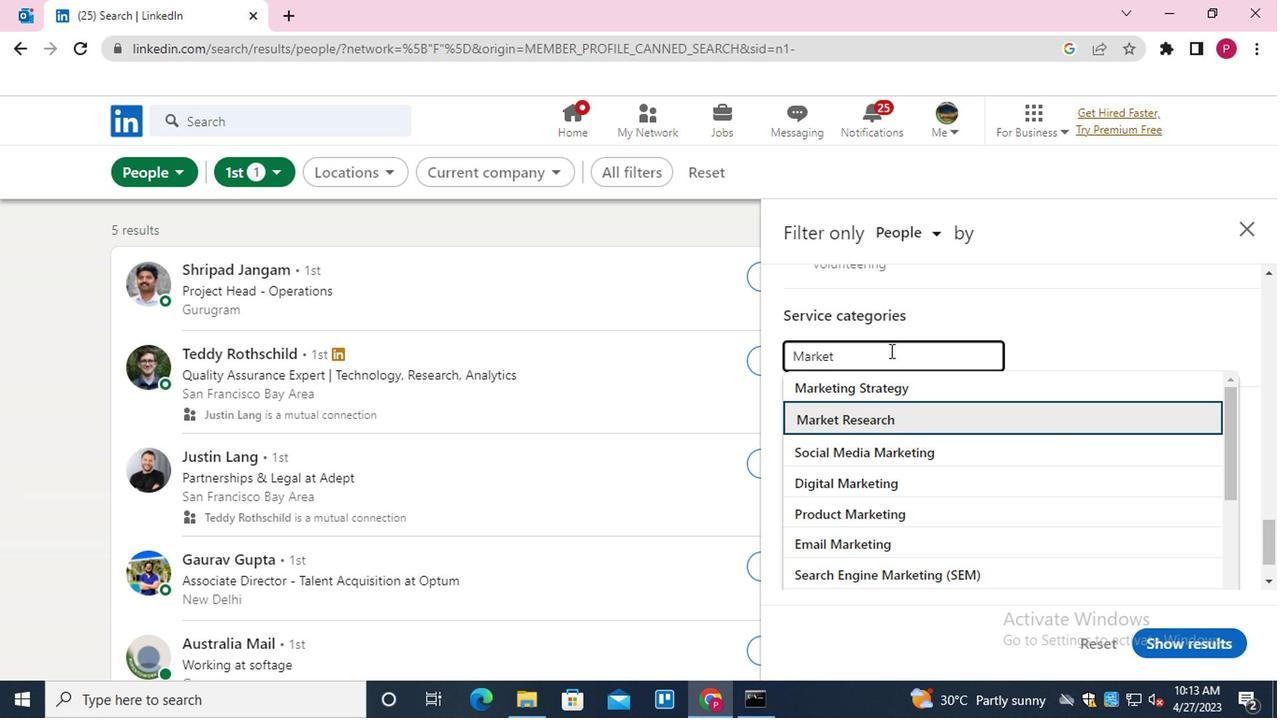 
Action: Mouse moved to (973, 425)
Screenshot: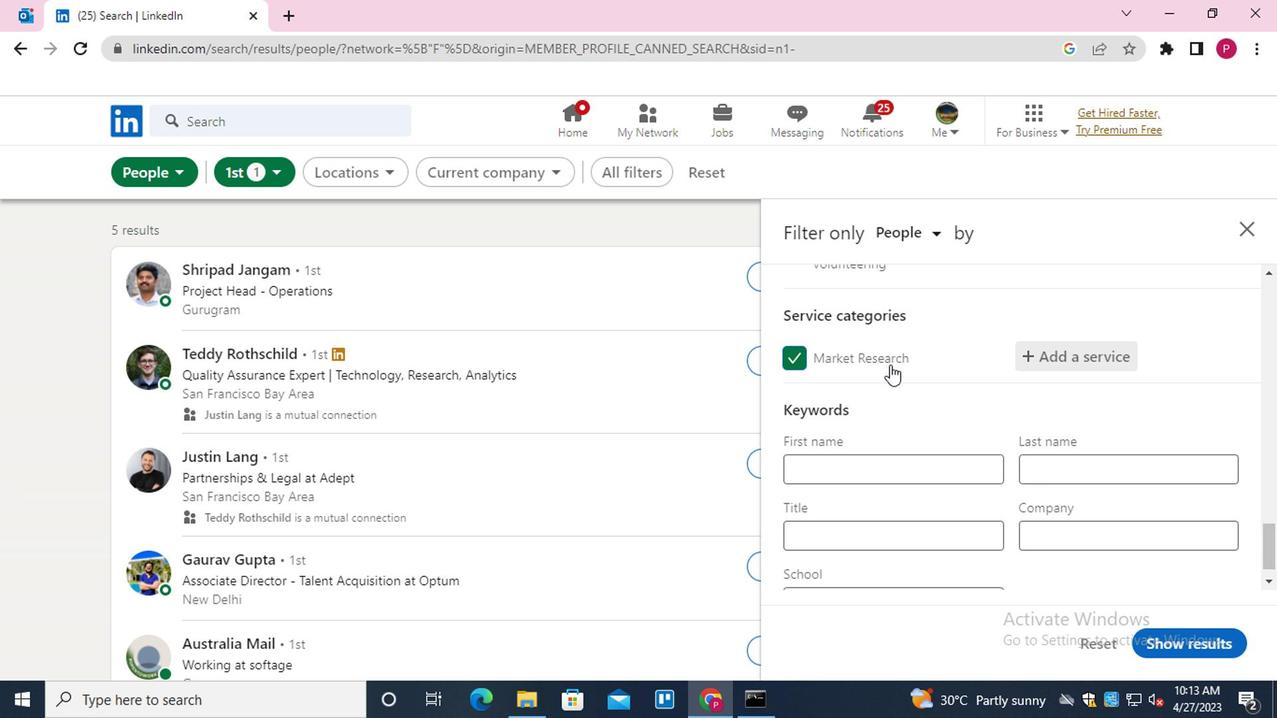 
Action: Mouse scrolled (973, 425) with delta (0, 0)
Screenshot: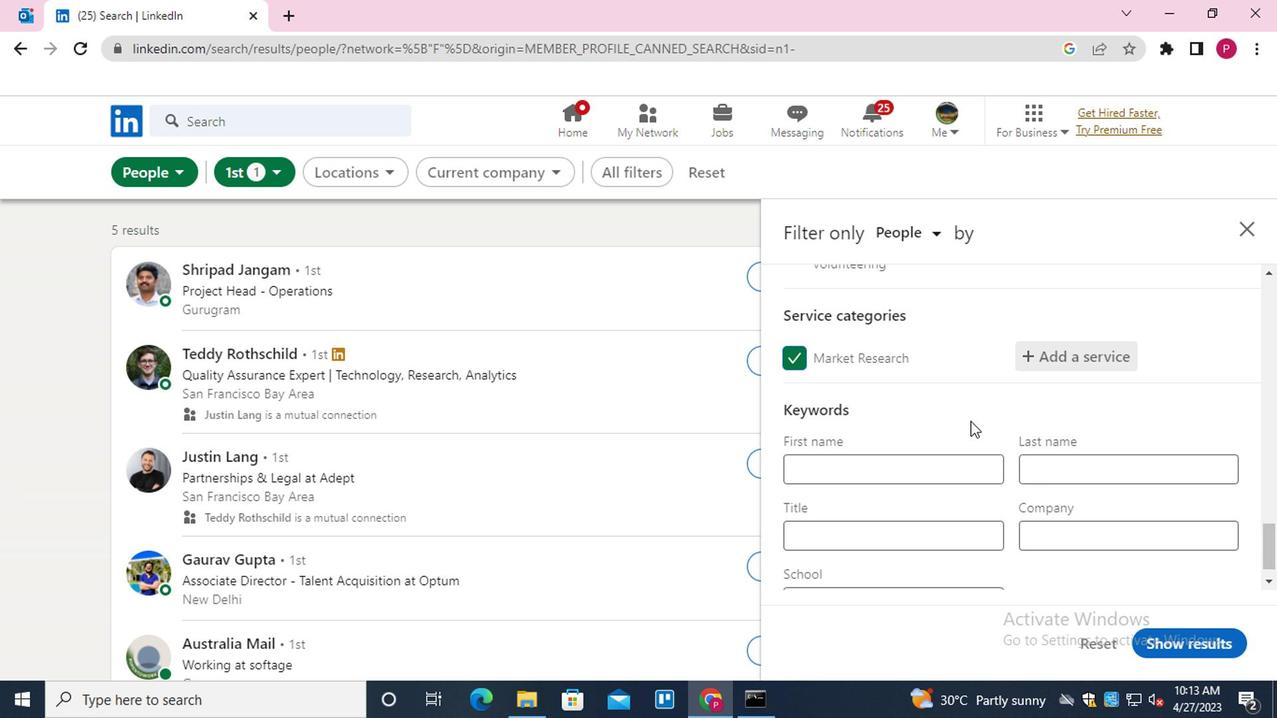 
Action: Mouse scrolled (973, 425) with delta (0, 0)
Screenshot: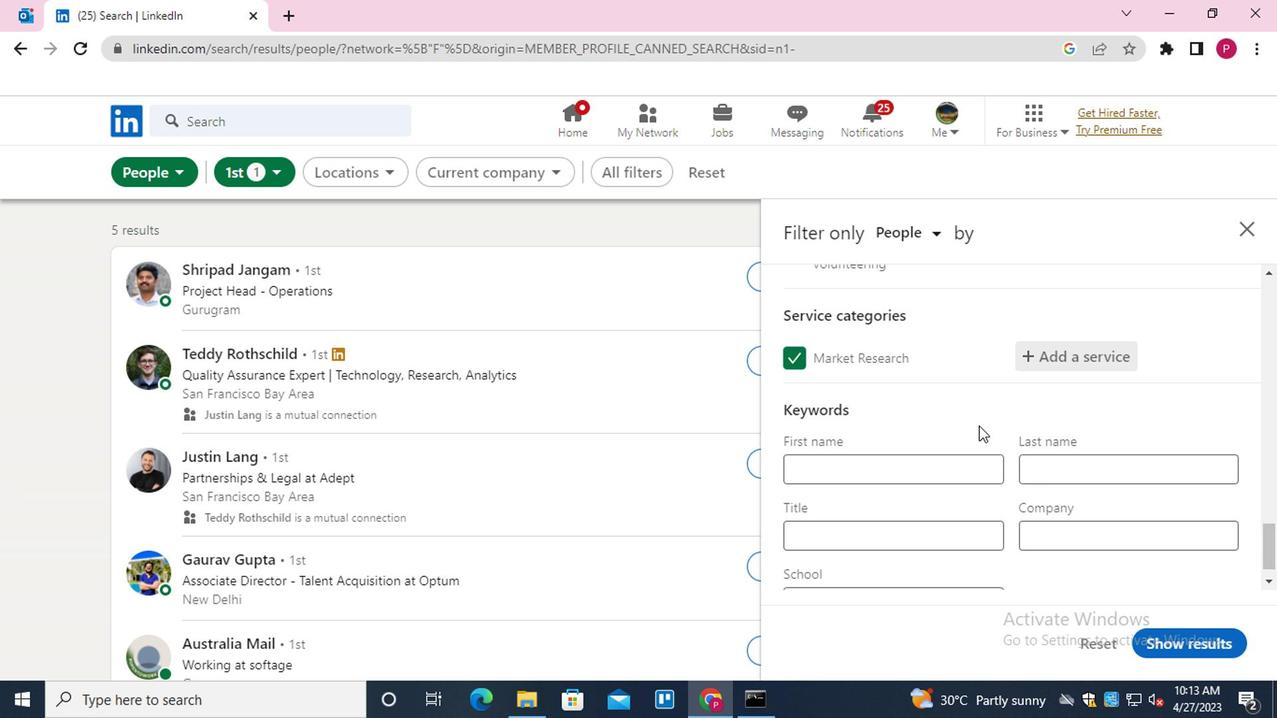 
Action: Mouse scrolled (973, 425) with delta (0, 0)
Screenshot: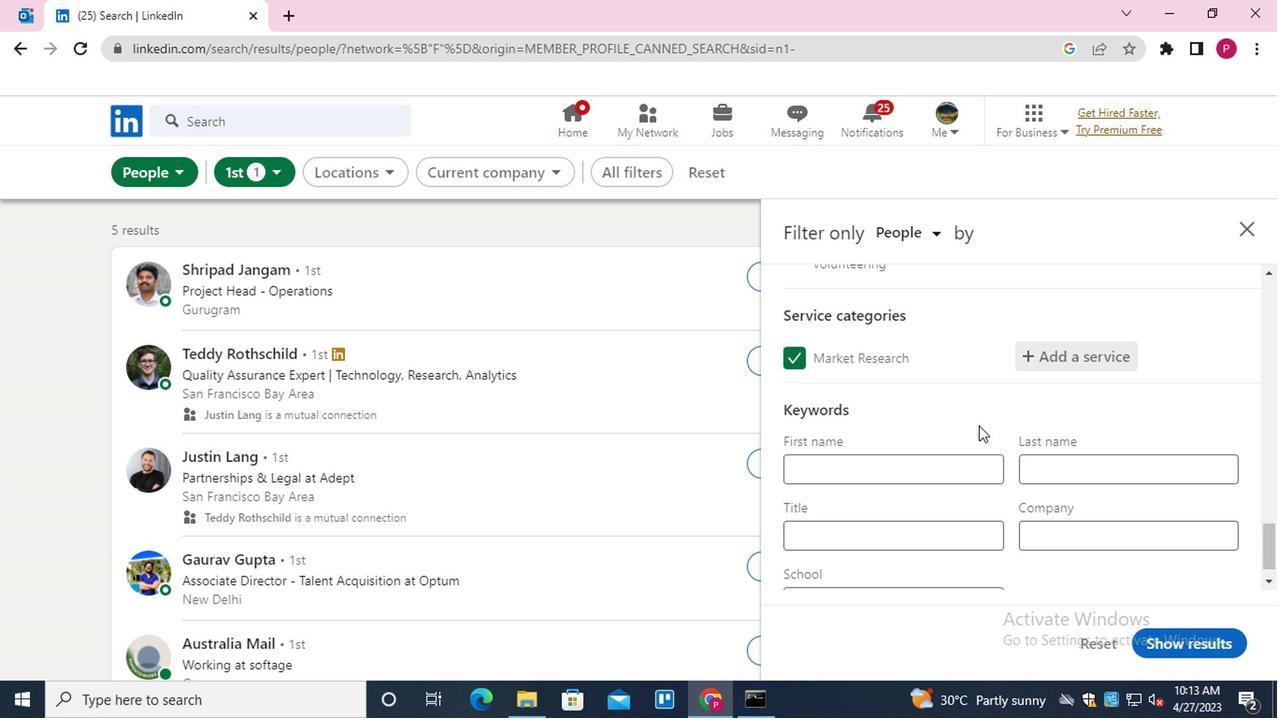 
Action: Mouse moved to (944, 505)
Screenshot: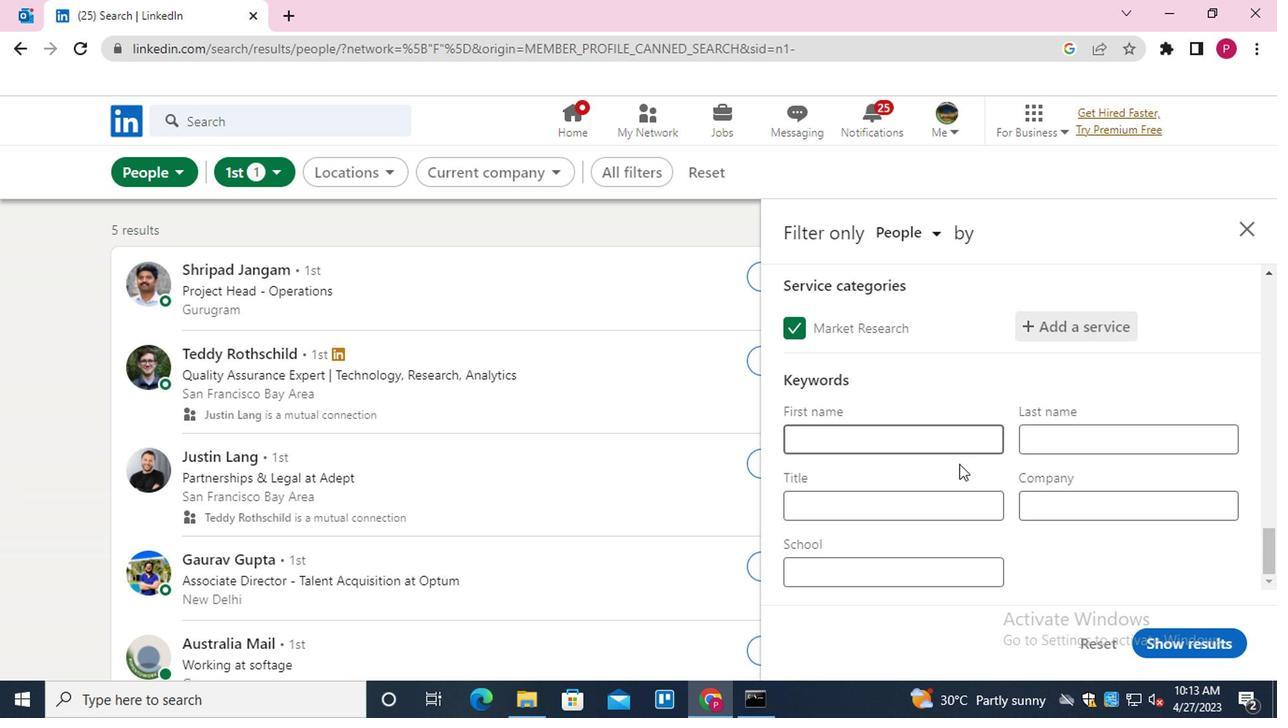 
Action: Mouse pressed left at (944, 505)
Screenshot: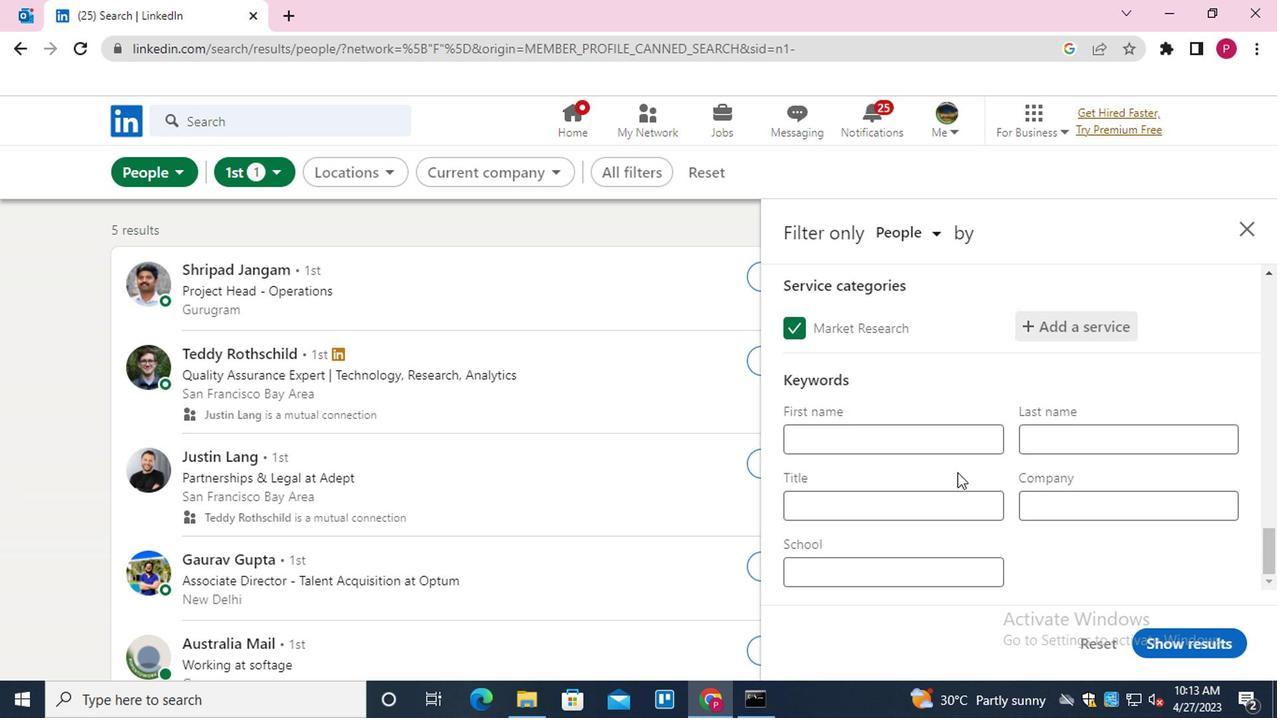 
Action: Mouse moved to (945, 505)
Screenshot: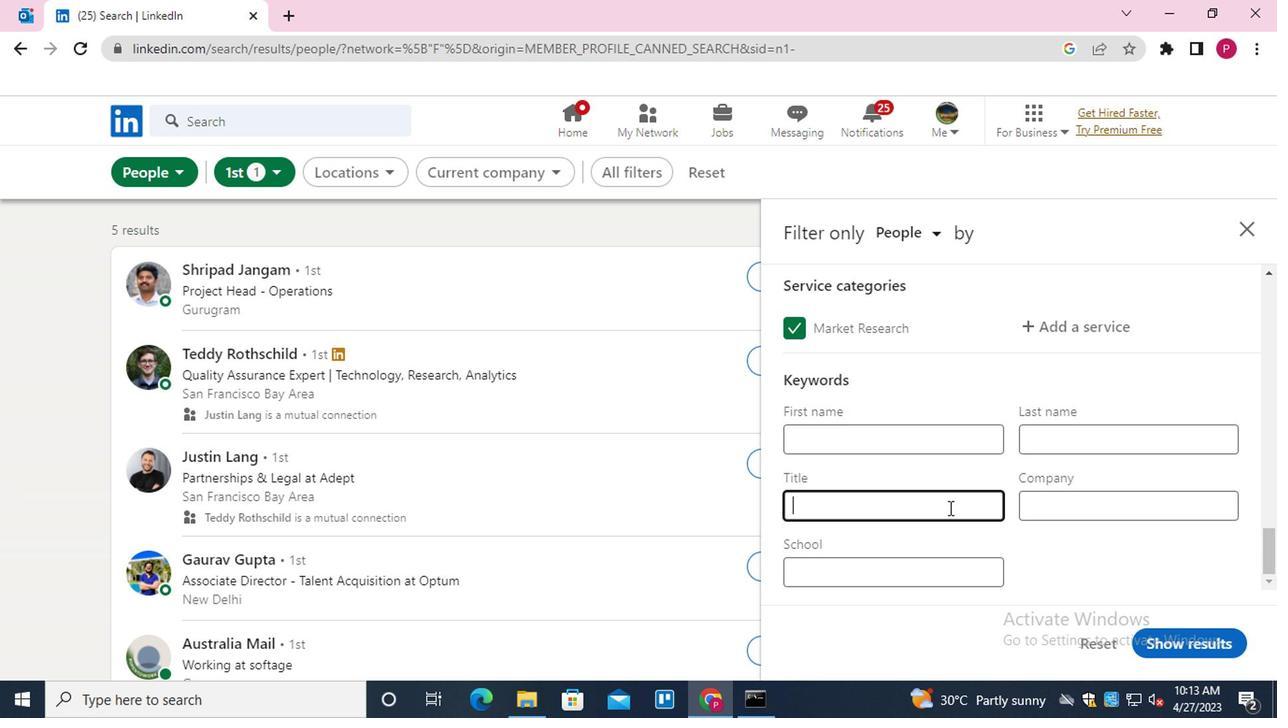 
Action: Key pressed <Key.shift>TRANSLAOR
Screenshot: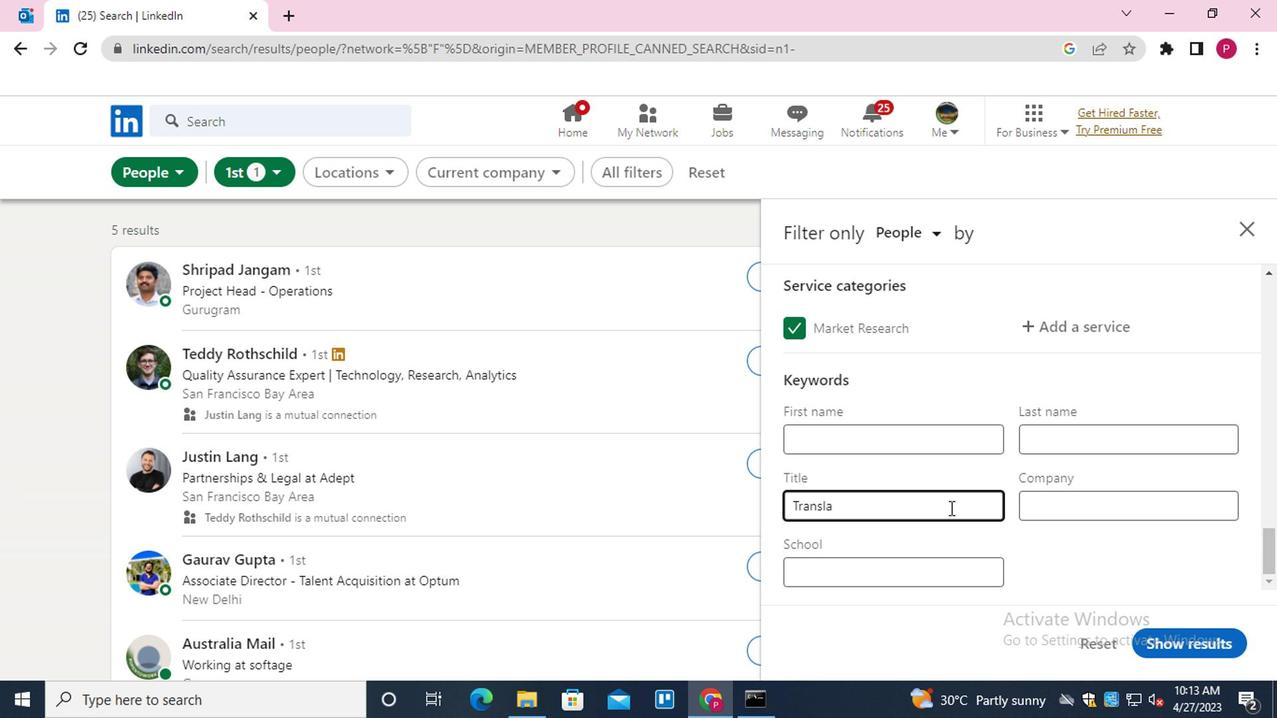 
Action: Mouse moved to (825, 504)
Screenshot: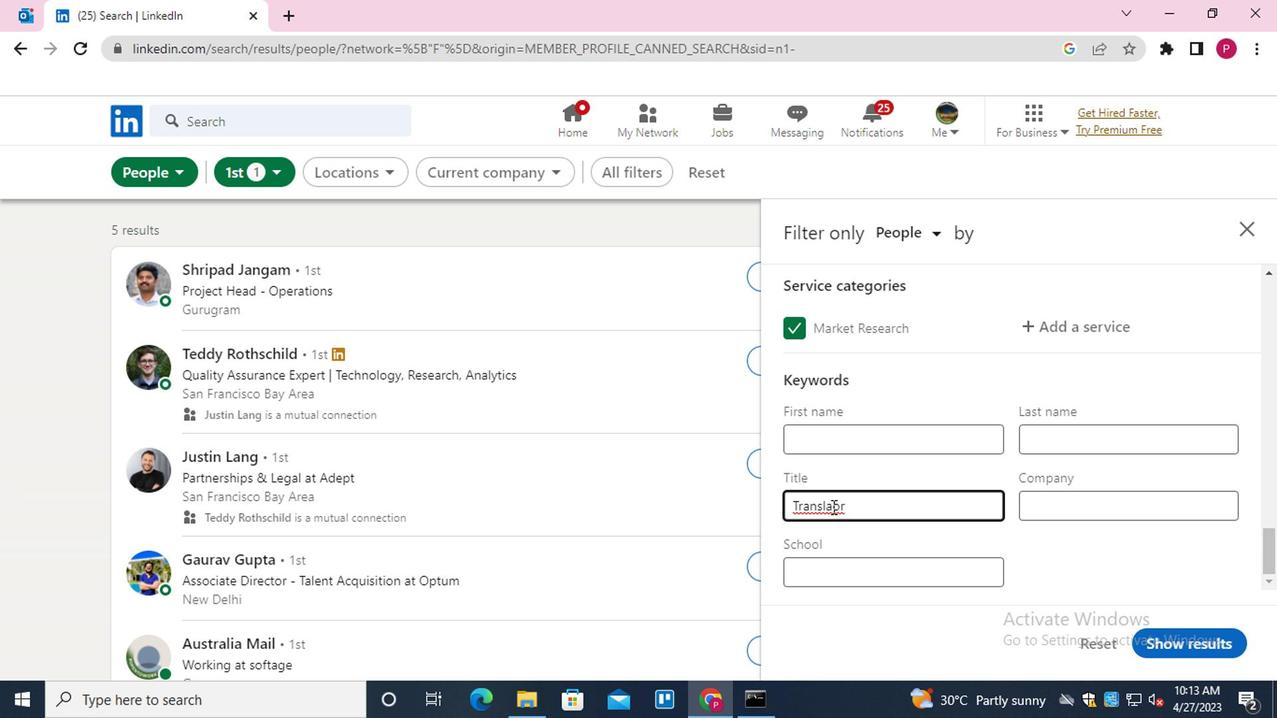 
Action: Mouse pressed left at (825, 504)
Screenshot: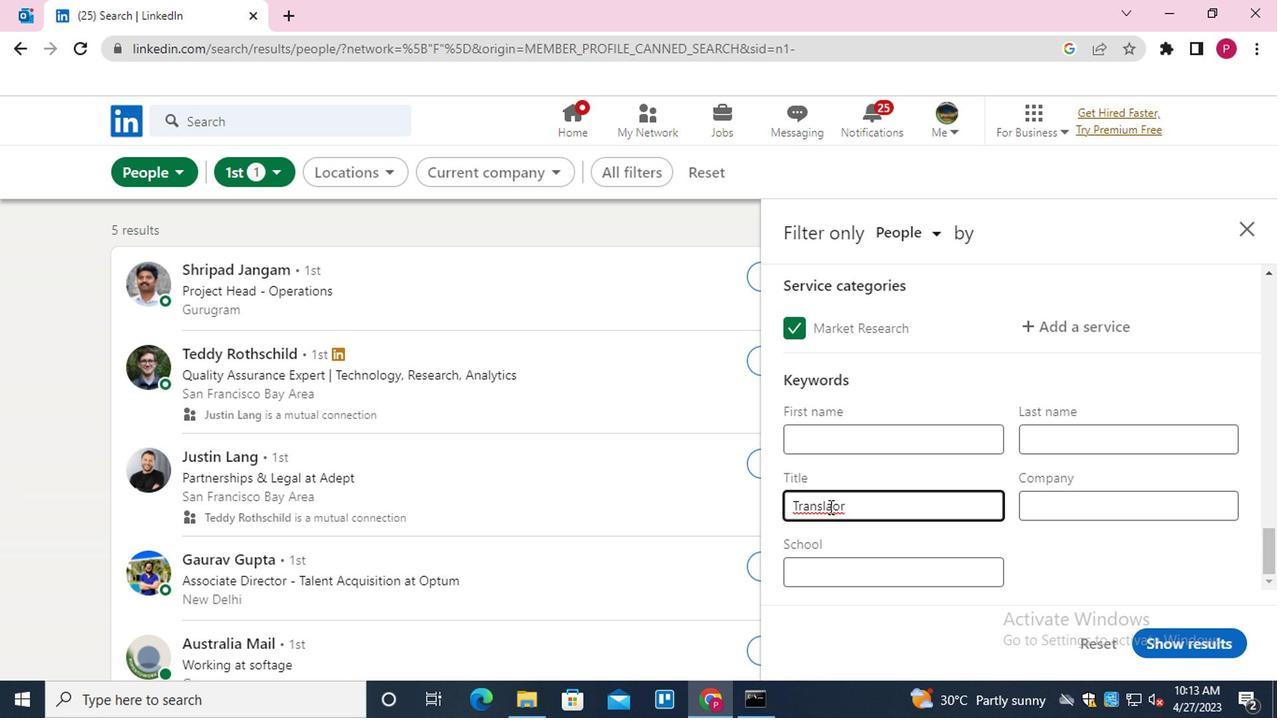 
Action: Mouse moved to (841, 517)
Screenshot: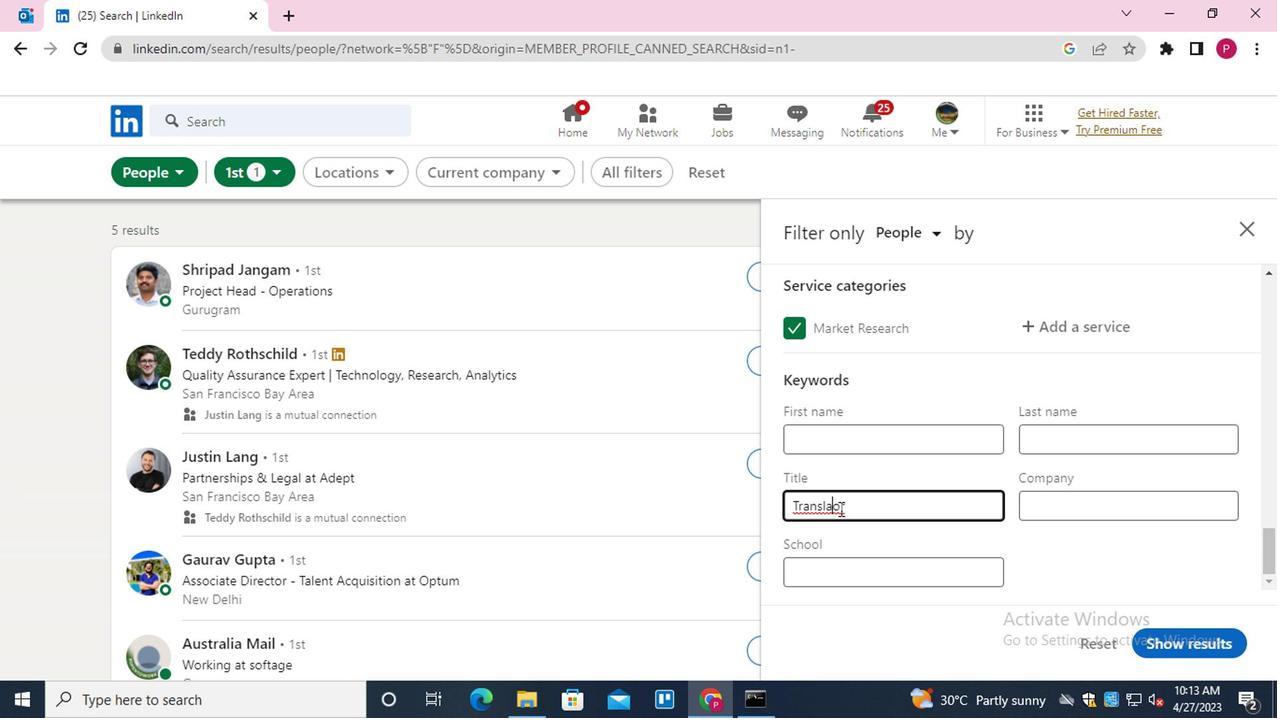 
Action: Key pressed T
Screenshot: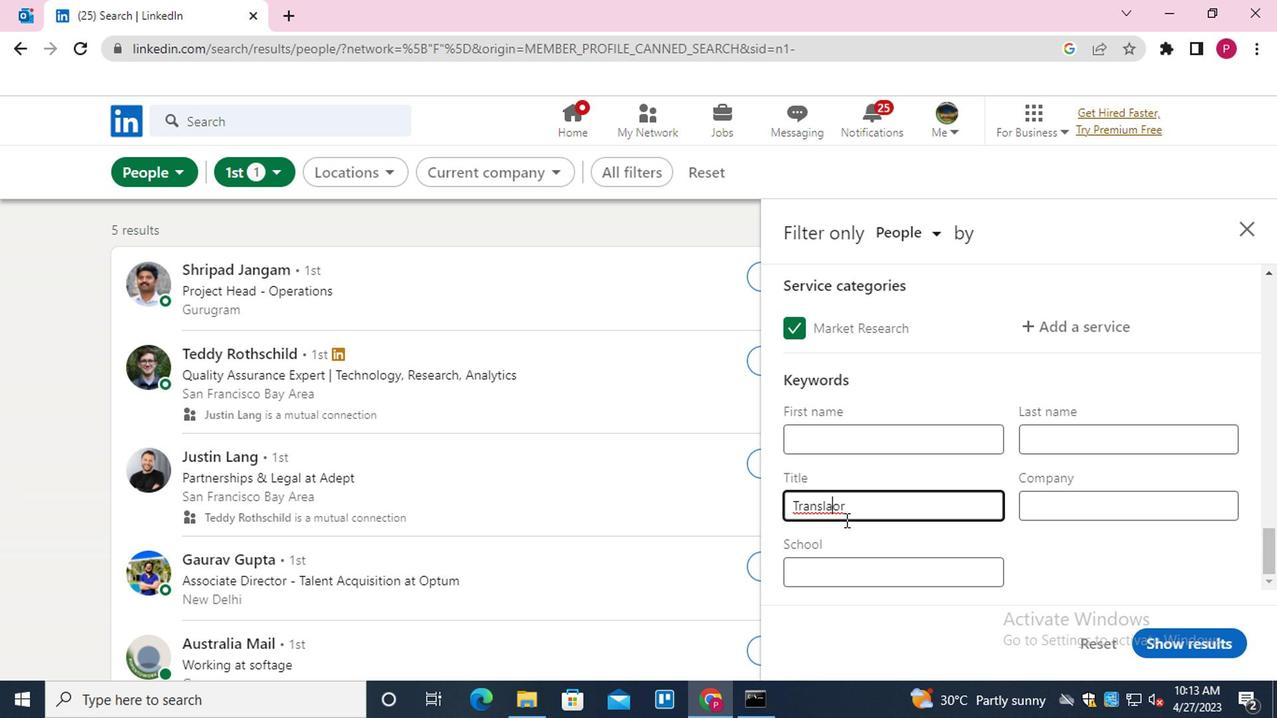 
Action: Mouse moved to (1171, 633)
Screenshot: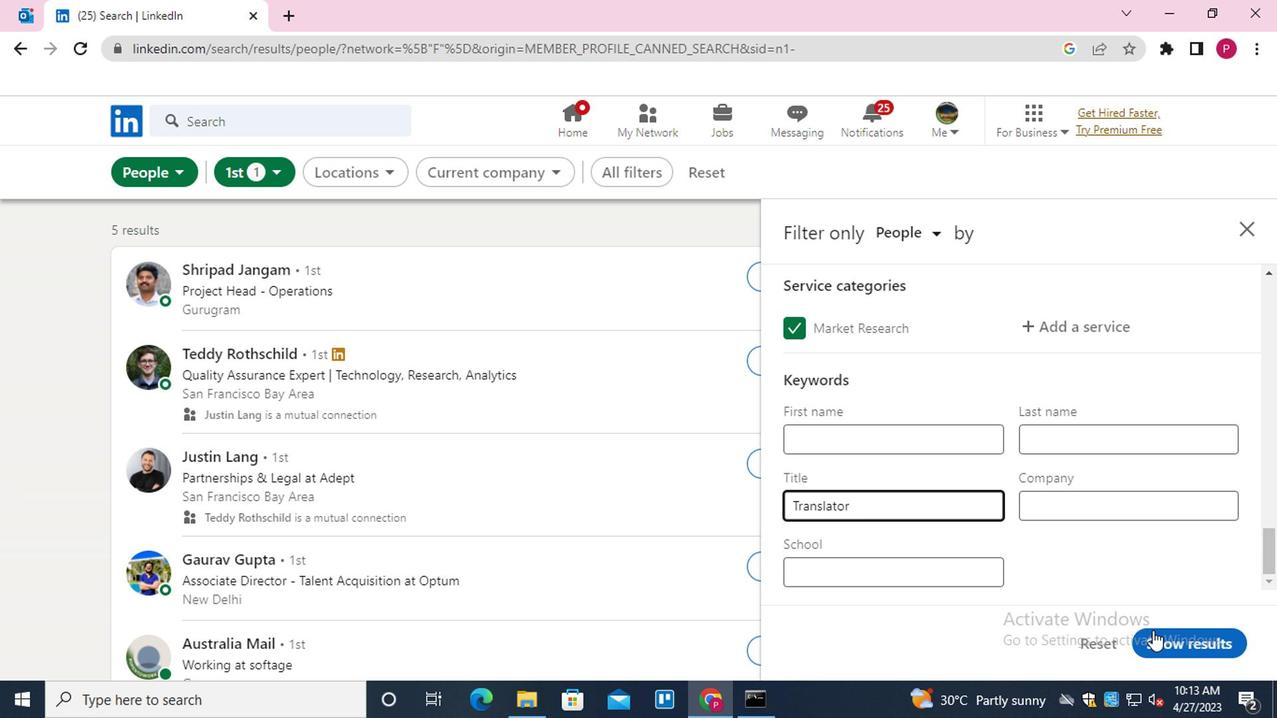 
Action: Mouse pressed left at (1171, 633)
Screenshot: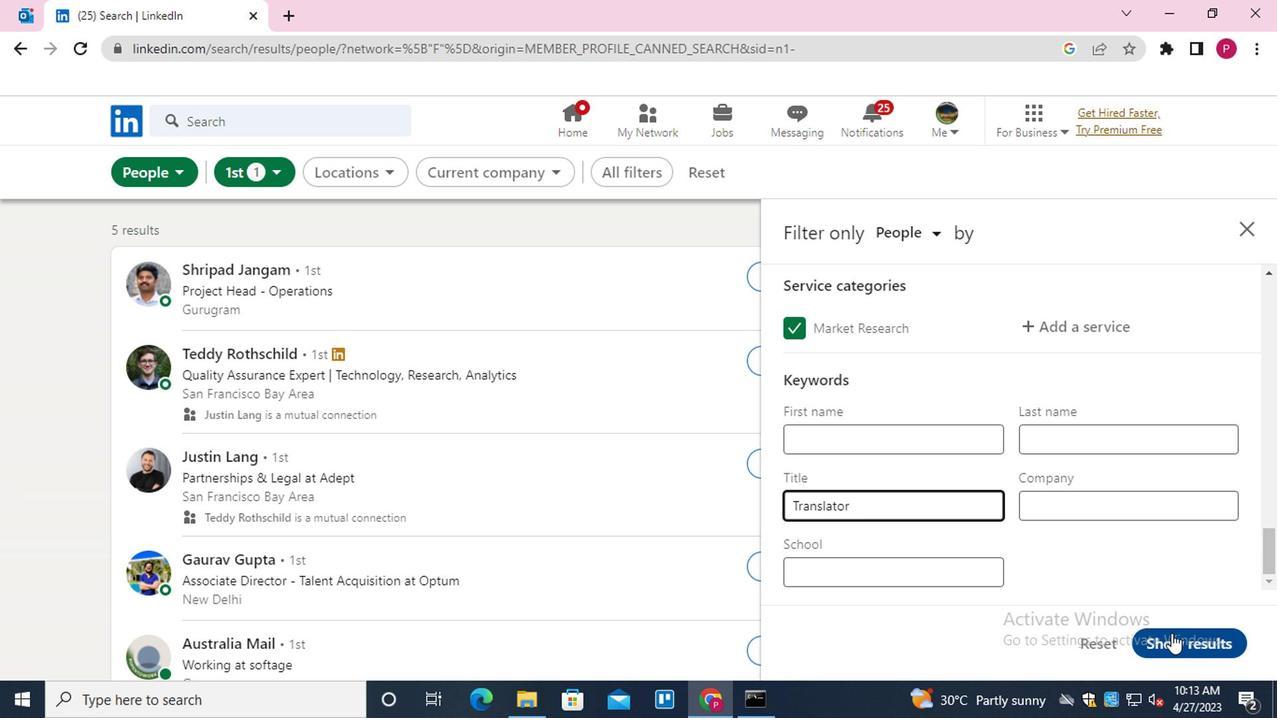 
Action: Mouse moved to (550, 346)
Screenshot: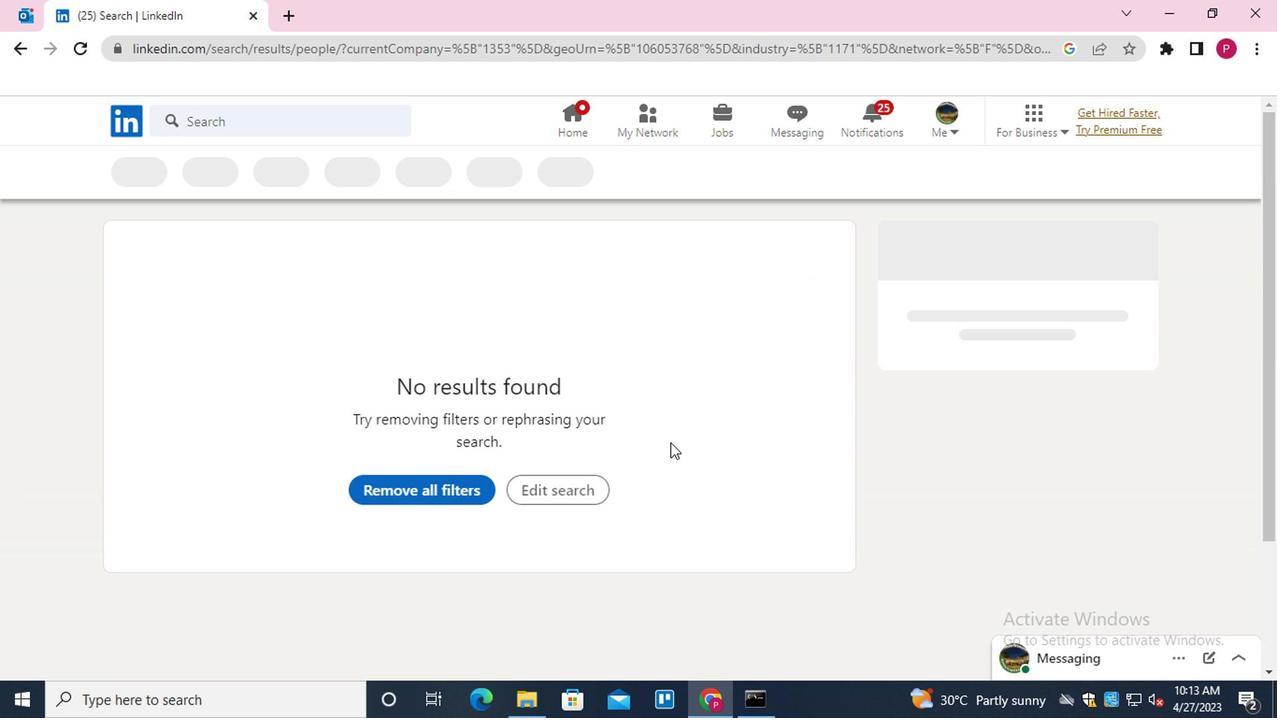 
